 Task: Find connections with filter location Hem with filter topic #hiringwith filter profile language German with filter current company Chemical Jobs Postings with filter school Muffakham Jah College Of Engineering And Technology with filter industry Administration of Justice with filter service category NotaryOnline Research with filter keywords title Teaching Assistant
Action: Mouse moved to (690, 114)
Screenshot: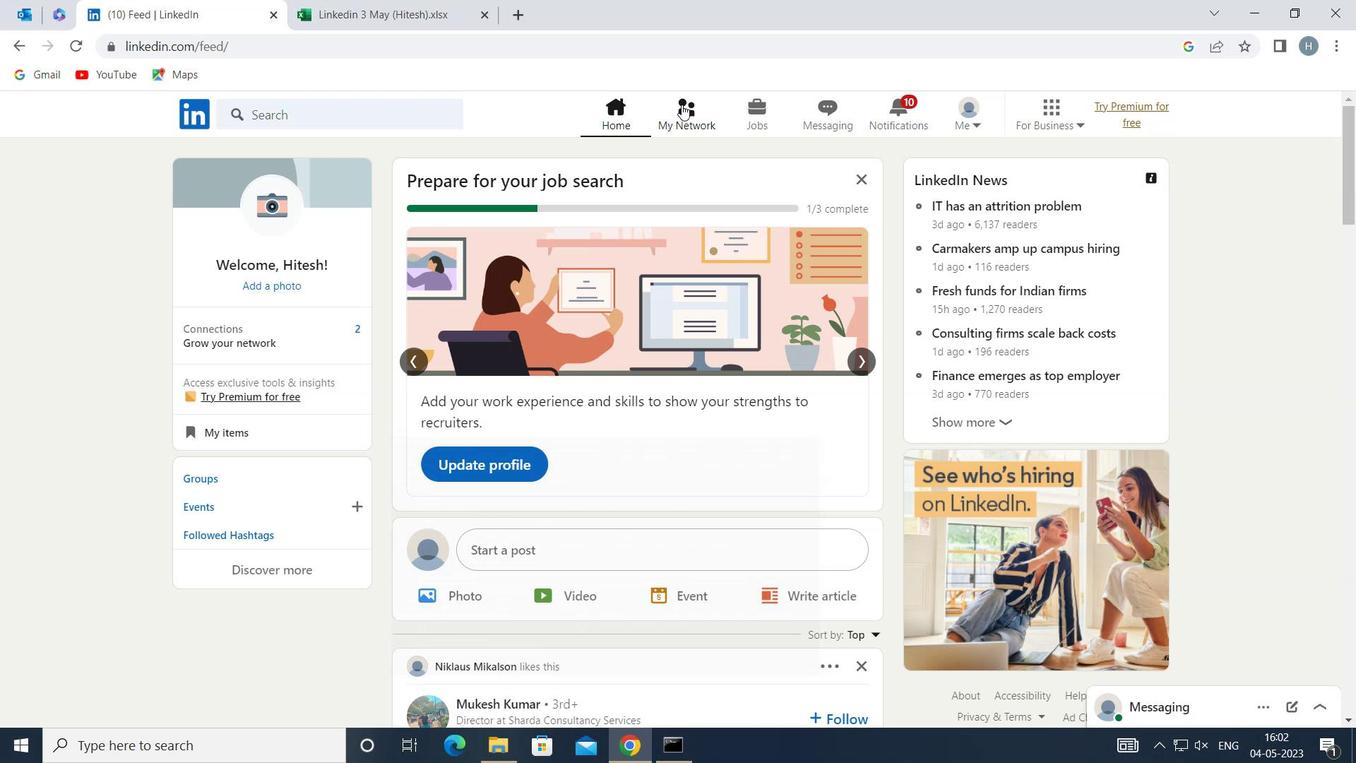 
Action: Mouse pressed left at (690, 114)
Screenshot: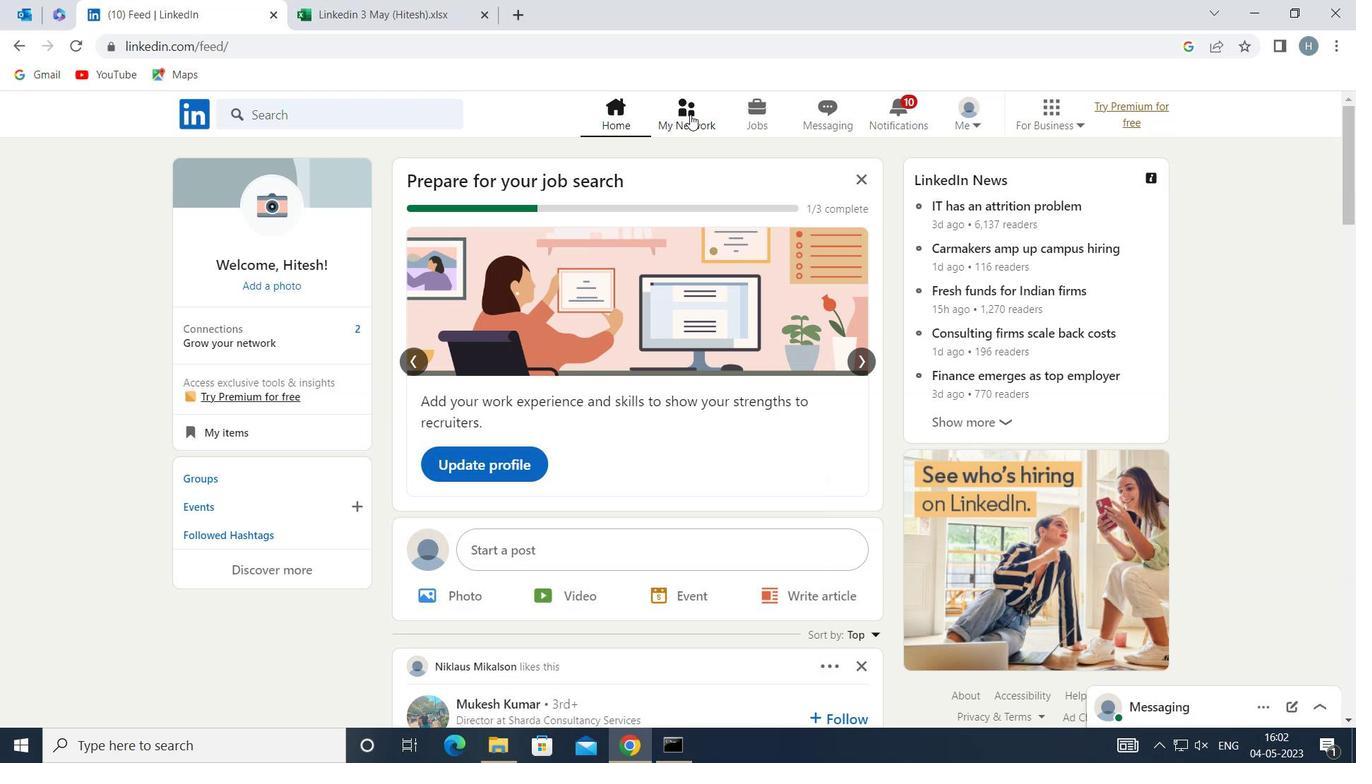 
Action: Mouse moved to (406, 209)
Screenshot: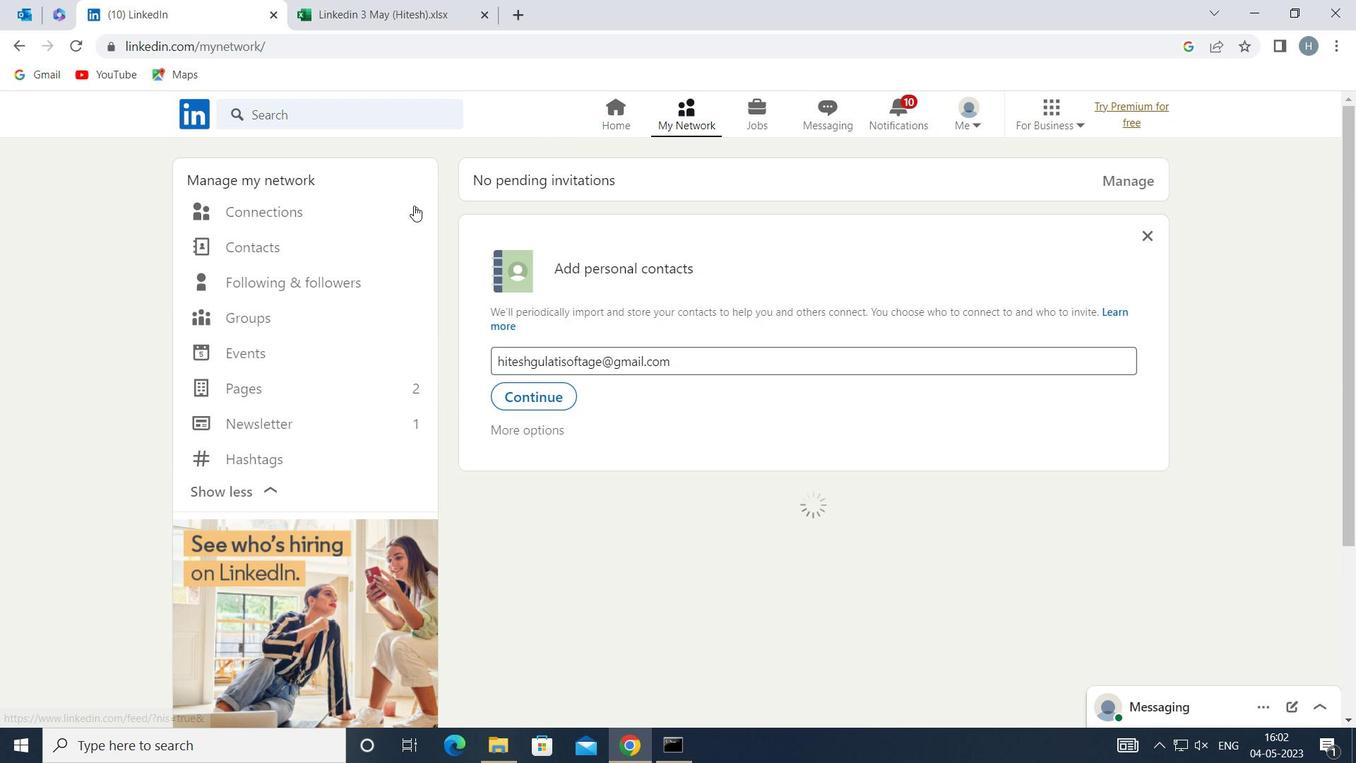 
Action: Mouse pressed left at (406, 209)
Screenshot: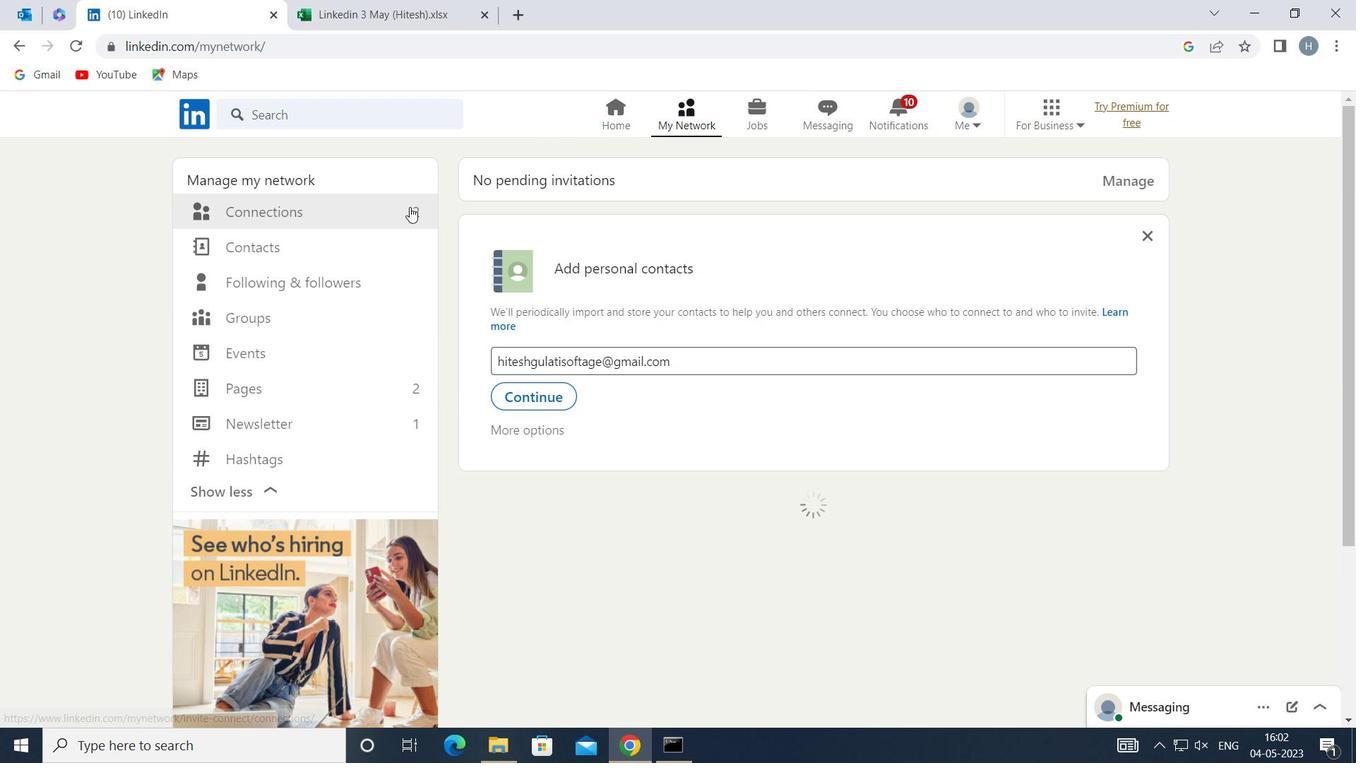 
Action: Mouse moved to (831, 211)
Screenshot: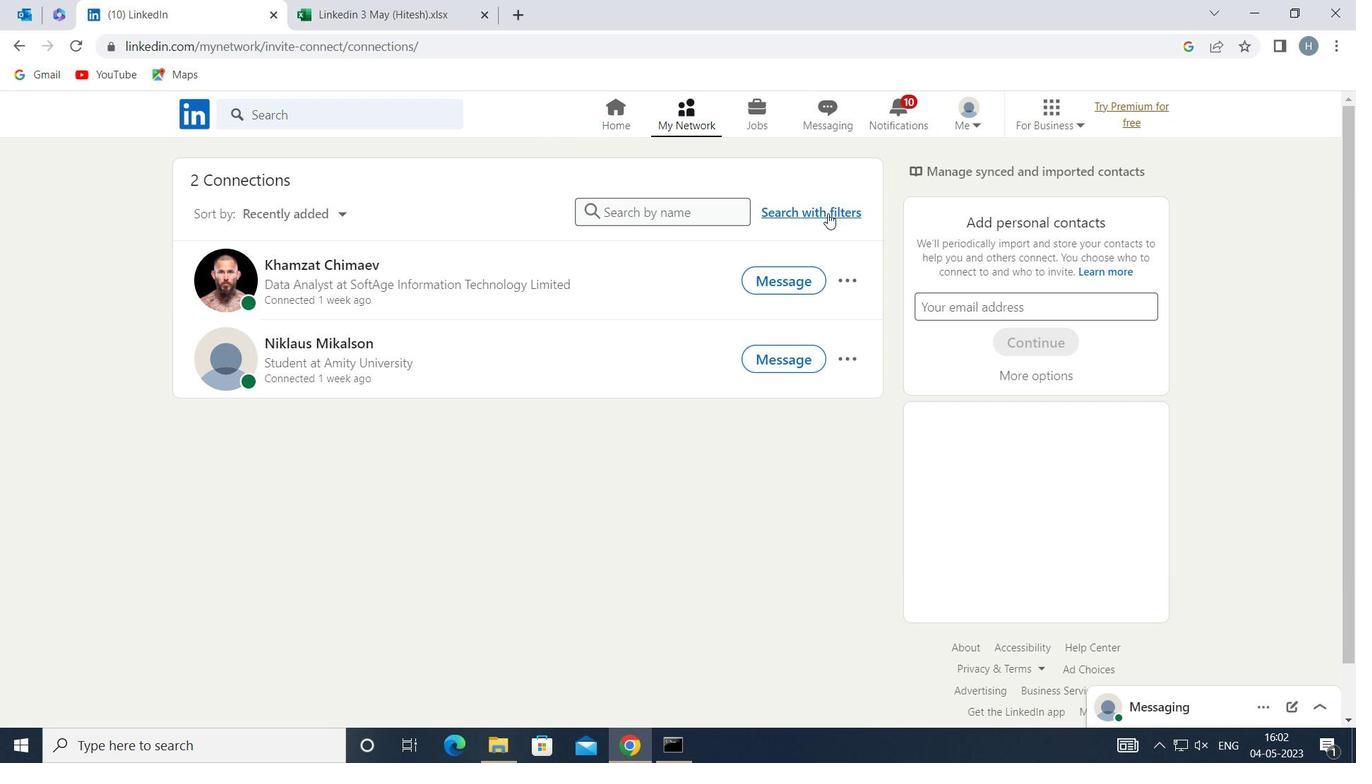 
Action: Mouse pressed left at (831, 211)
Screenshot: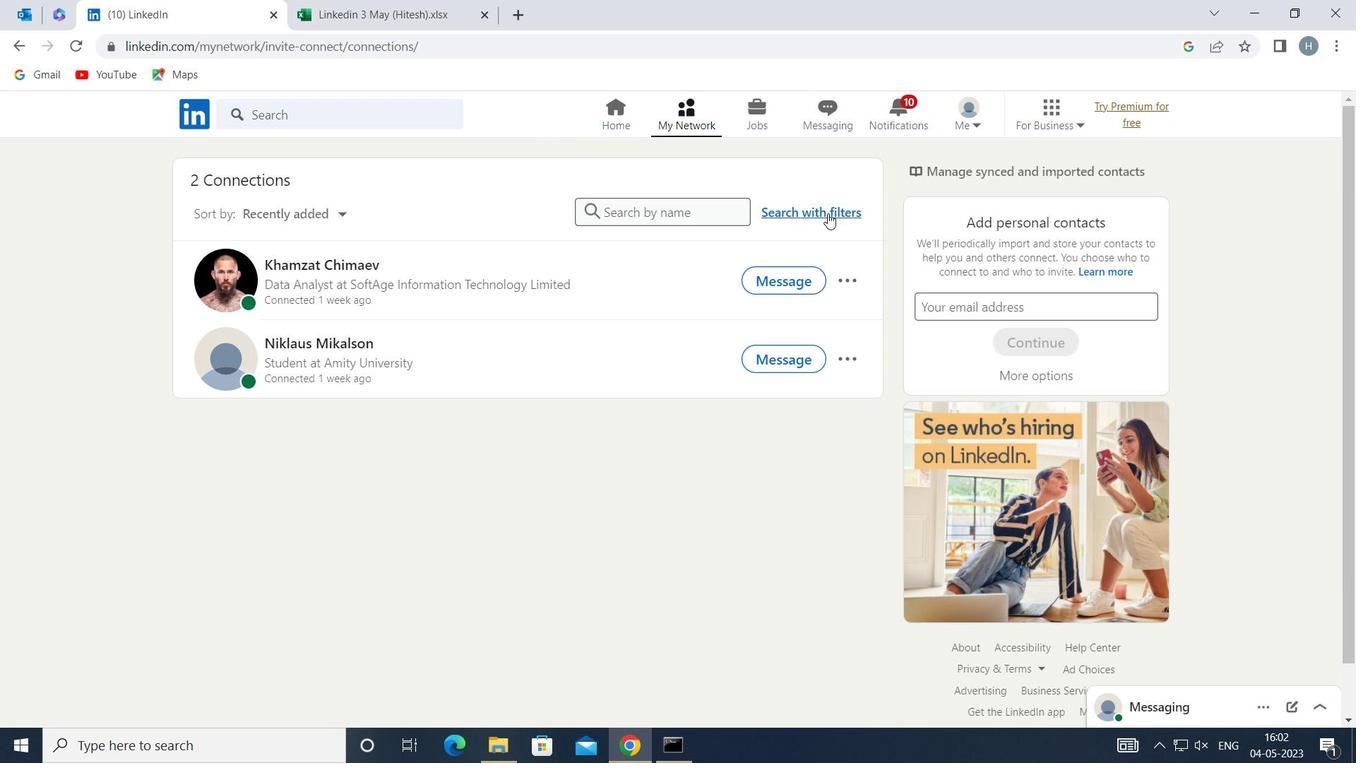 
Action: Mouse moved to (732, 166)
Screenshot: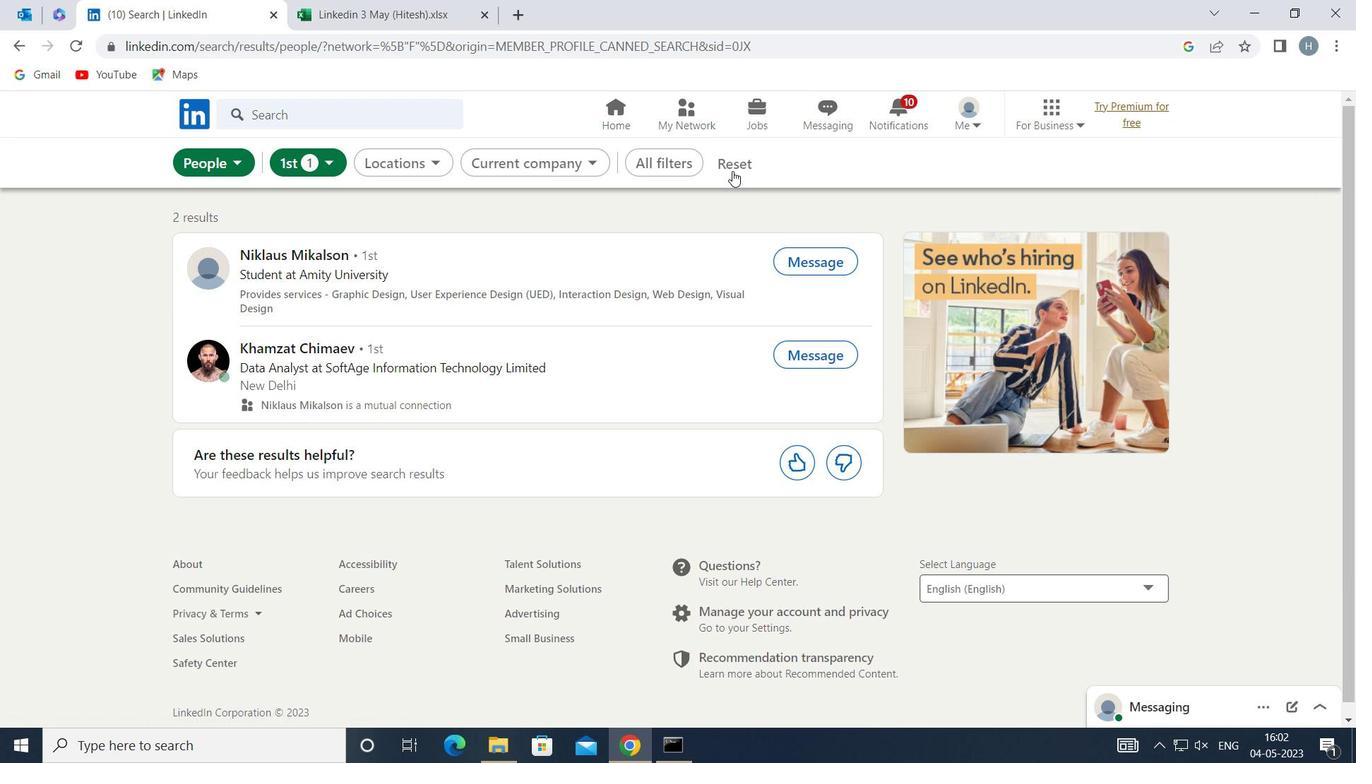 
Action: Mouse pressed left at (732, 166)
Screenshot: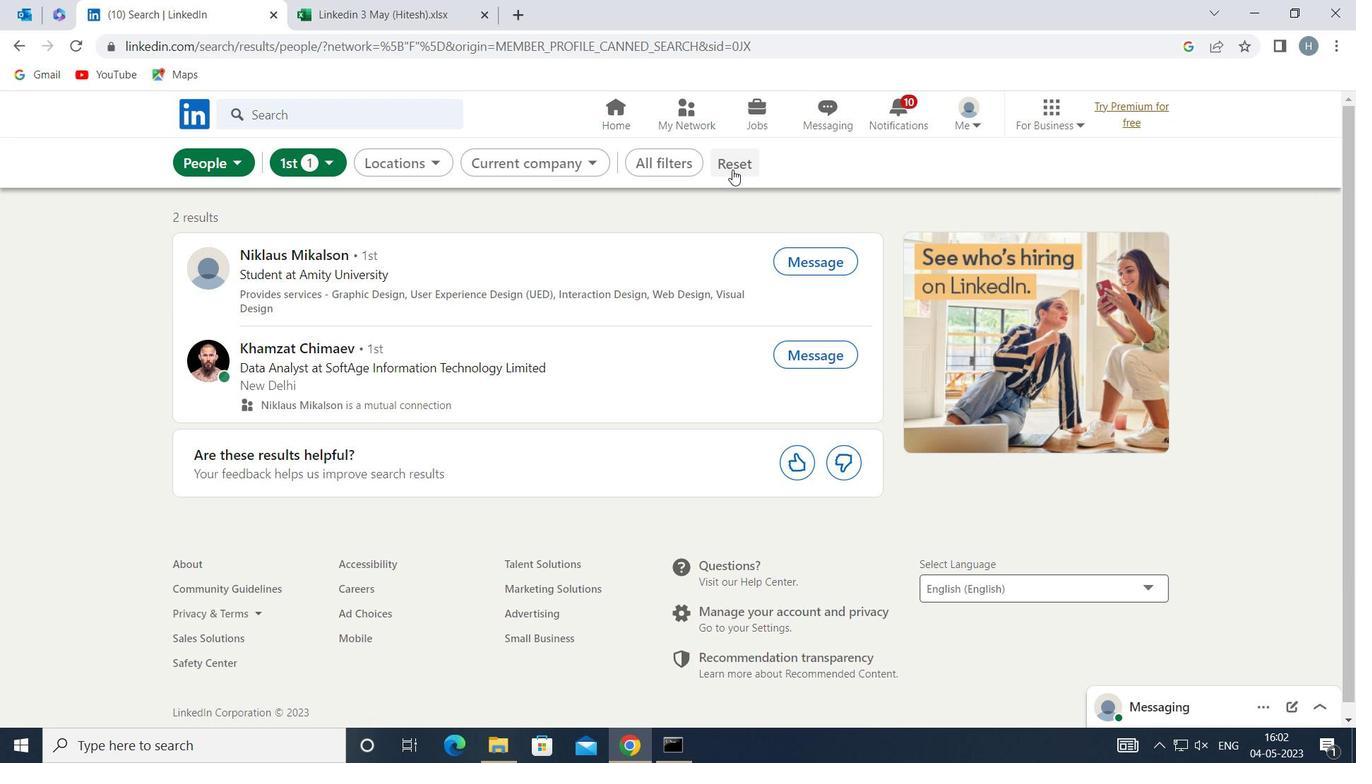 
Action: Mouse moved to (722, 162)
Screenshot: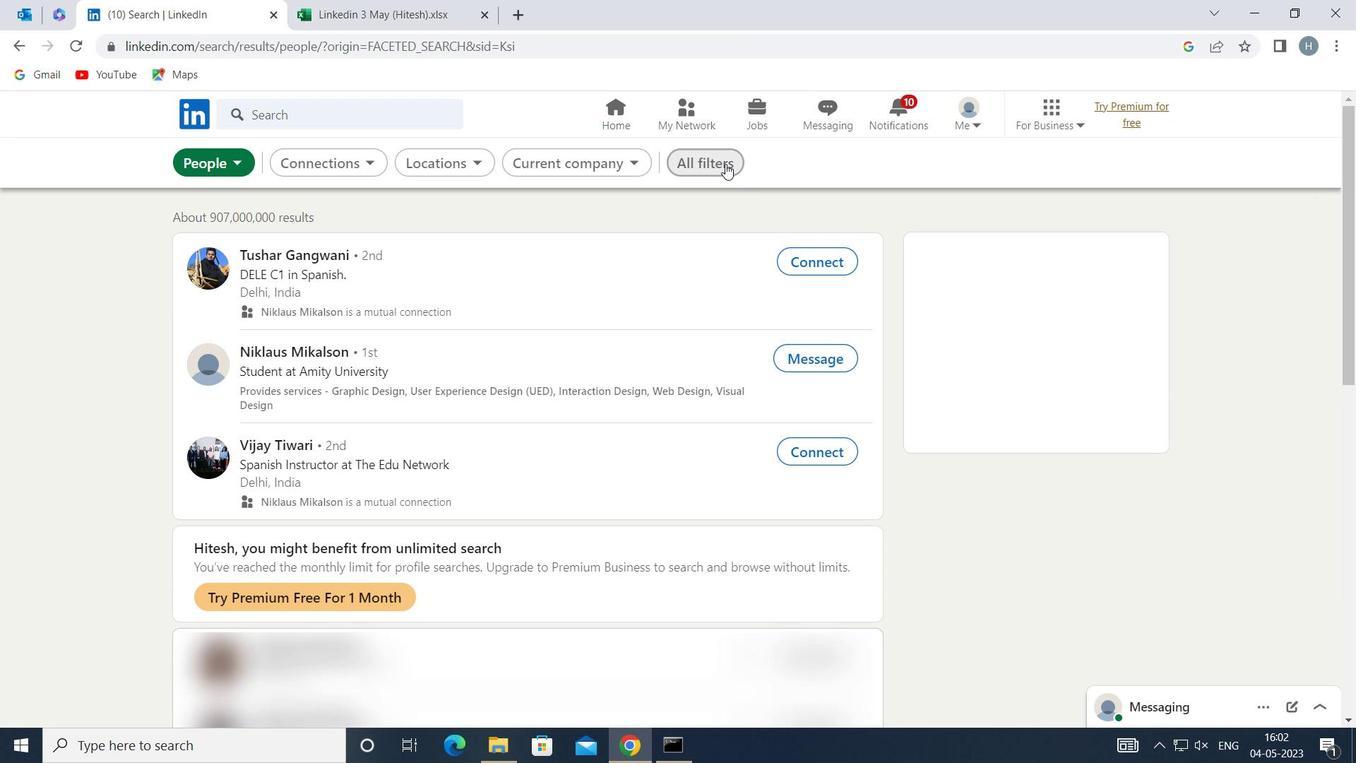 
Action: Mouse pressed left at (722, 162)
Screenshot: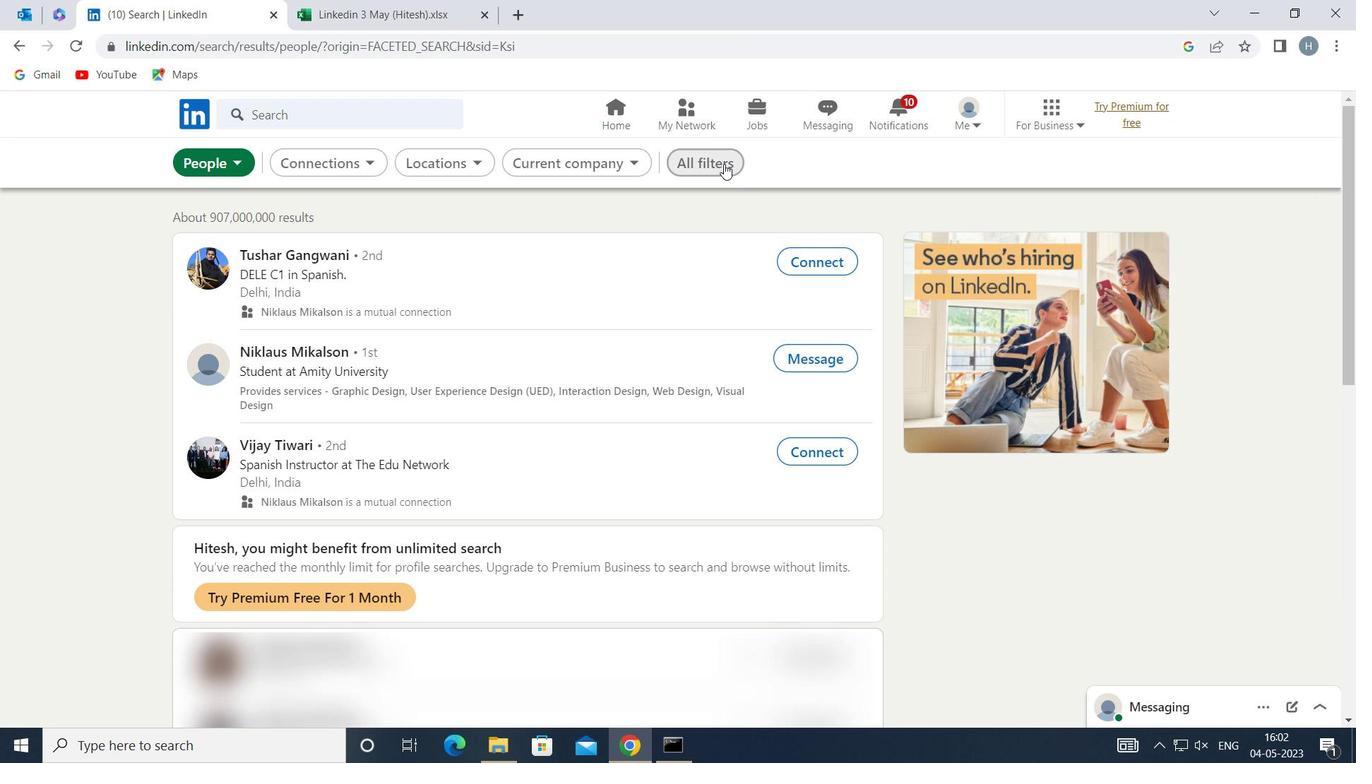 
Action: Mouse moved to (1052, 417)
Screenshot: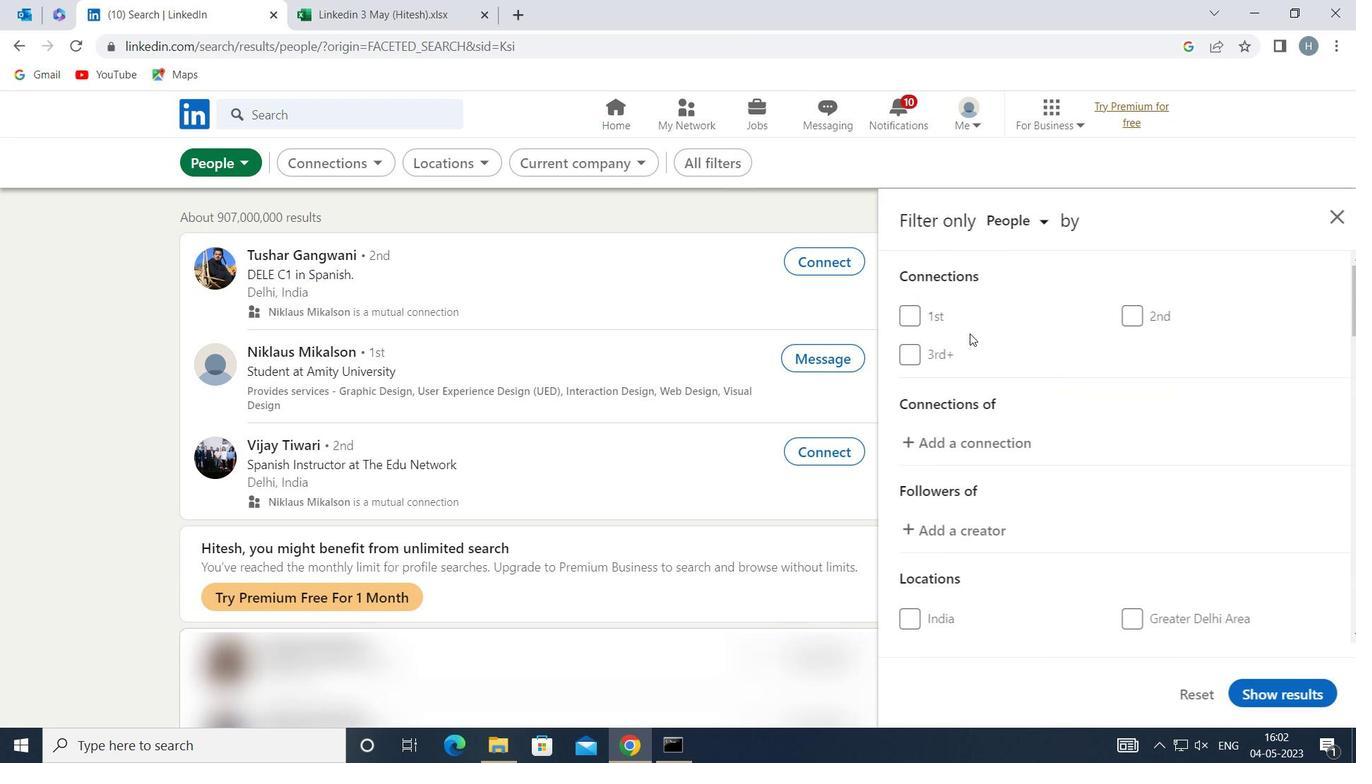 
Action: Mouse scrolled (1052, 416) with delta (0, 0)
Screenshot: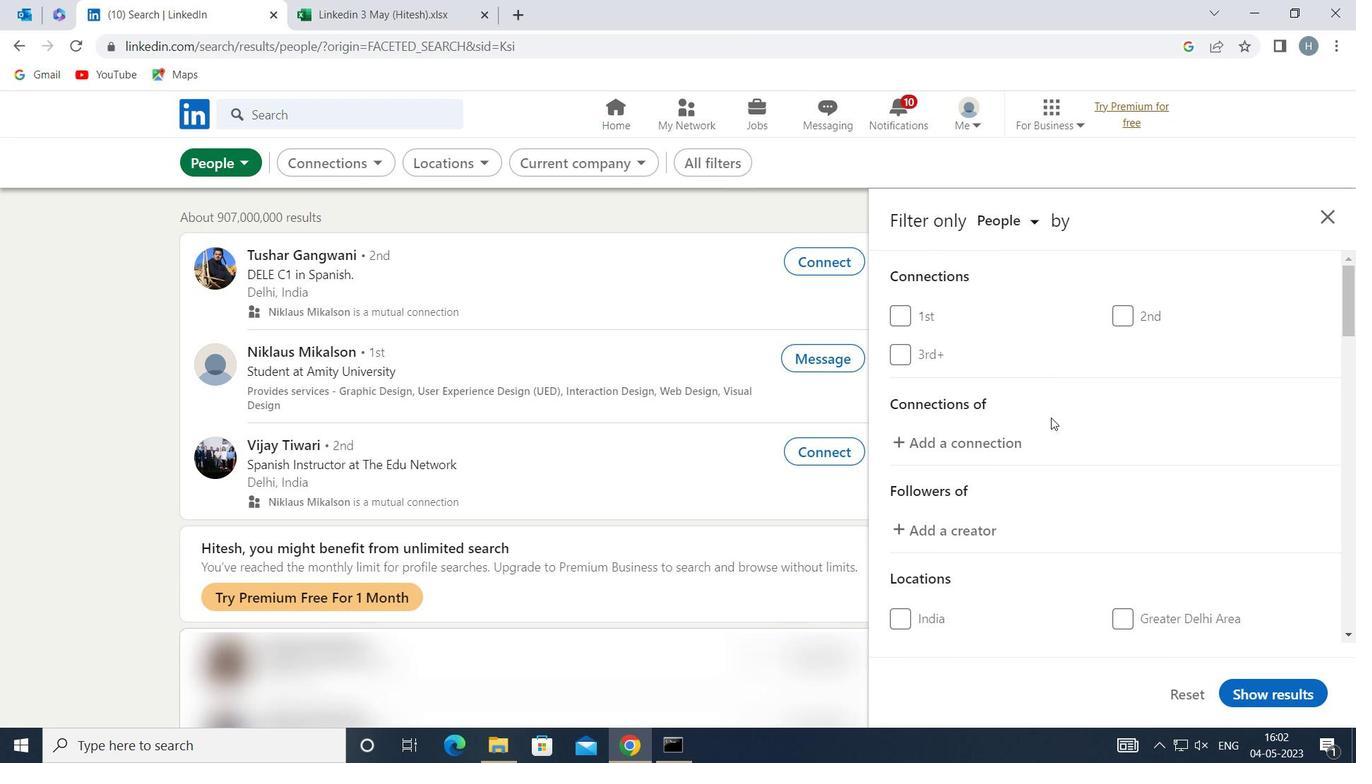 
Action: Mouse scrolled (1052, 416) with delta (0, 0)
Screenshot: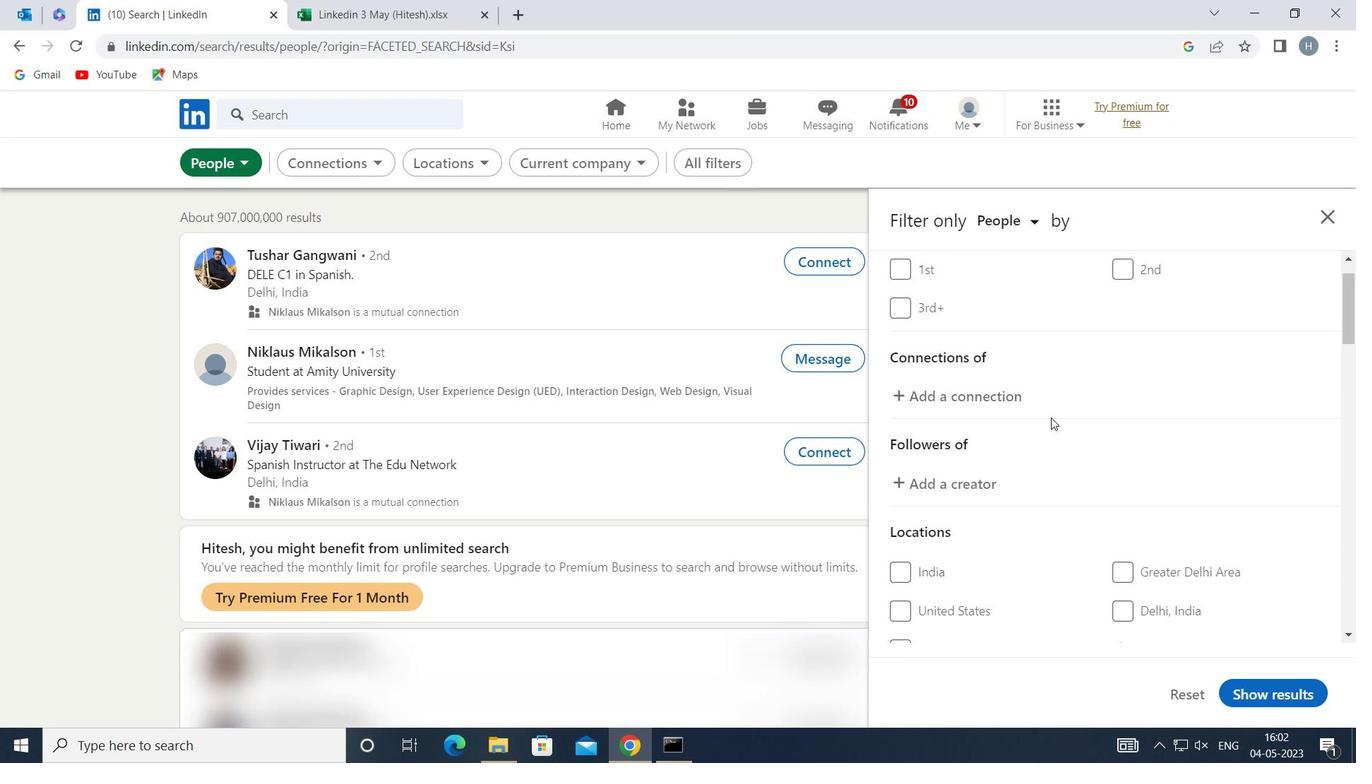 
Action: Mouse scrolled (1052, 416) with delta (0, 0)
Screenshot: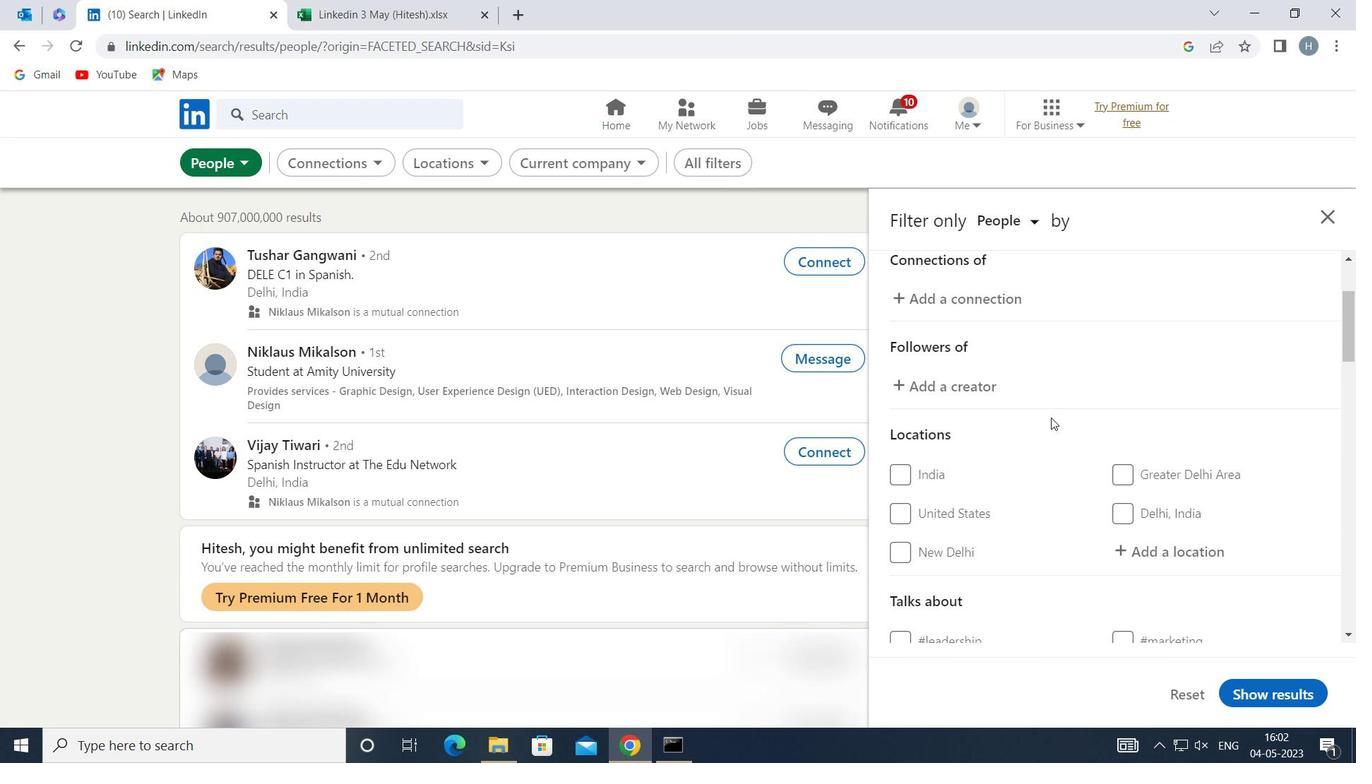 
Action: Mouse moved to (1139, 435)
Screenshot: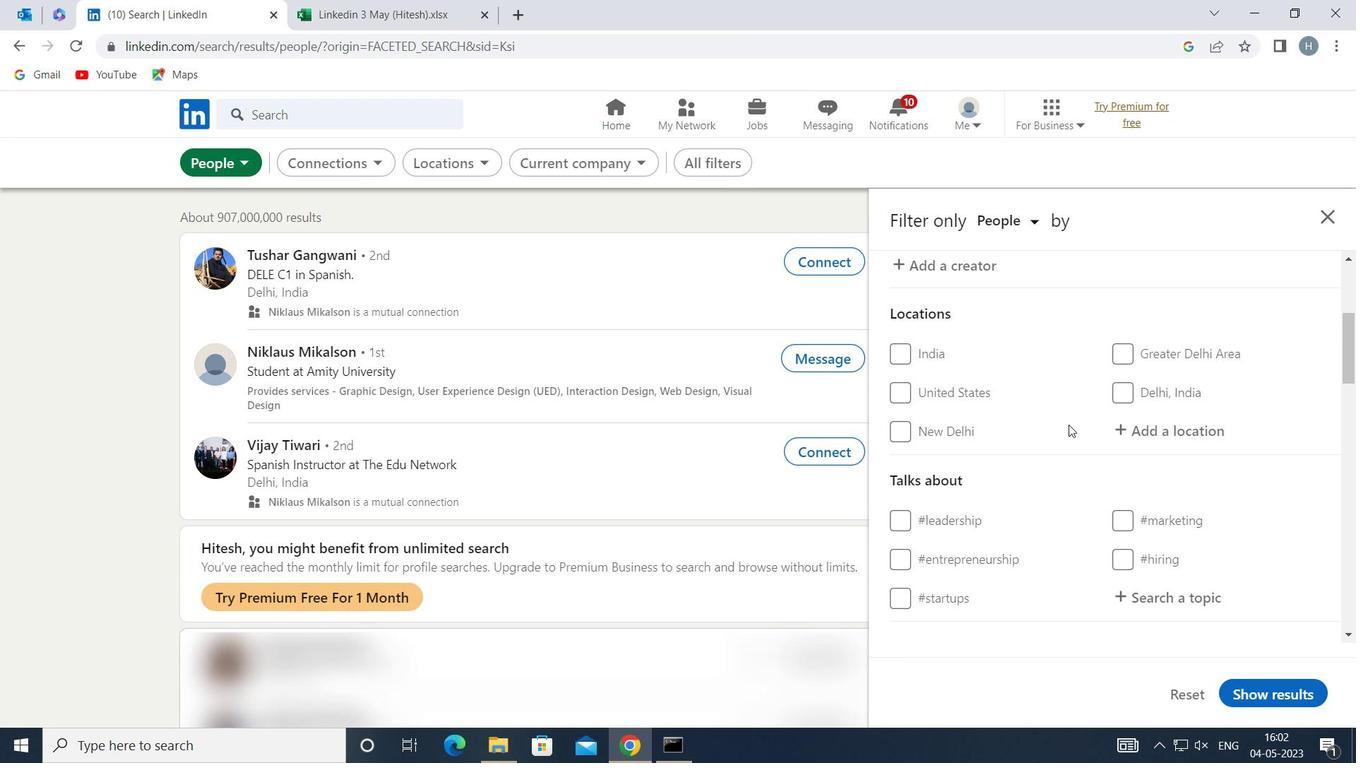 
Action: Mouse pressed left at (1139, 435)
Screenshot: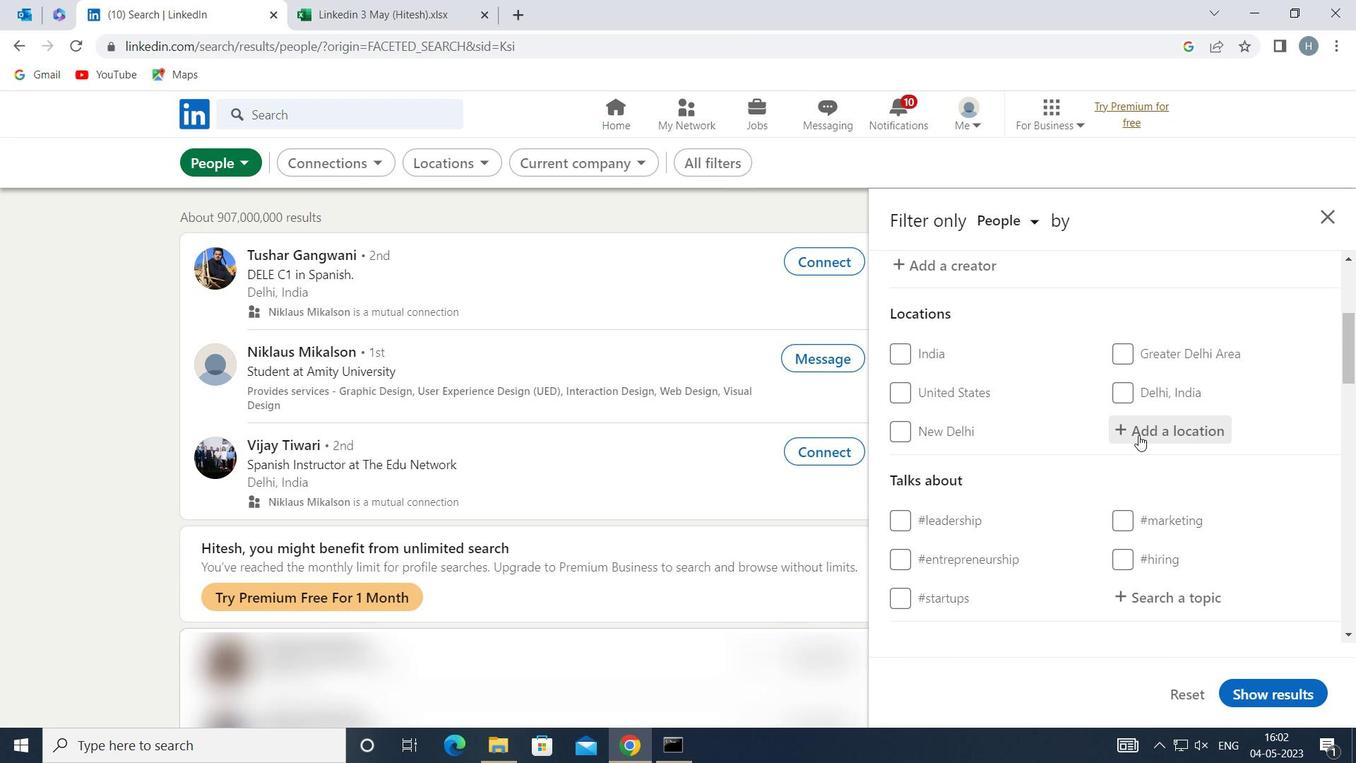 
Action: Key pressed <Key.shift>HEM<Key.enter>
Screenshot: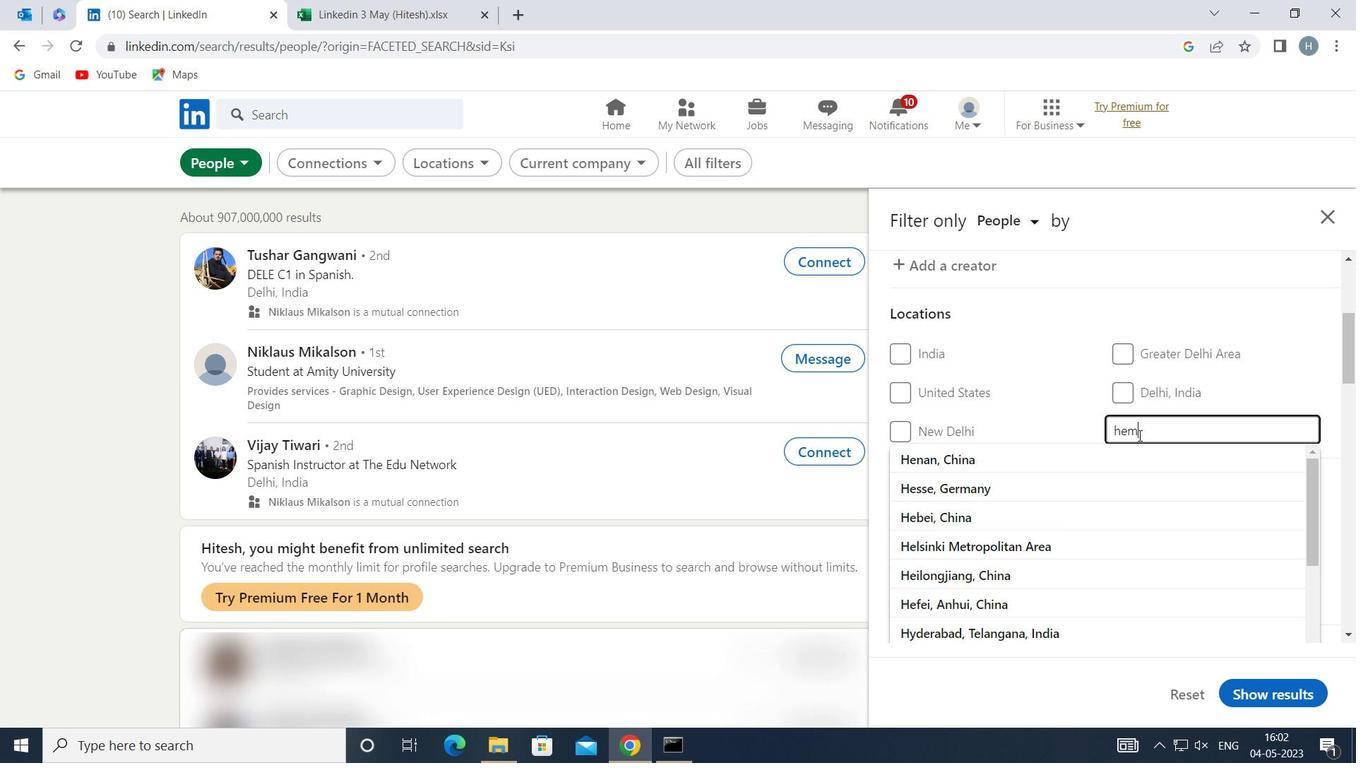 
Action: Mouse moved to (1144, 482)
Screenshot: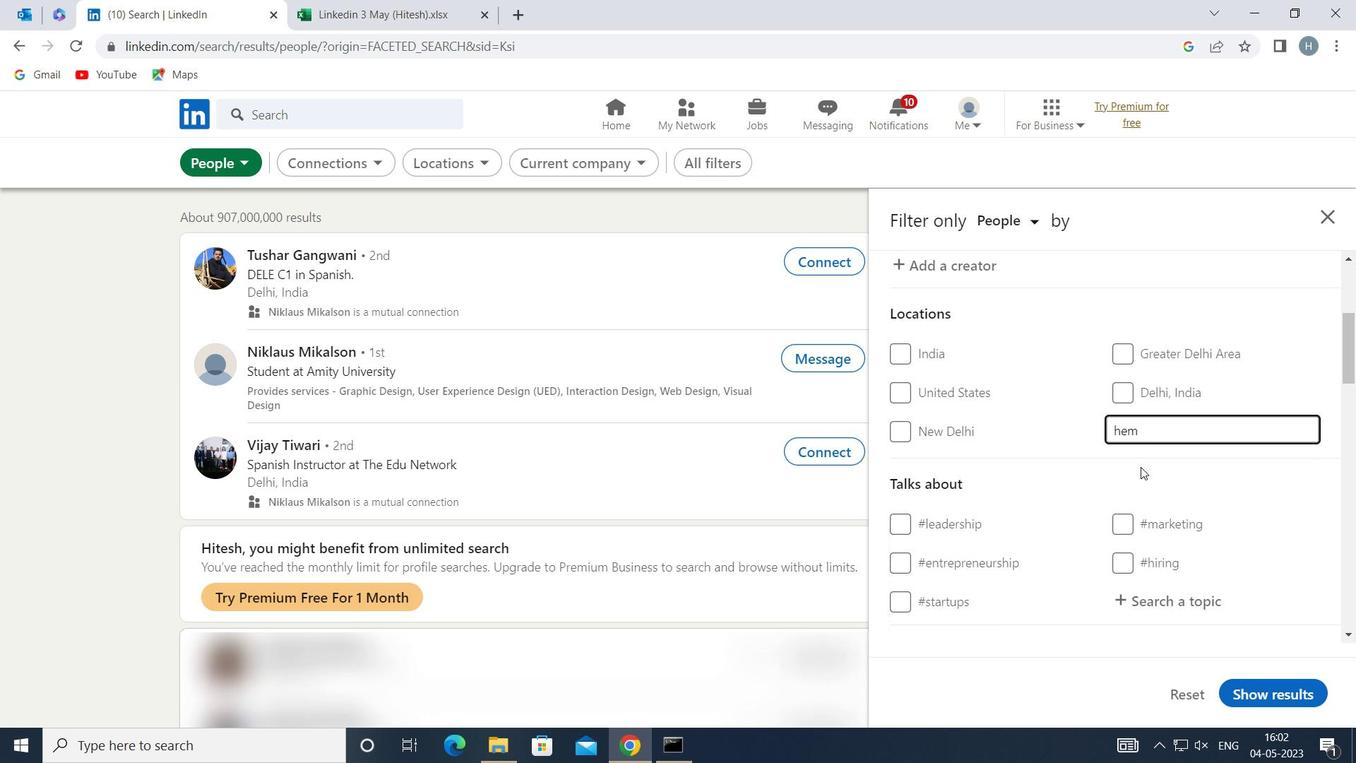 
Action: Mouse scrolled (1144, 481) with delta (0, 0)
Screenshot: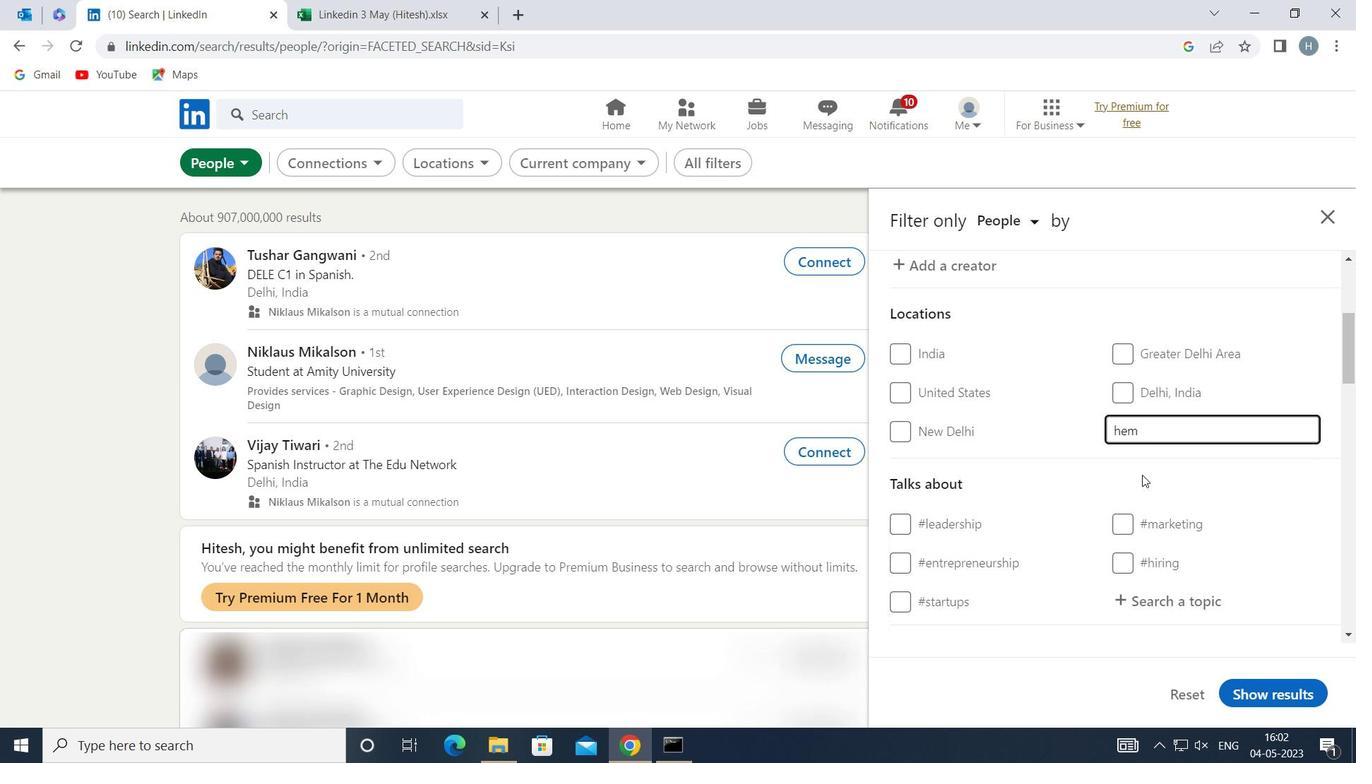 
Action: Mouse moved to (1174, 505)
Screenshot: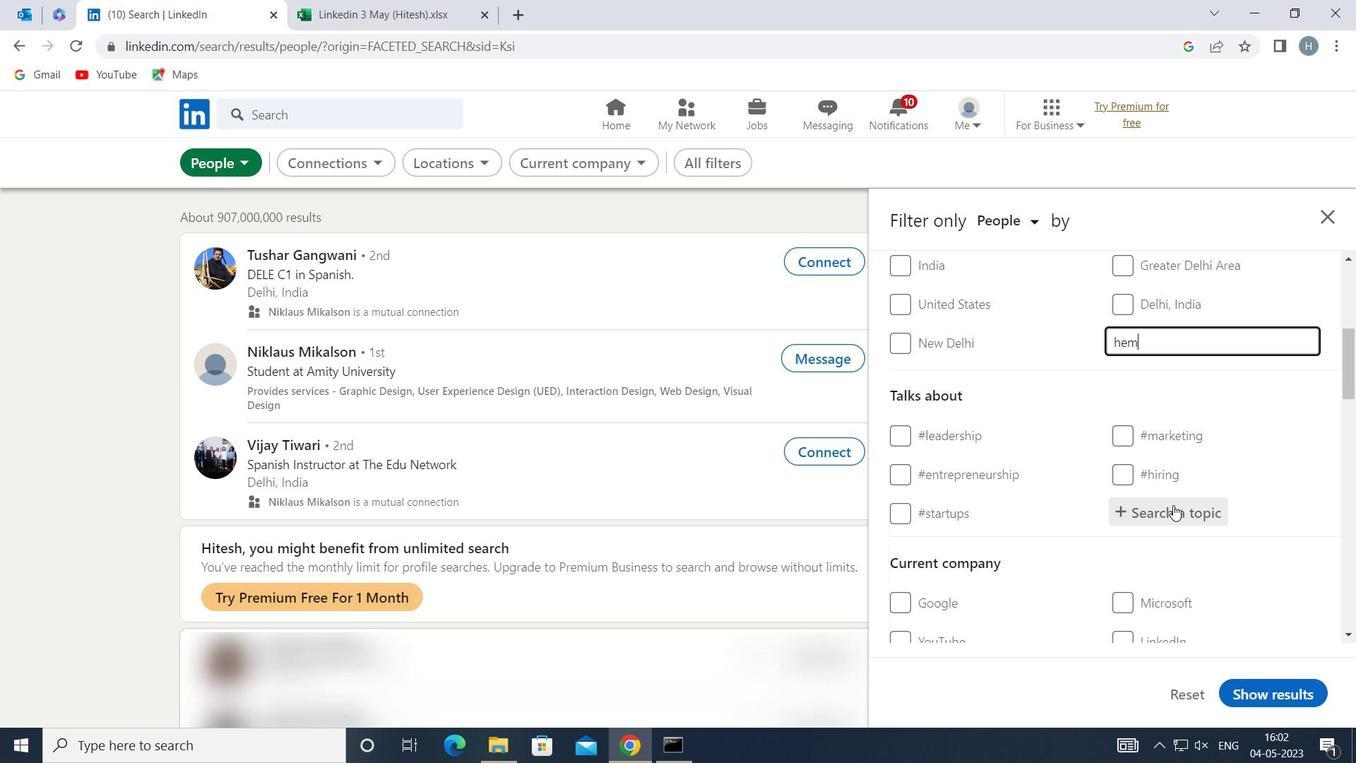 
Action: Mouse pressed left at (1174, 505)
Screenshot: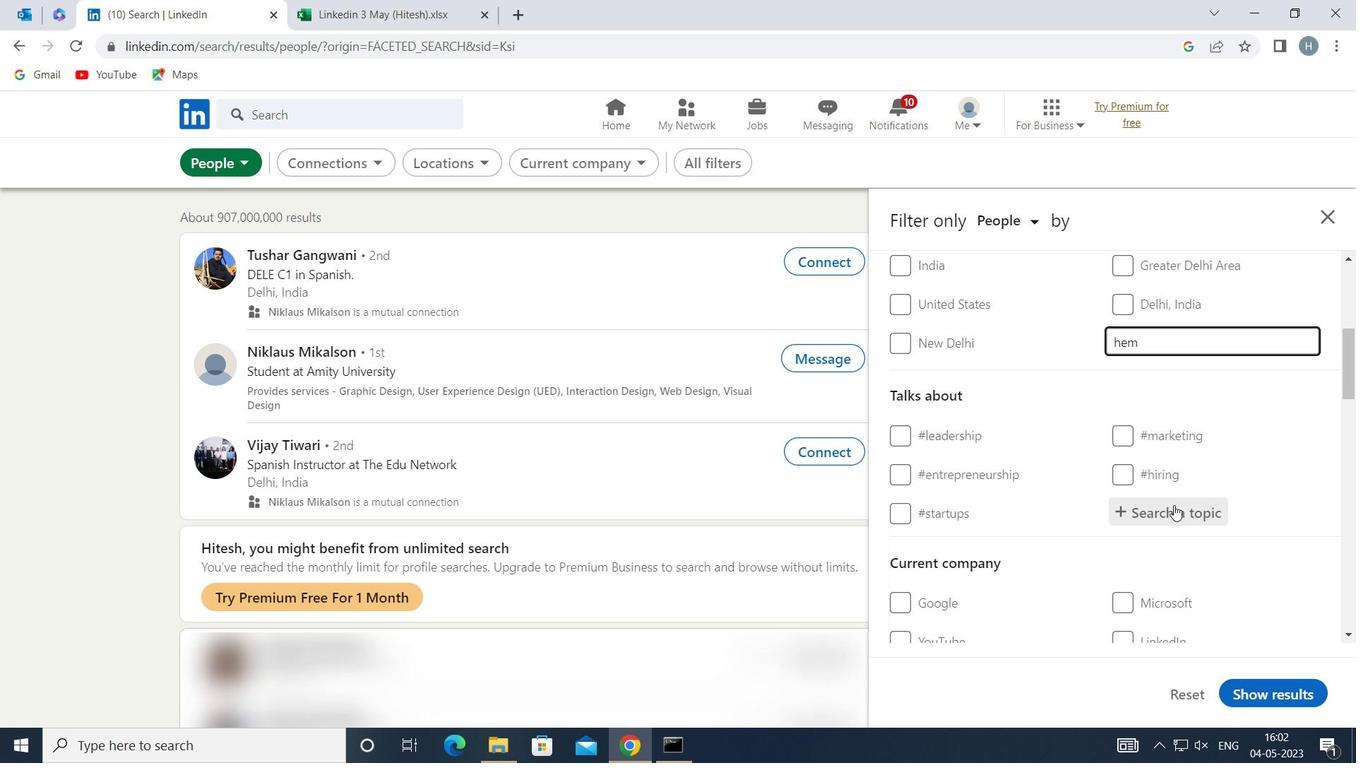 
Action: Key pressed <Key.shift>G<Key.backspace>HIRING
Screenshot: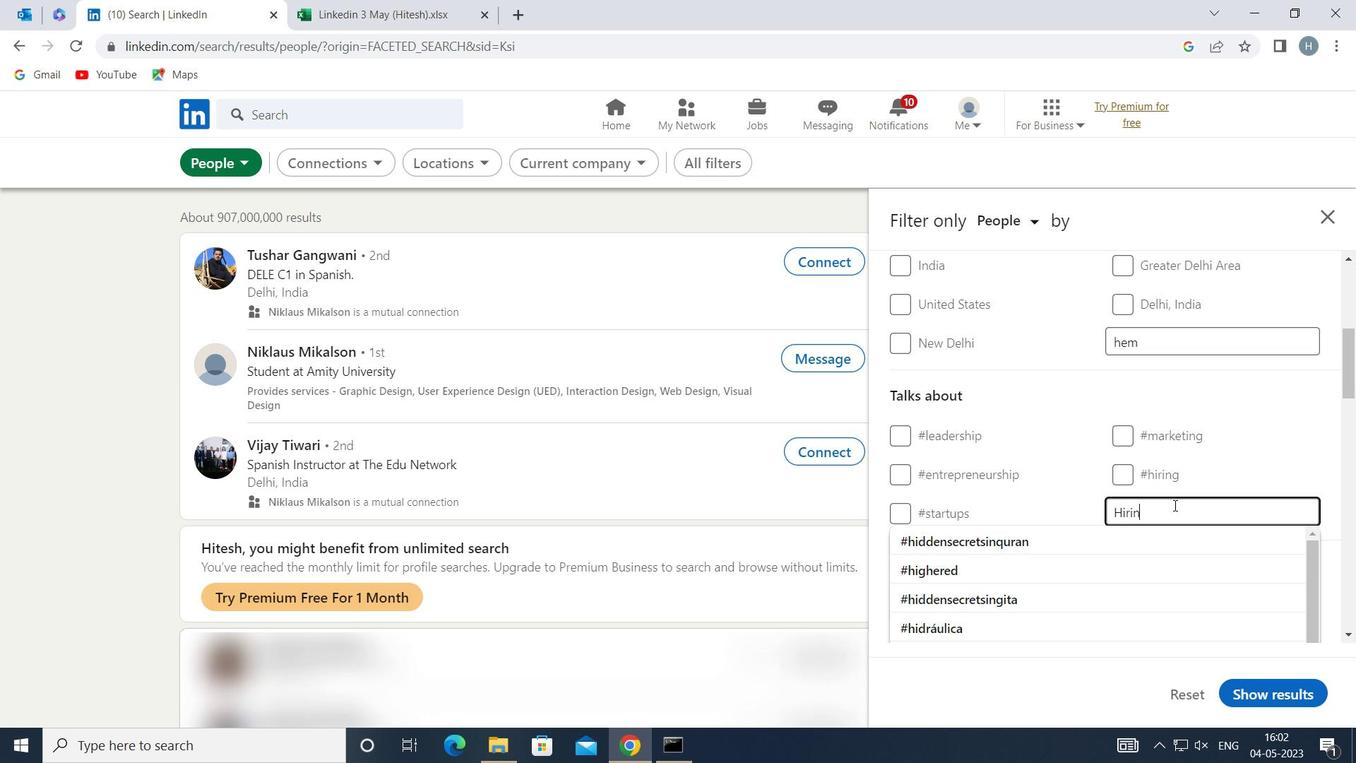 
Action: Mouse moved to (1125, 537)
Screenshot: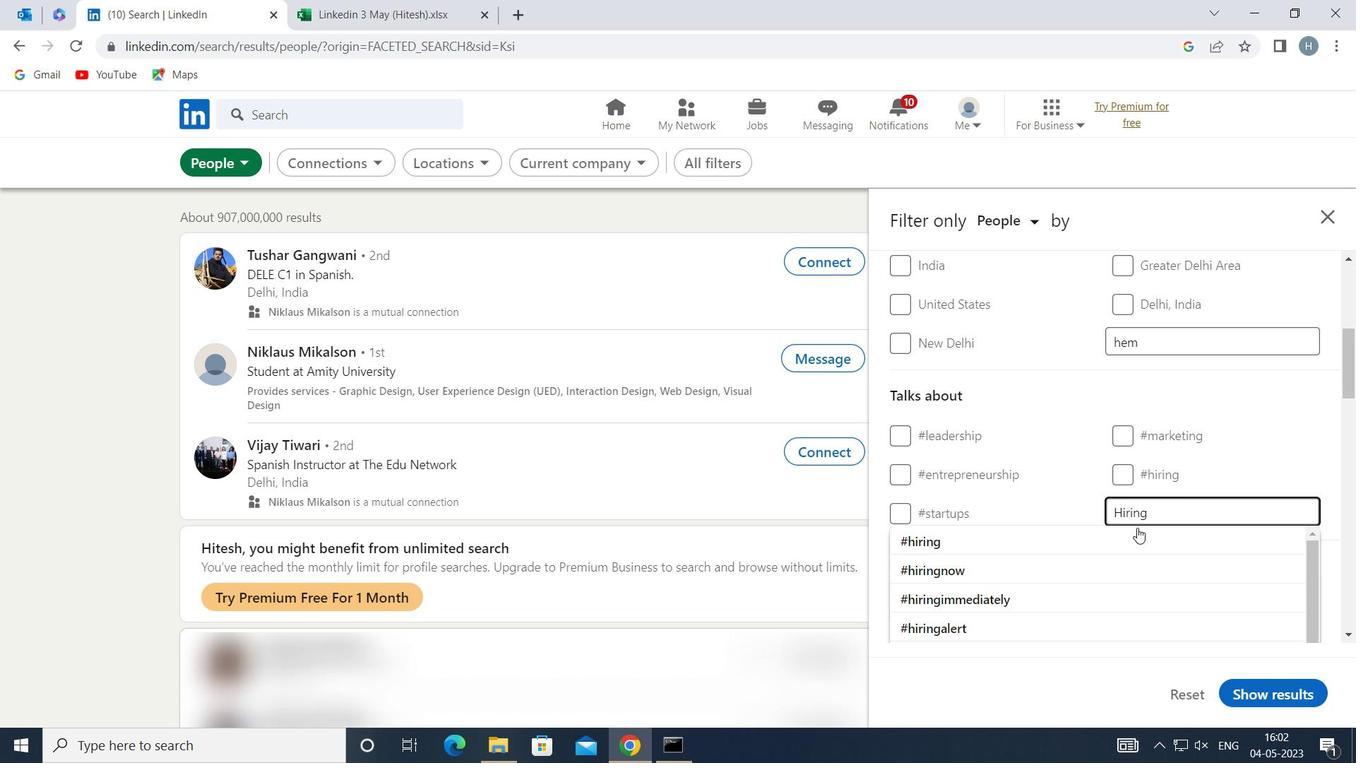 
Action: Mouse pressed left at (1125, 537)
Screenshot: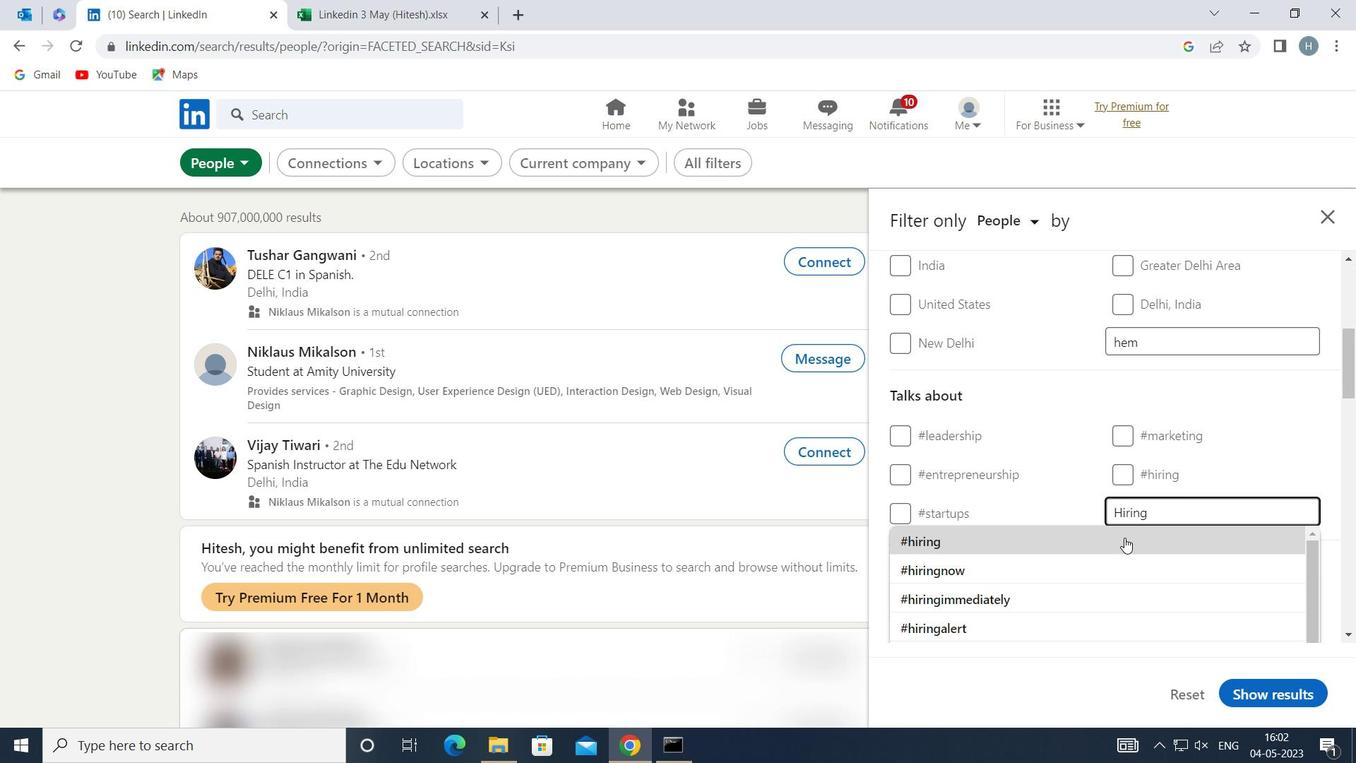 
Action: Mouse moved to (1108, 503)
Screenshot: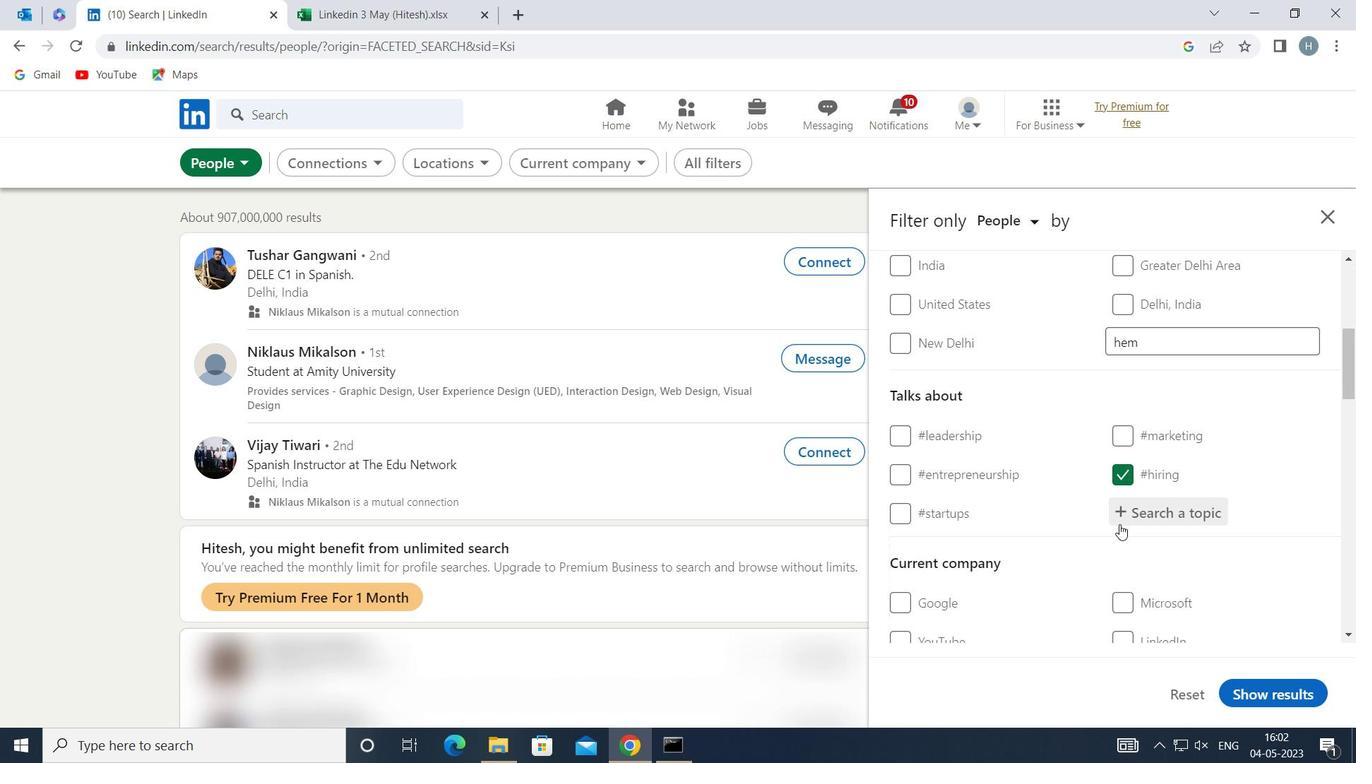 
Action: Mouse scrolled (1108, 503) with delta (0, 0)
Screenshot: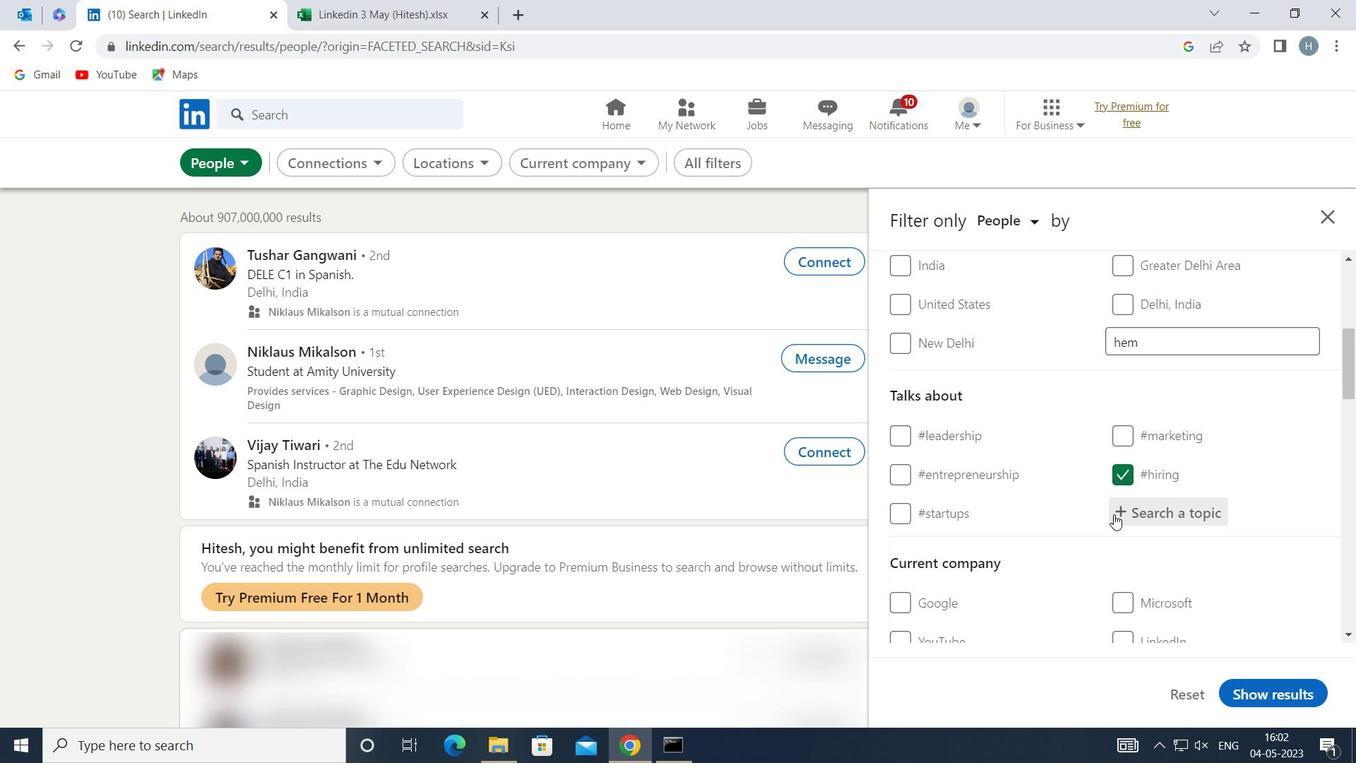
Action: Mouse scrolled (1108, 503) with delta (0, 0)
Screenshot: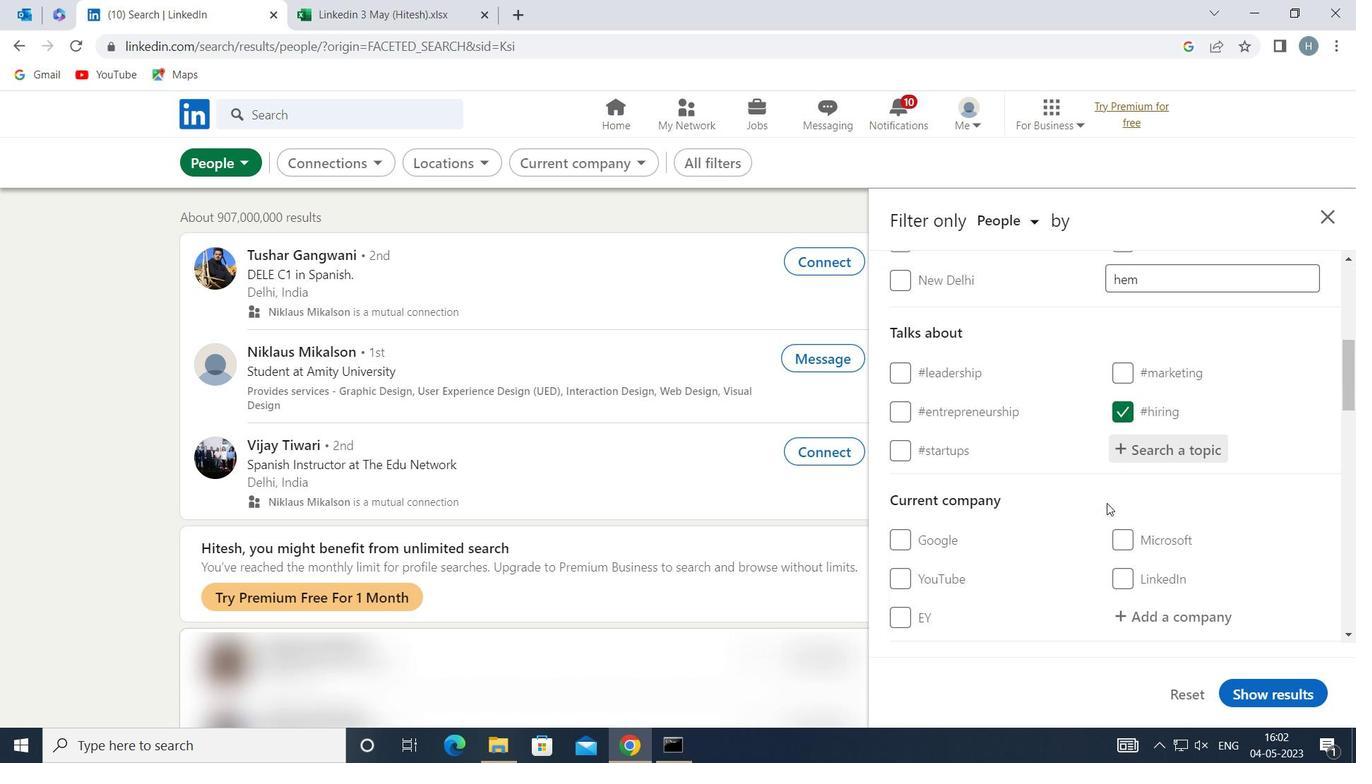 
Action: Mouse moved to (1107, 503)
Screenshot: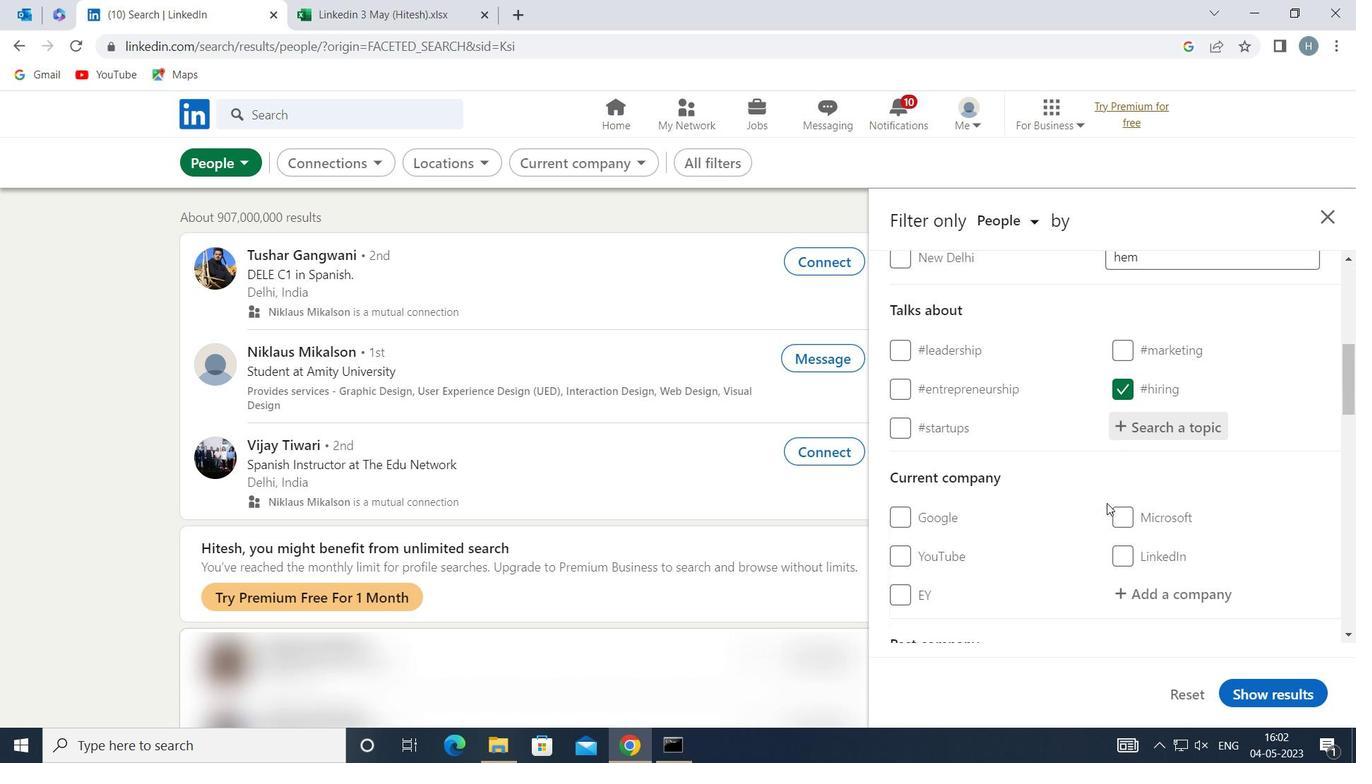 
Action: Mouse scrolled (1107, 502) with delta (0, 0)
Screenshot: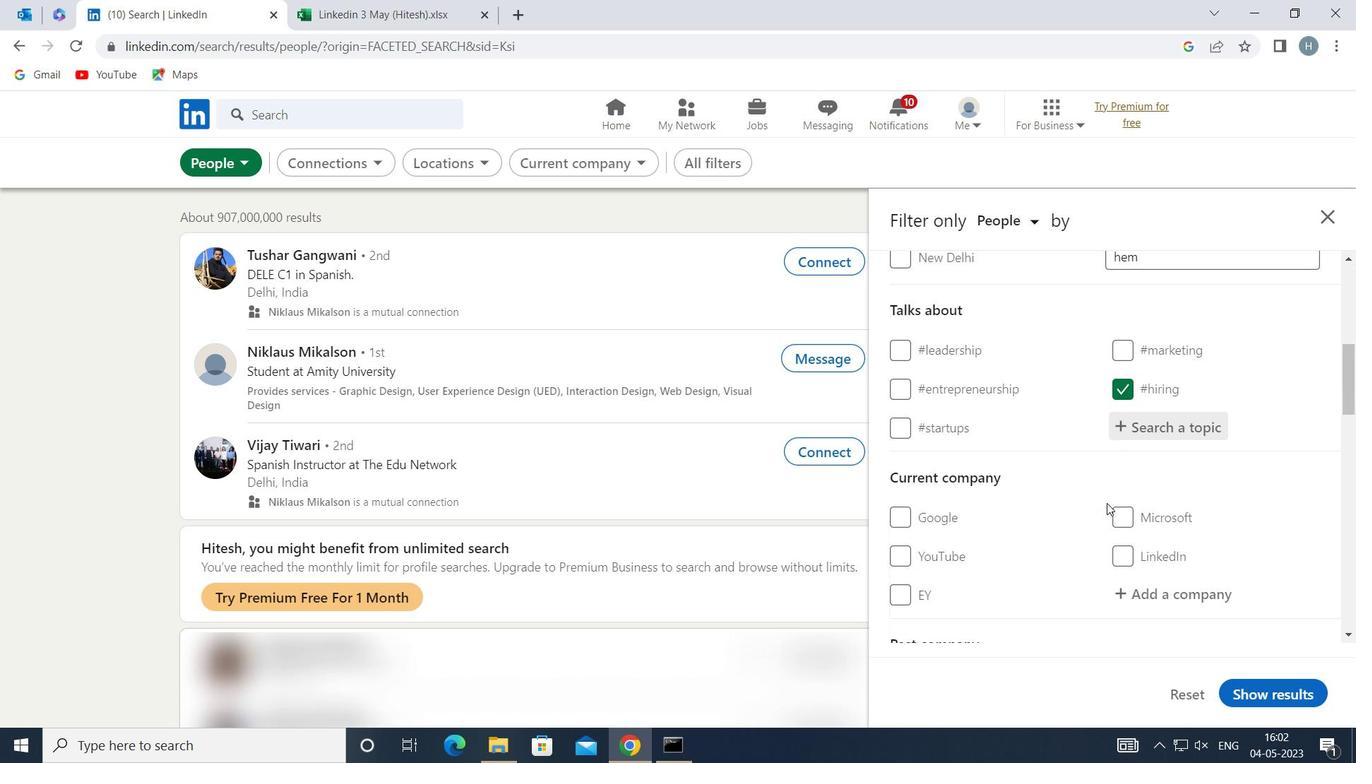 
Action: Mouse scrolled (1107, 502) with delta (0, 0)
Screenshot: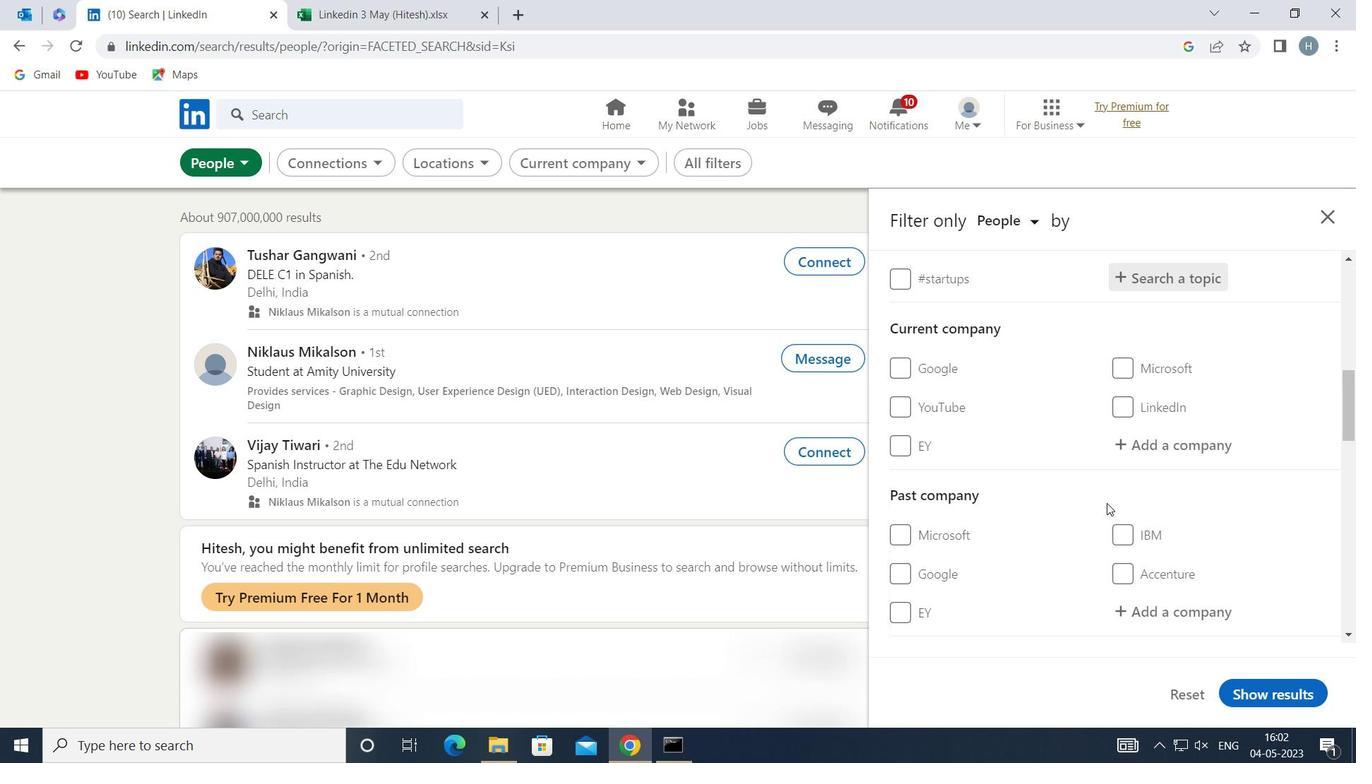 
Action: Mouse scrolled (1107, 502) with delta (0, 0)
Screenshot: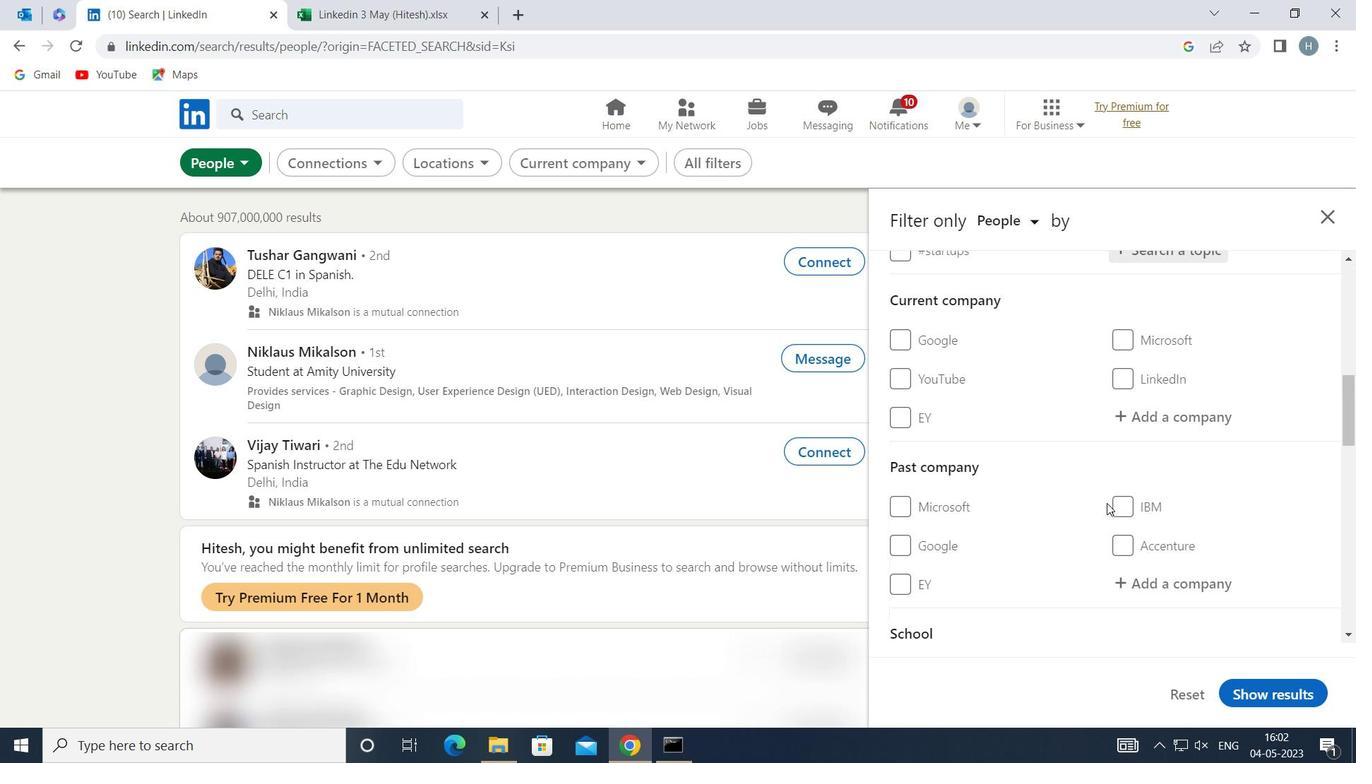 
Action: Mouse scrolled (1107, 502) with delta (0, 0)
Screenshot: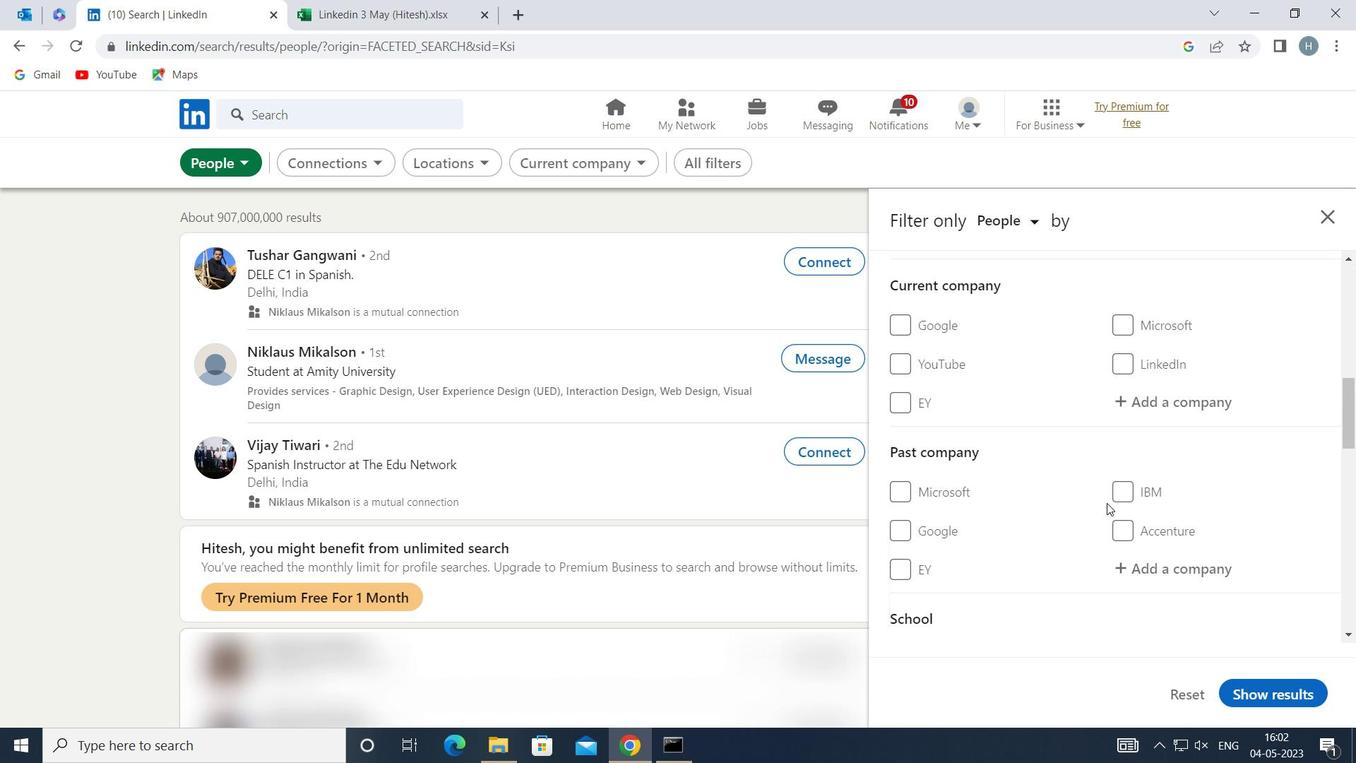 
Action: Mouse scrolled (1107, 502) with delta (0, 0)
Screenshot: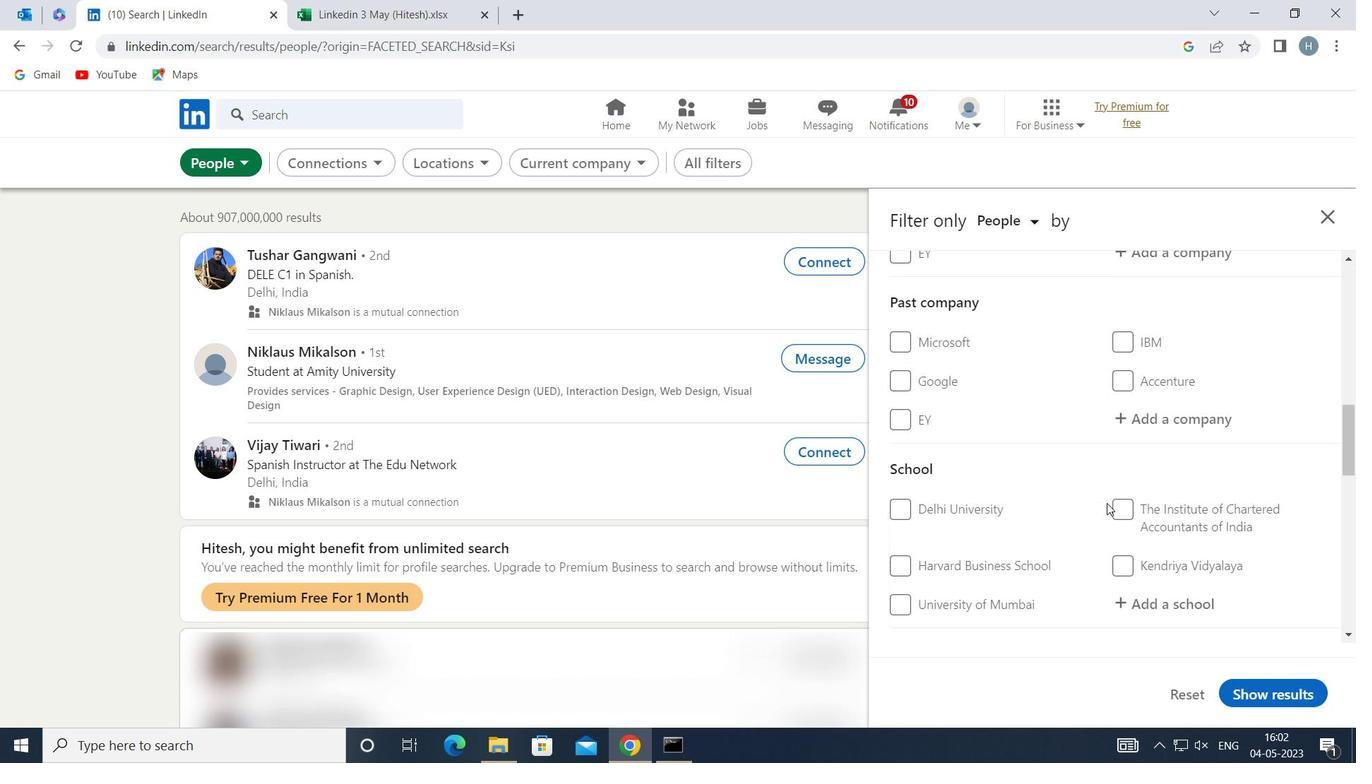 
Action: Mouse scrolled (1107, 502) with delta (0, 0)
Screenshot: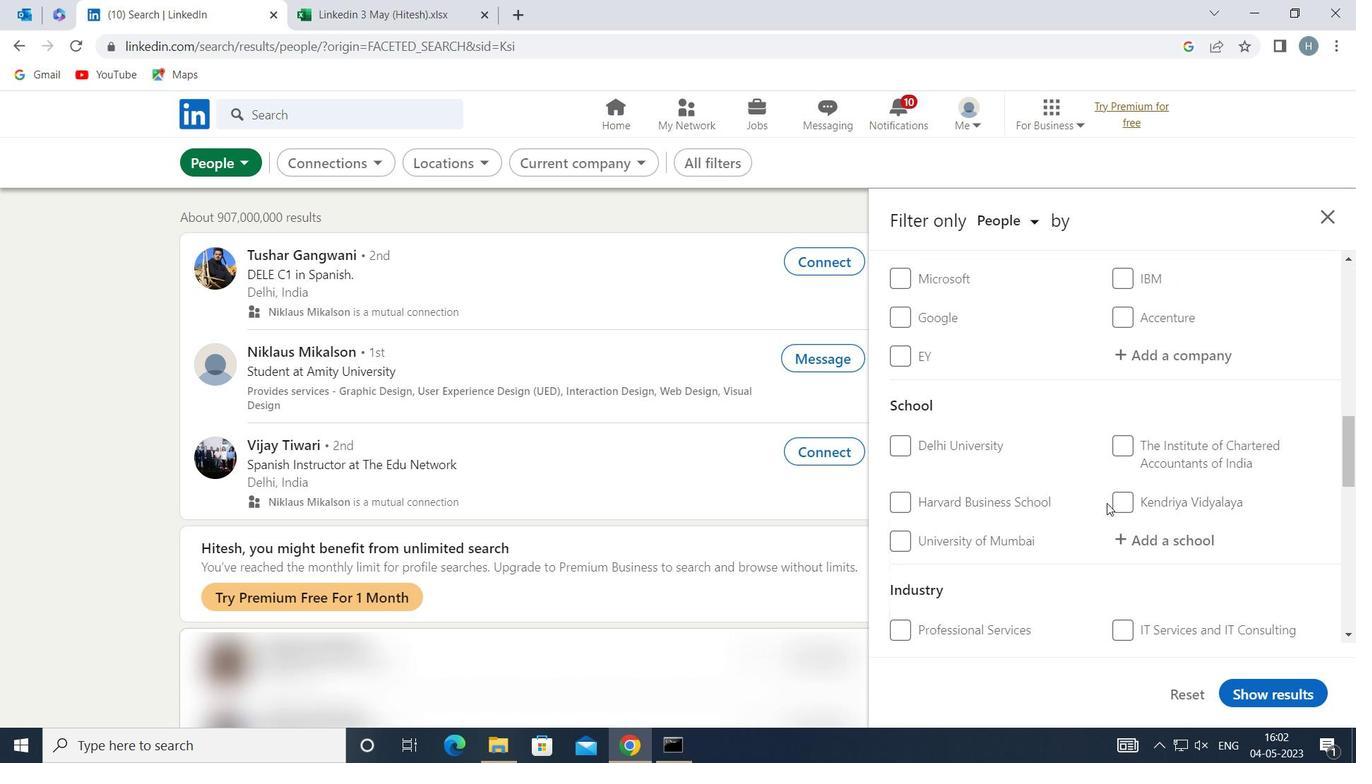 
Action: Mouse scrolled (1107, 502) with delta (0, 0)
Screenshot: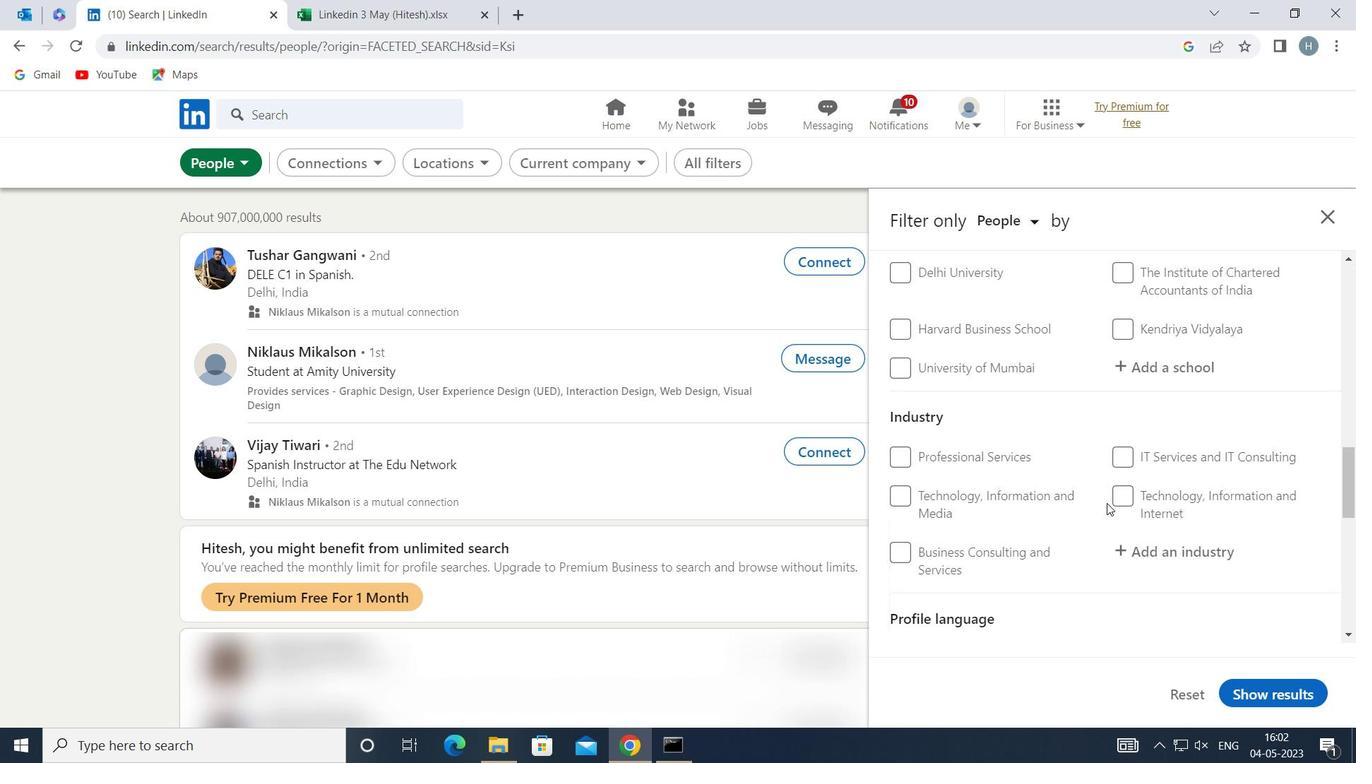 
Action: Mouse scrolled (1107, 502) with delta (0, 0)
Screenshot: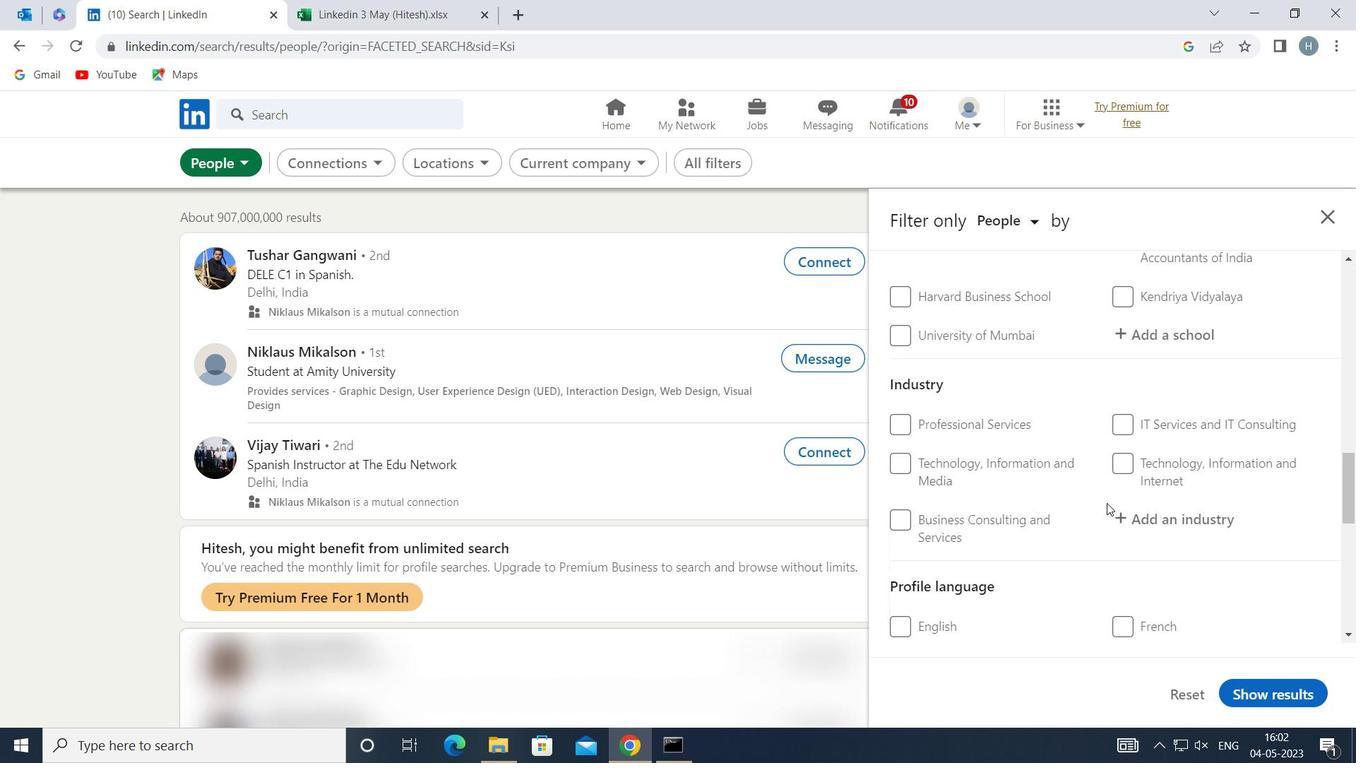
Action: Mouse moved to (938, 523)
Screenshot: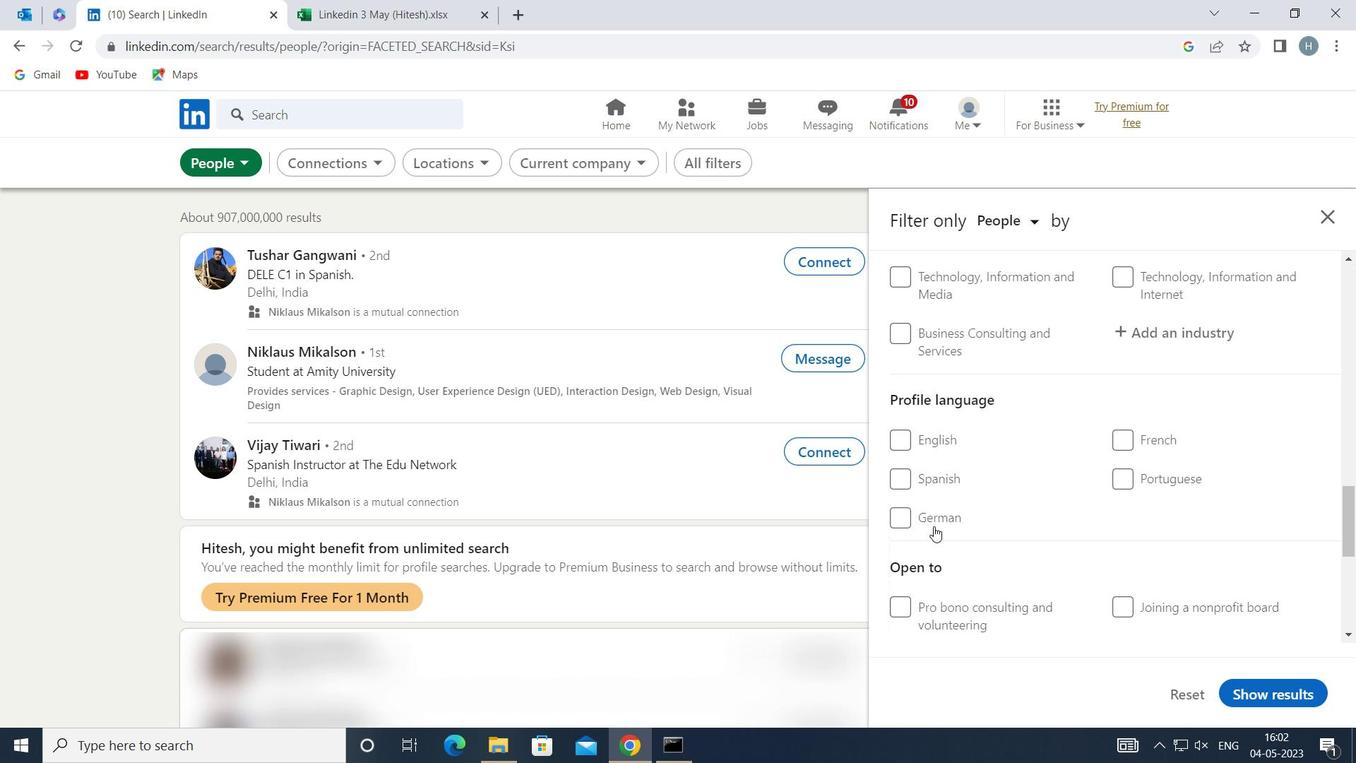 
Action: Mouse pressed left at (938, 523)
Screenshot: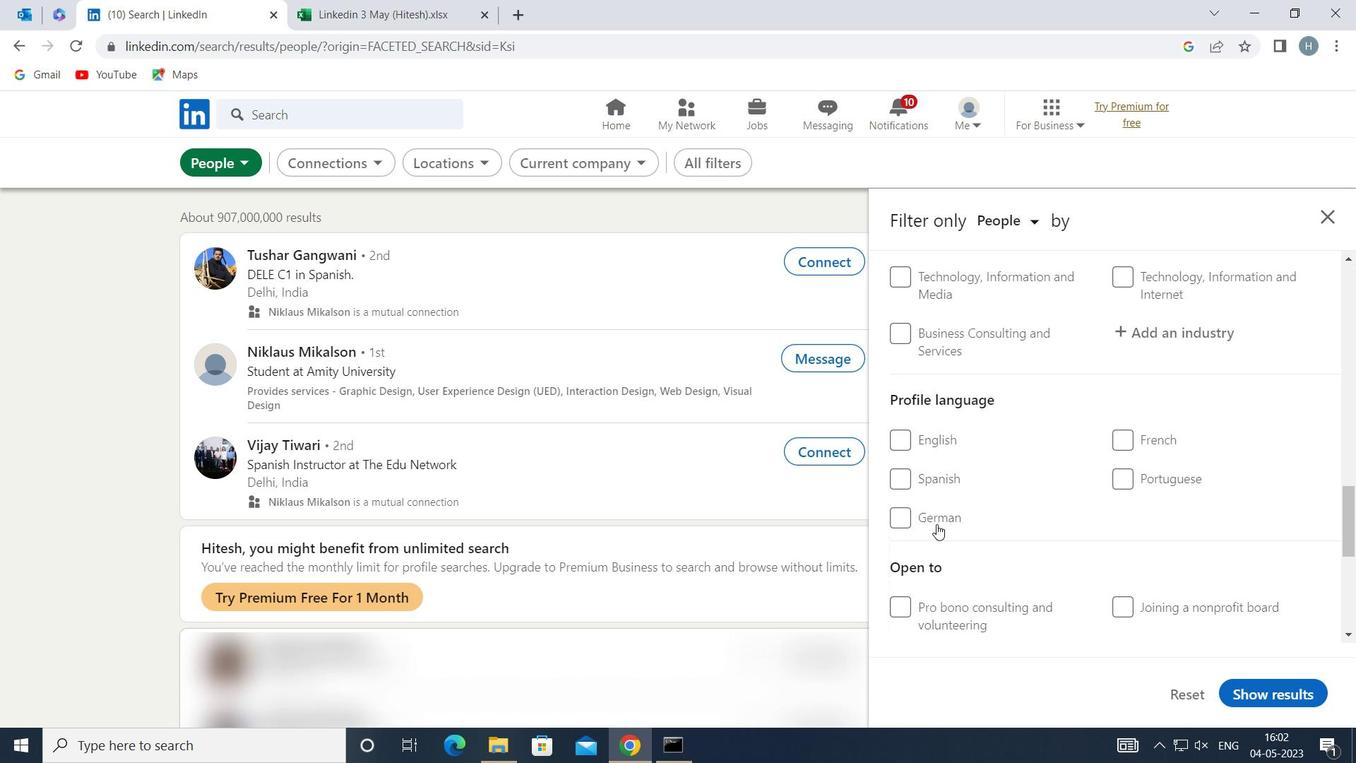 
Action: Mouse moved to (1045, 517)
Screenshot: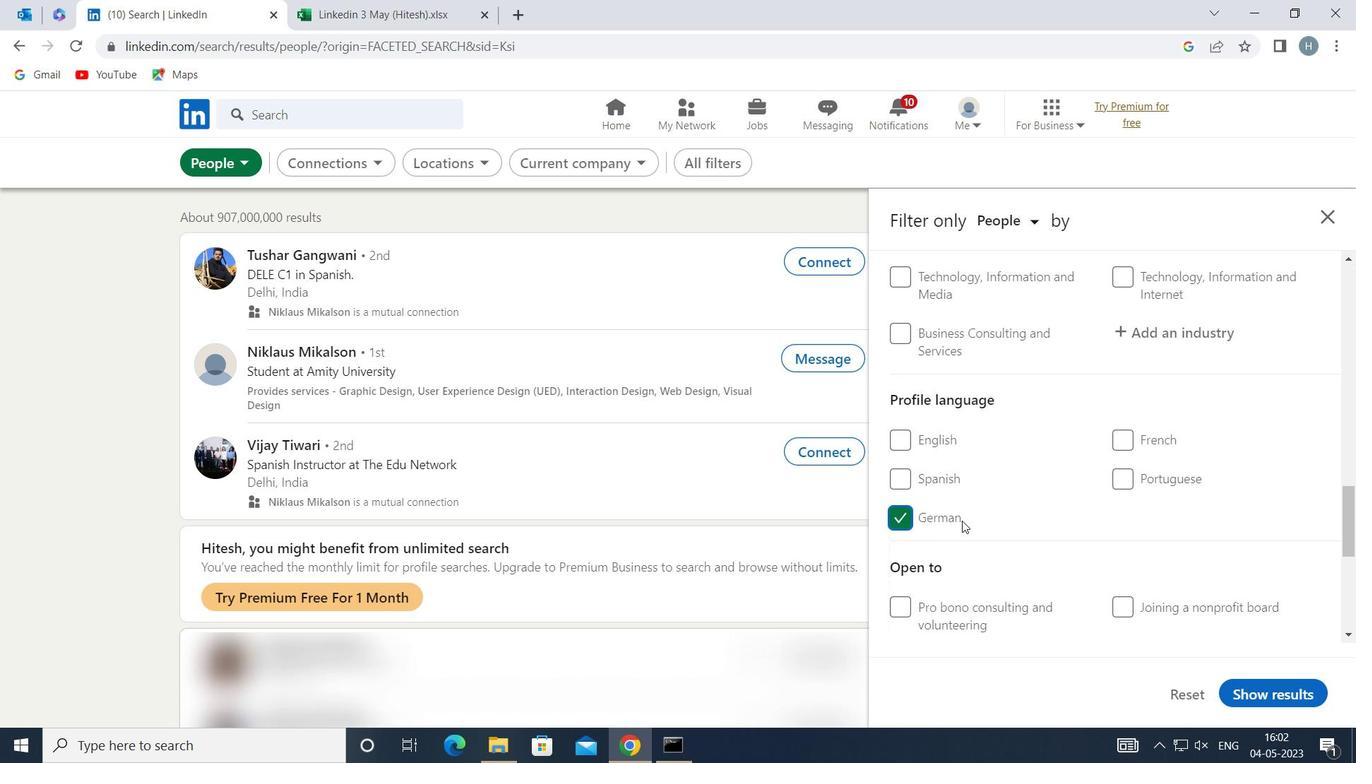 
Action: Mouse scrolled (1045, 518) with delta (0, 0)
Screenshot: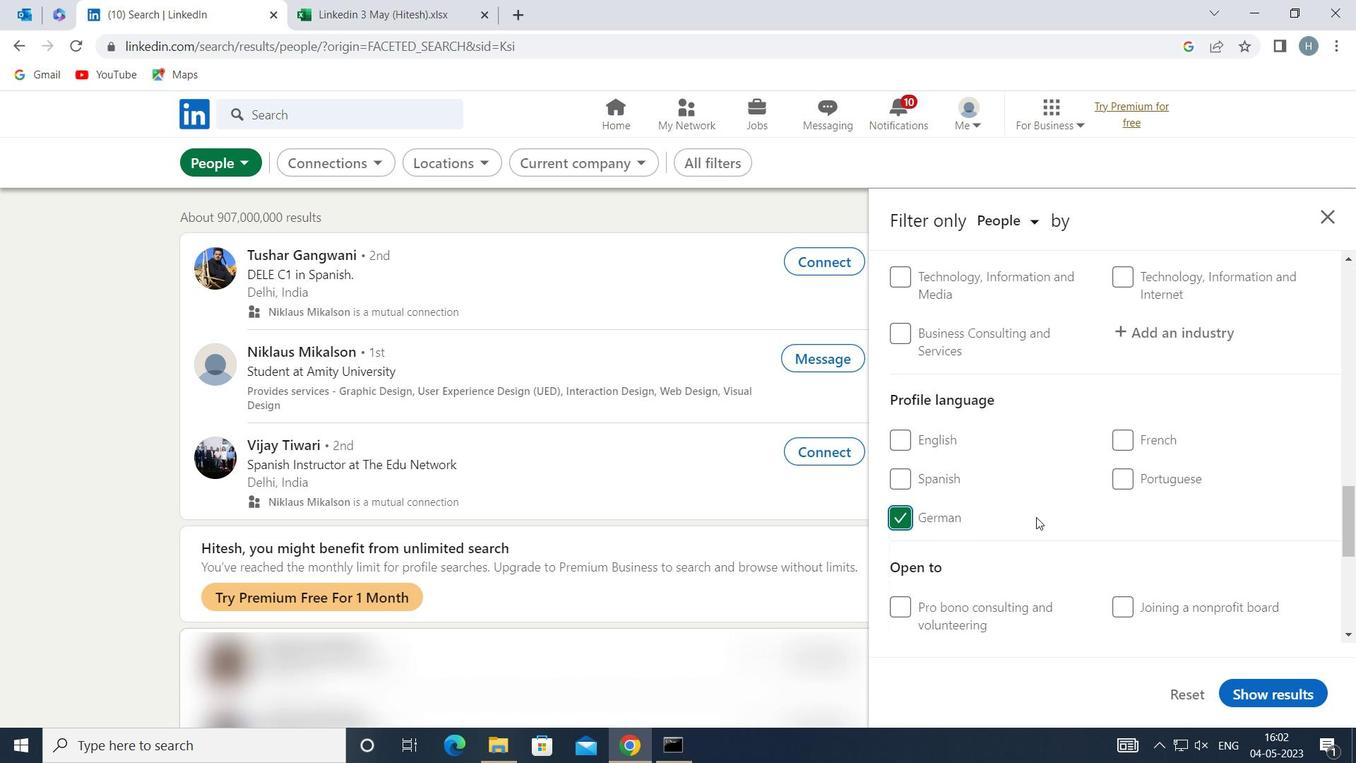 
Action: Mouse moved to (1046, 517)
Screenshot: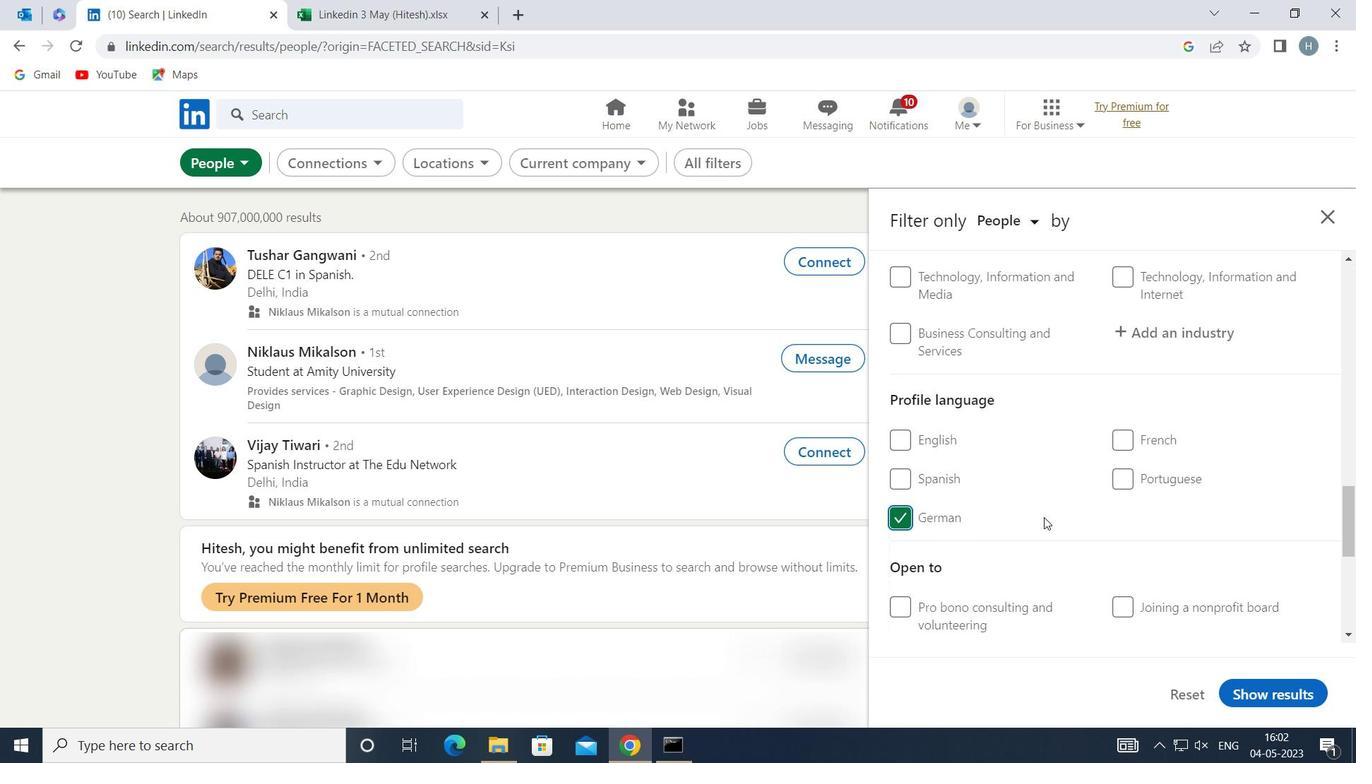 
Action: Mouse scrolled (1046, 517) with delta (0, 0)
Screenshot: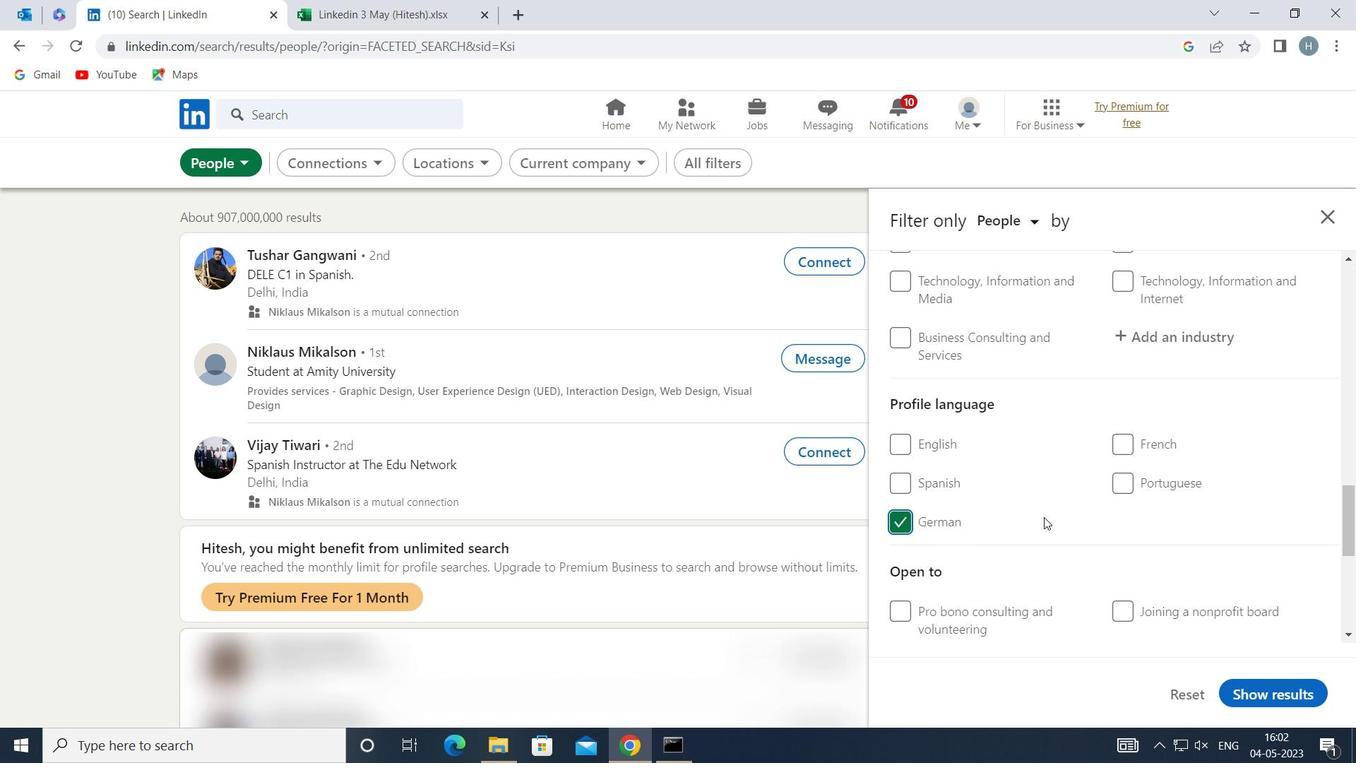 
Action: Mouse scrolled (1046, 517) with delta (0, 0)
Screenshot: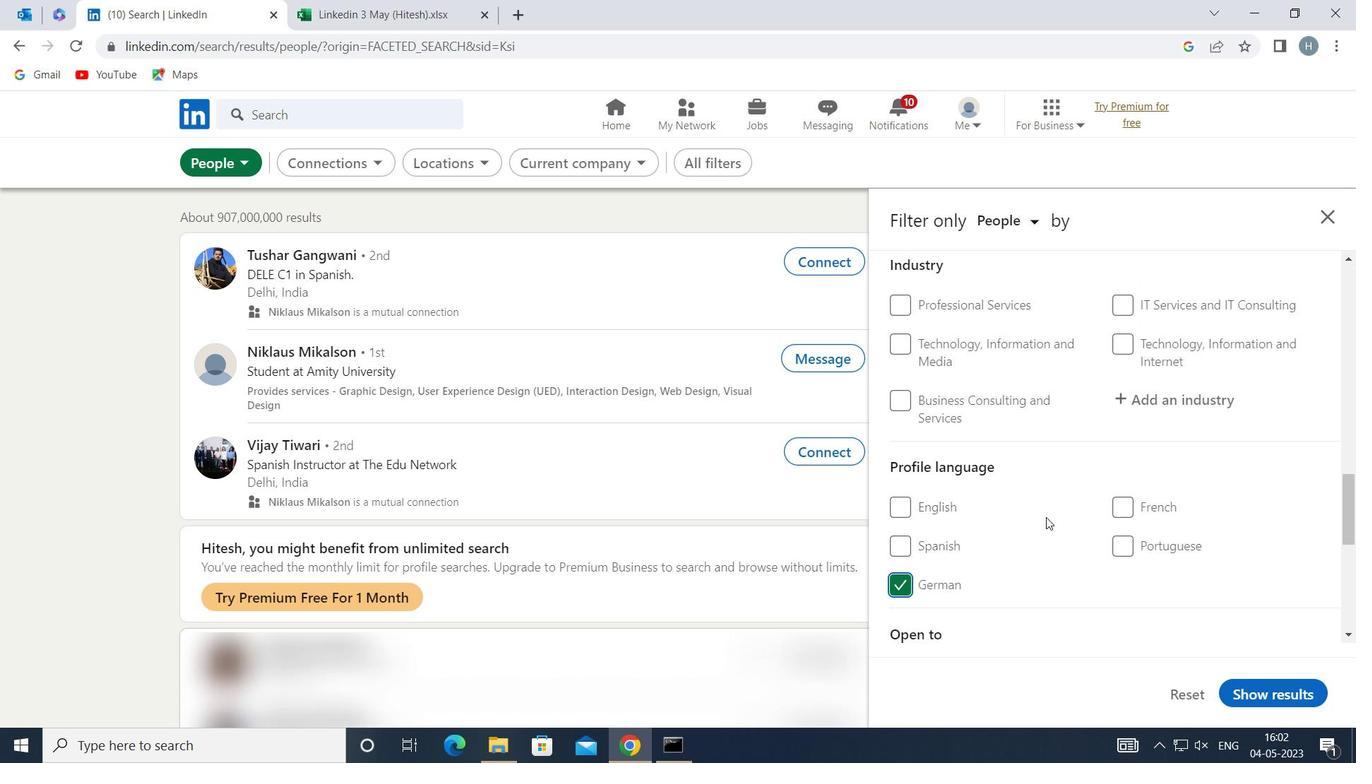 
Action: Mouse scrolled (1046, 517) with delta (0, 0)
Screenshot: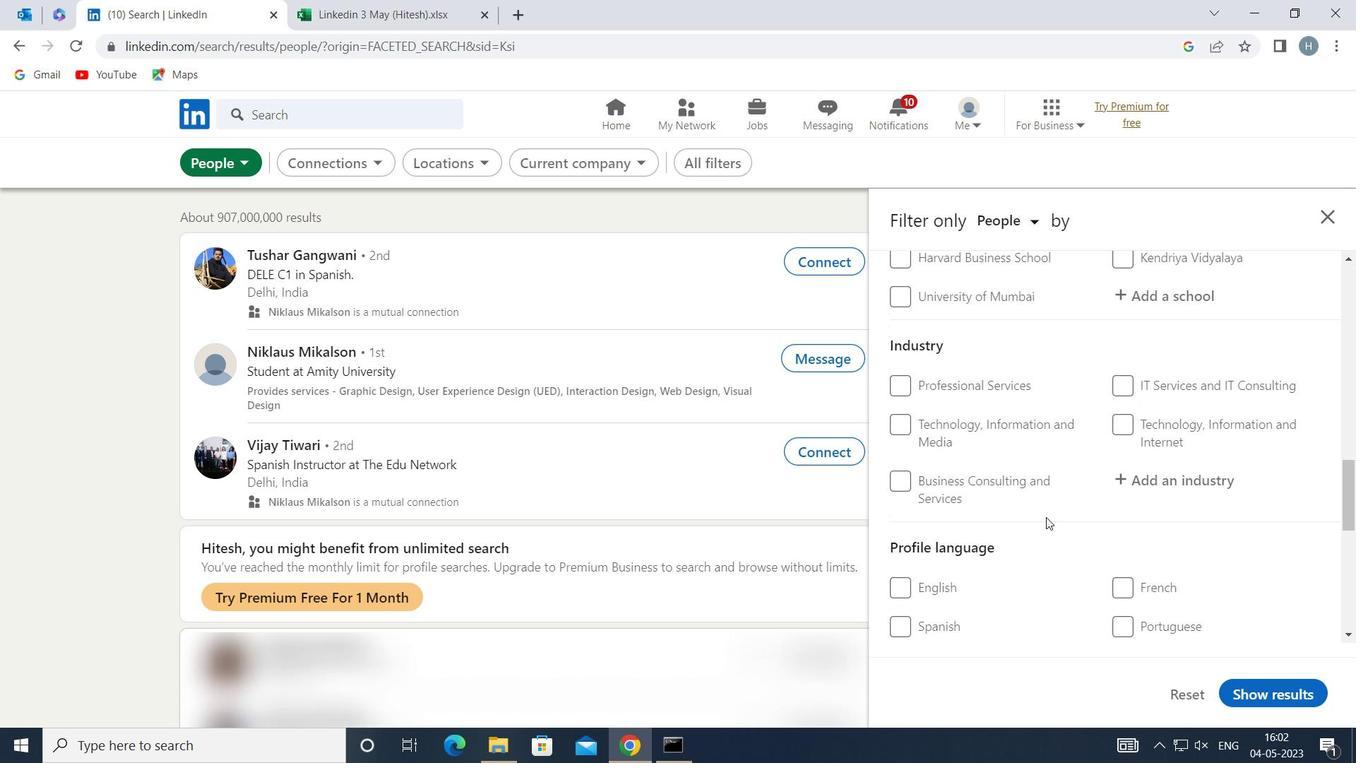 
Action: Mouse scrolled (1046, 517) with delta (0, 0)
Screenshot: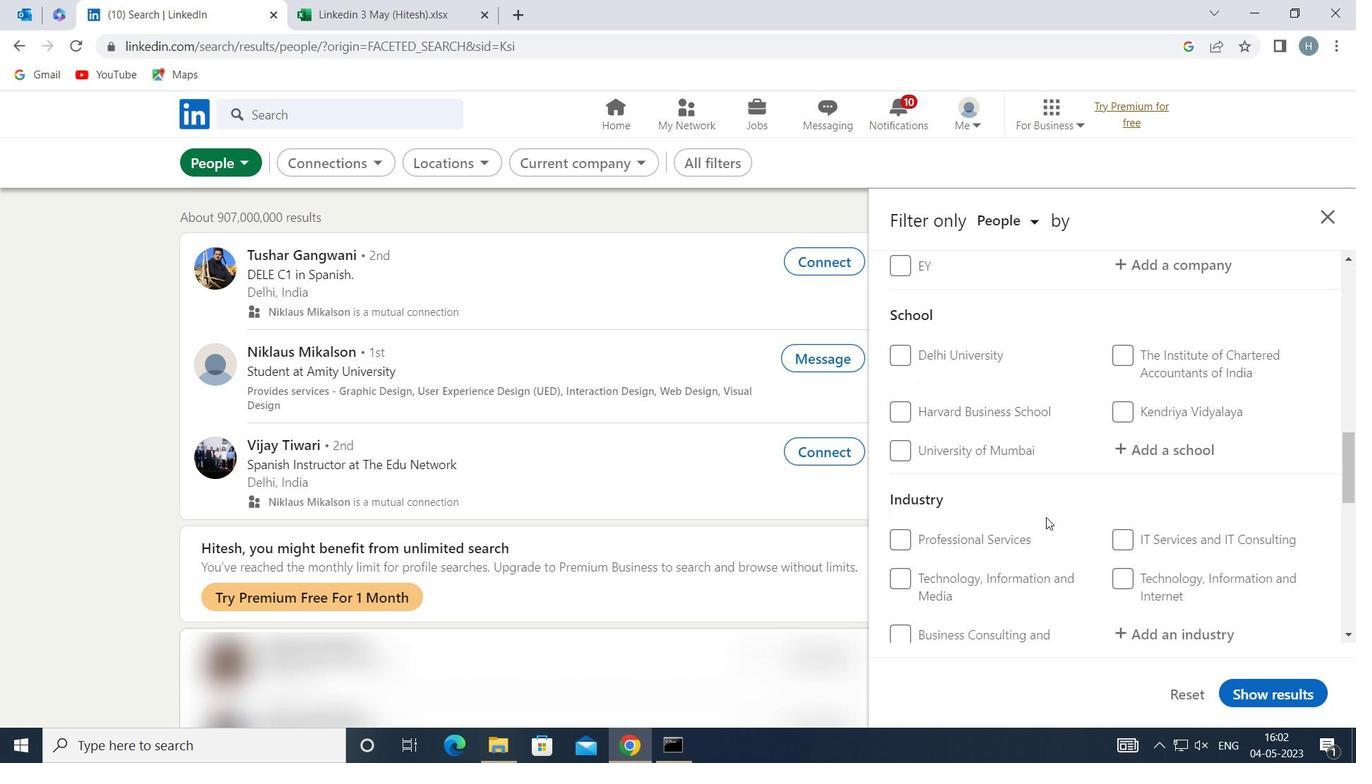 
Action: Mouse scrolled (1046, 517) with delta (0, 0)
Screenshot: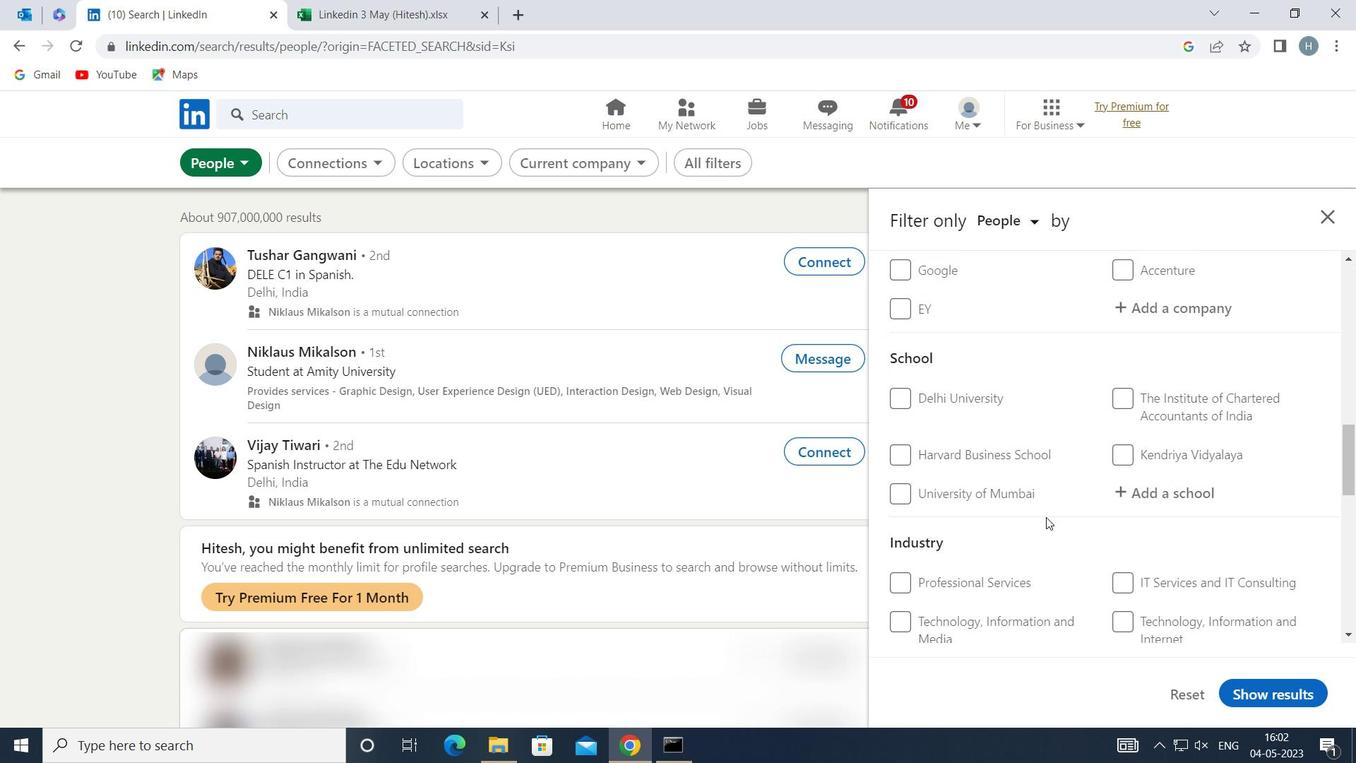 
Action: Mouse scrolled (1046, 517) with delta (0, 0)
Screenshot: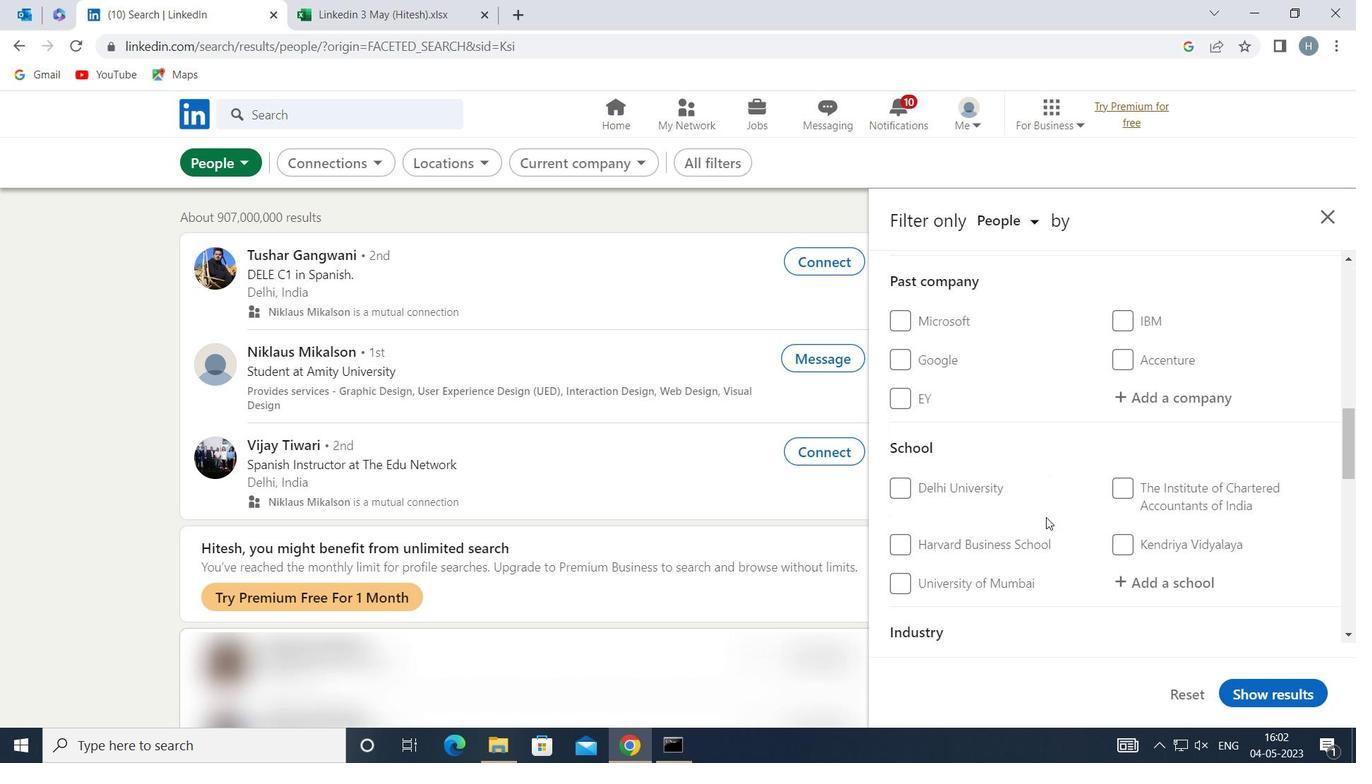 
Action: Mouse scrolled (1046, 517) with delta (0, 0)
Screenshot: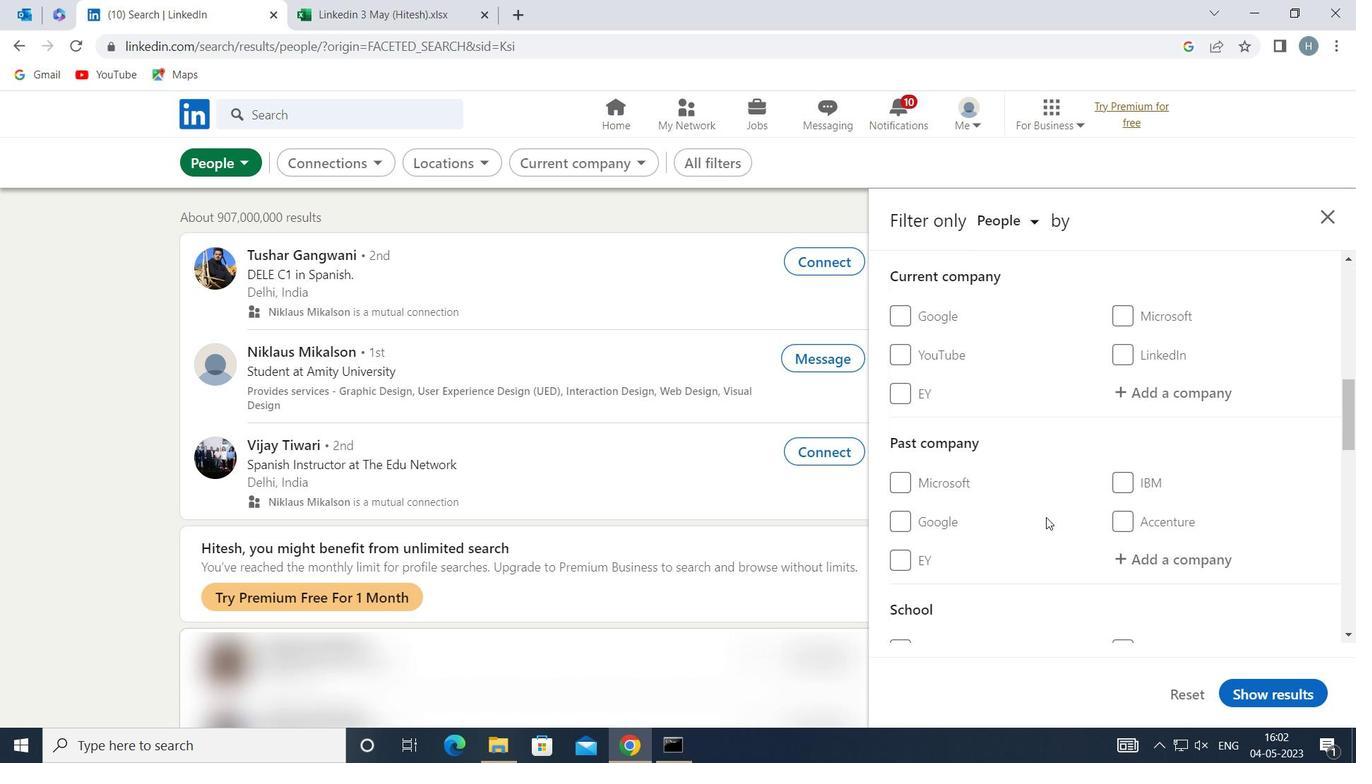 
Action: Mouse moved to (1158, 496)
Screenshot: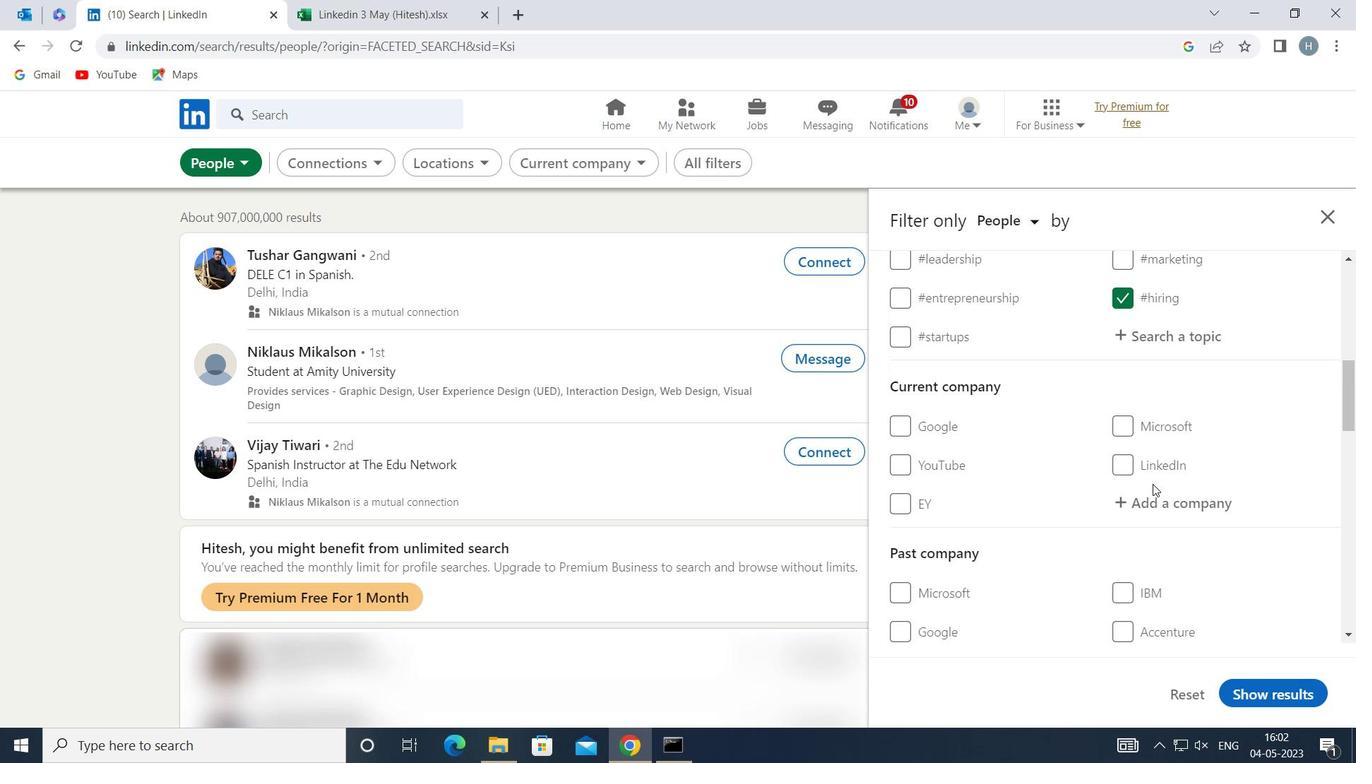 
Action: Mouse pressed left at (1158, 496)
Screenshot: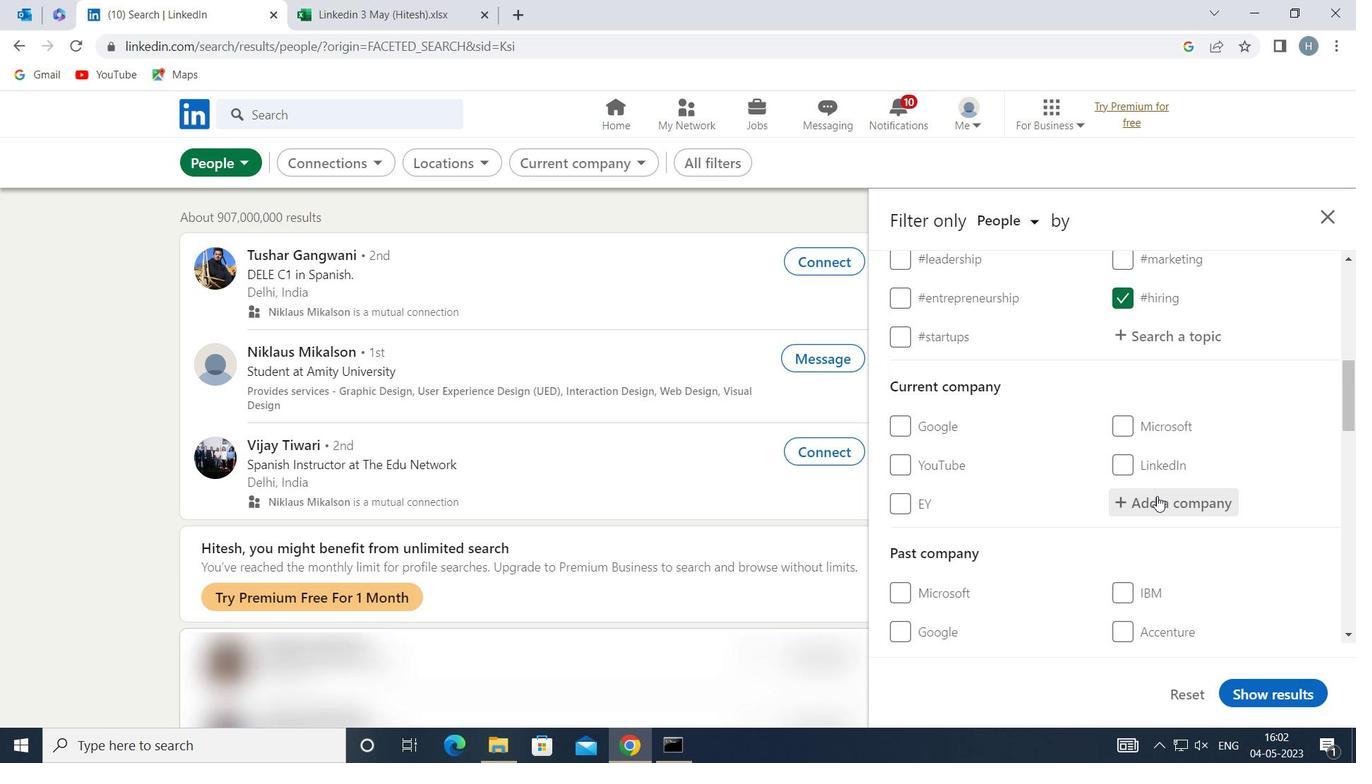 
Action: Key pressed <Key.shift>CHEMICAL<Key.space><Key.shift>JOBS<Key.space><Key.shift>PO
Screenshot: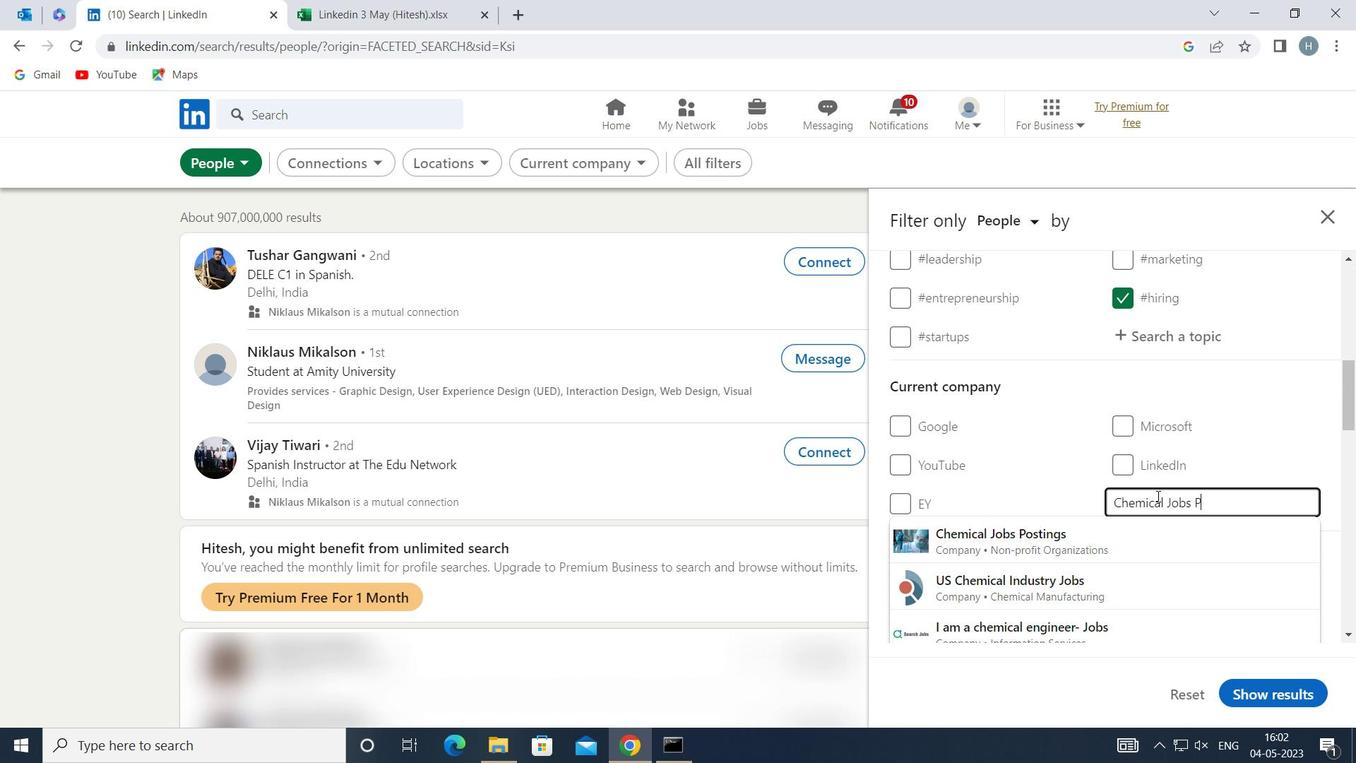 
Action: Mouse moved to (1090, 532)
Screenshot: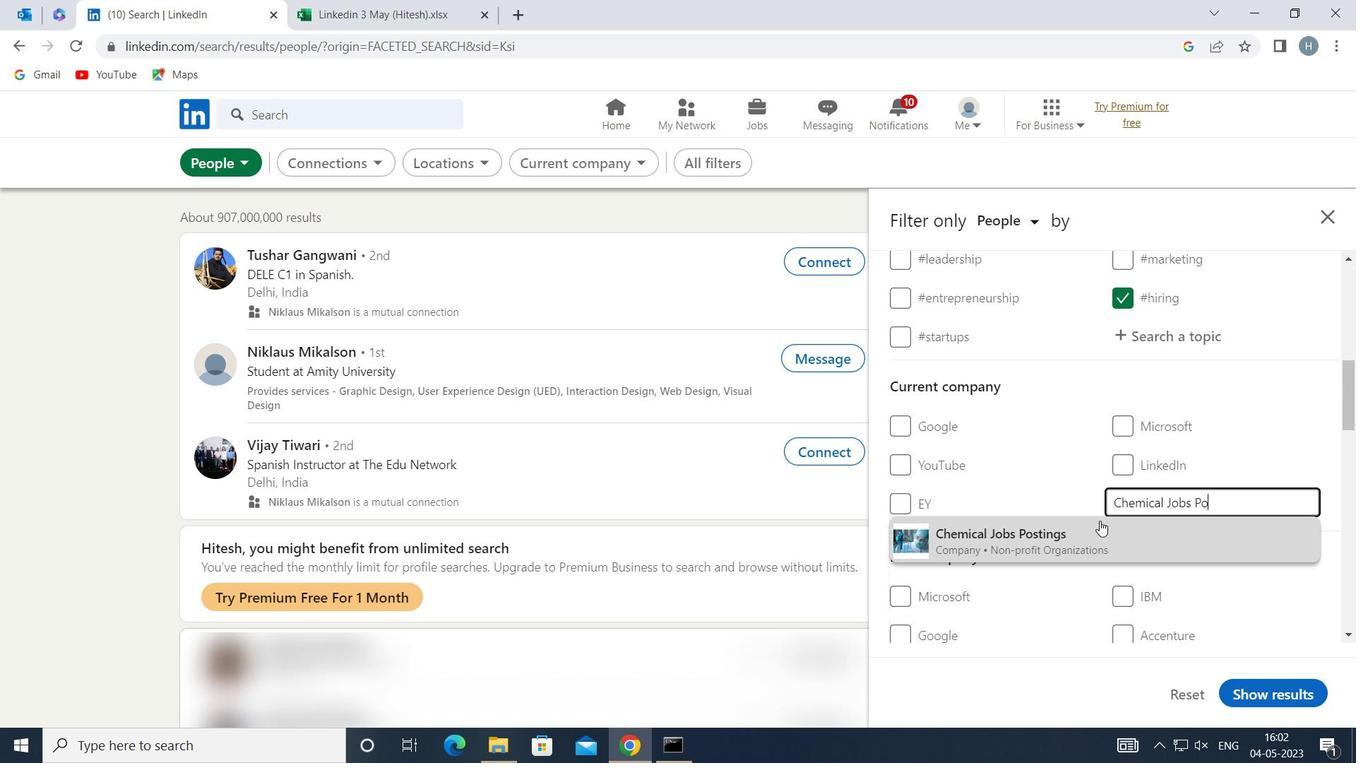
Action: Mouse pressed left at (1090, 532)
Screenshot: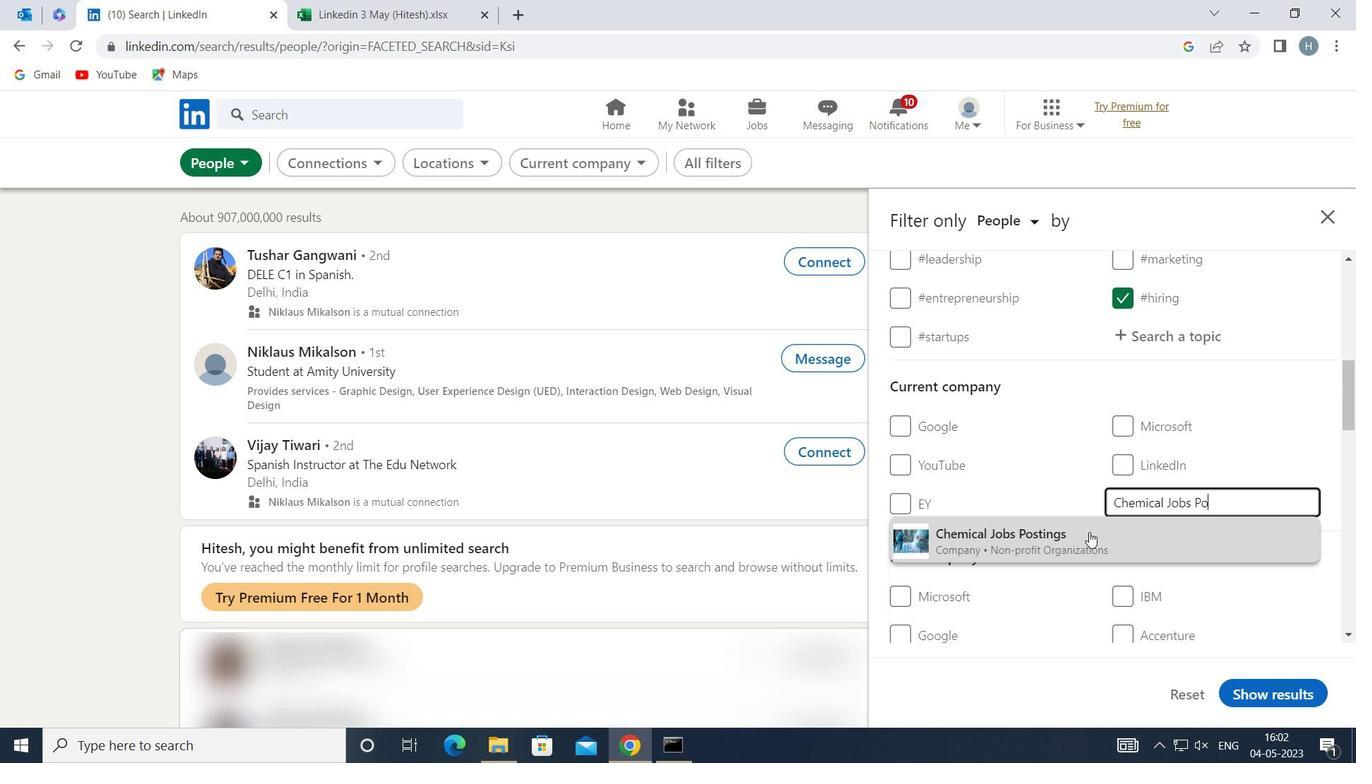 
Action: Mouse moved to (1033, 490)
Screenshot: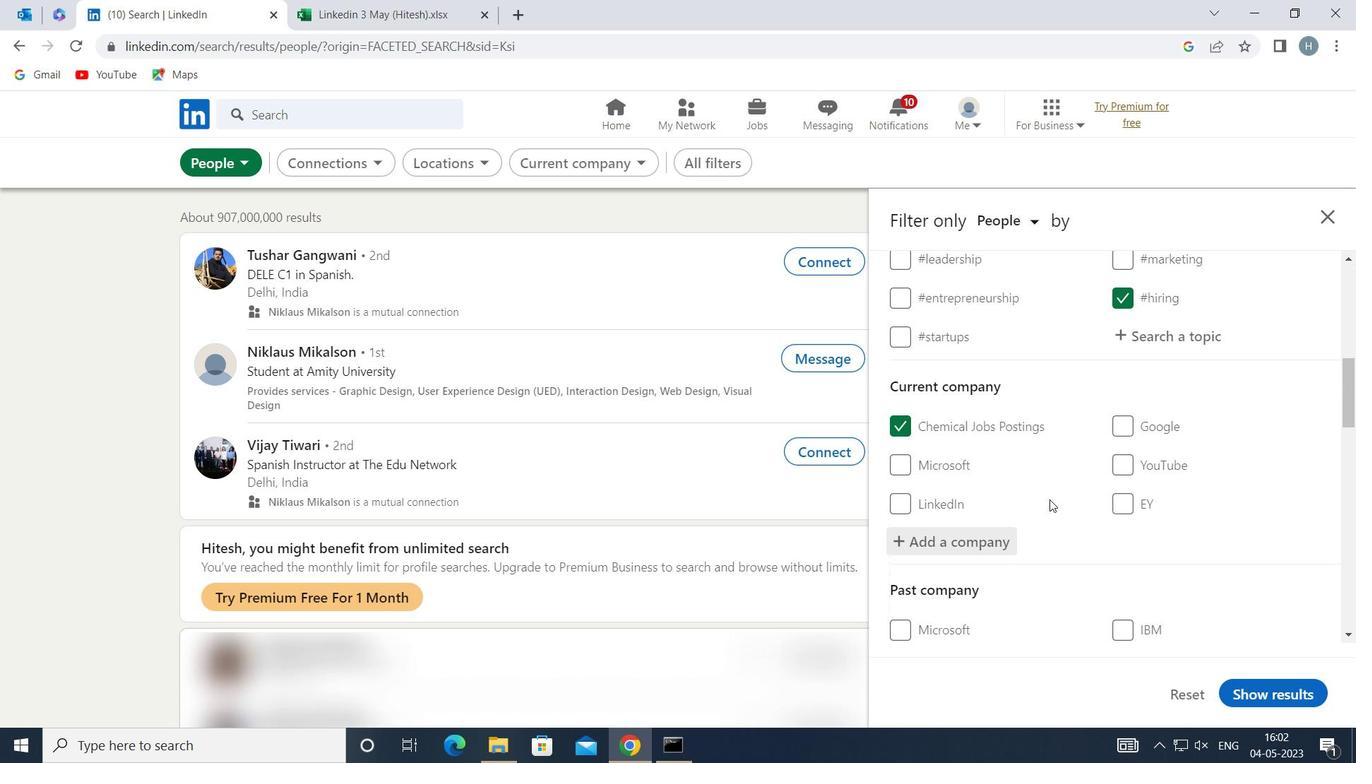 
Action: Mouse scrolled (1033, 489) with delta (0, 0)
Screenshot: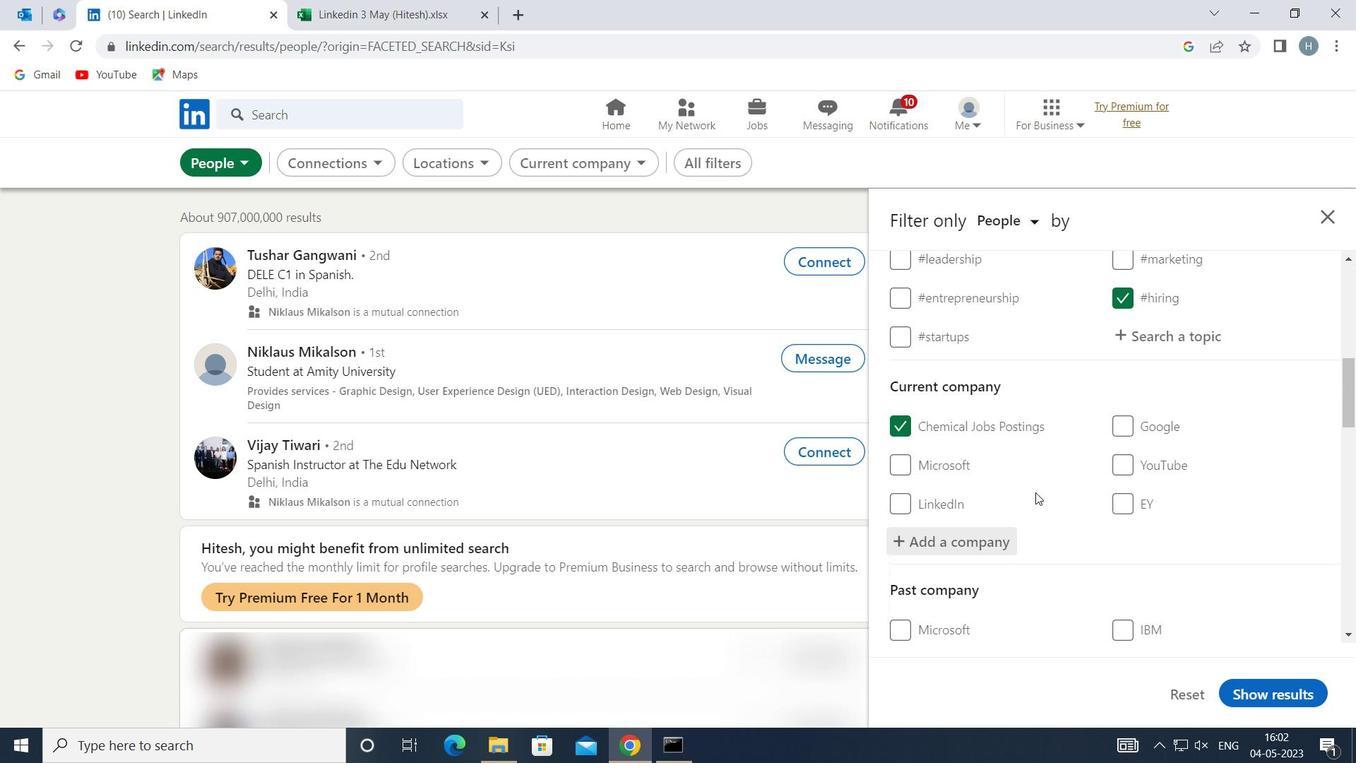 
Action: Mouse scrolled (1033, 489) with delta (0, 0)
Screenshot: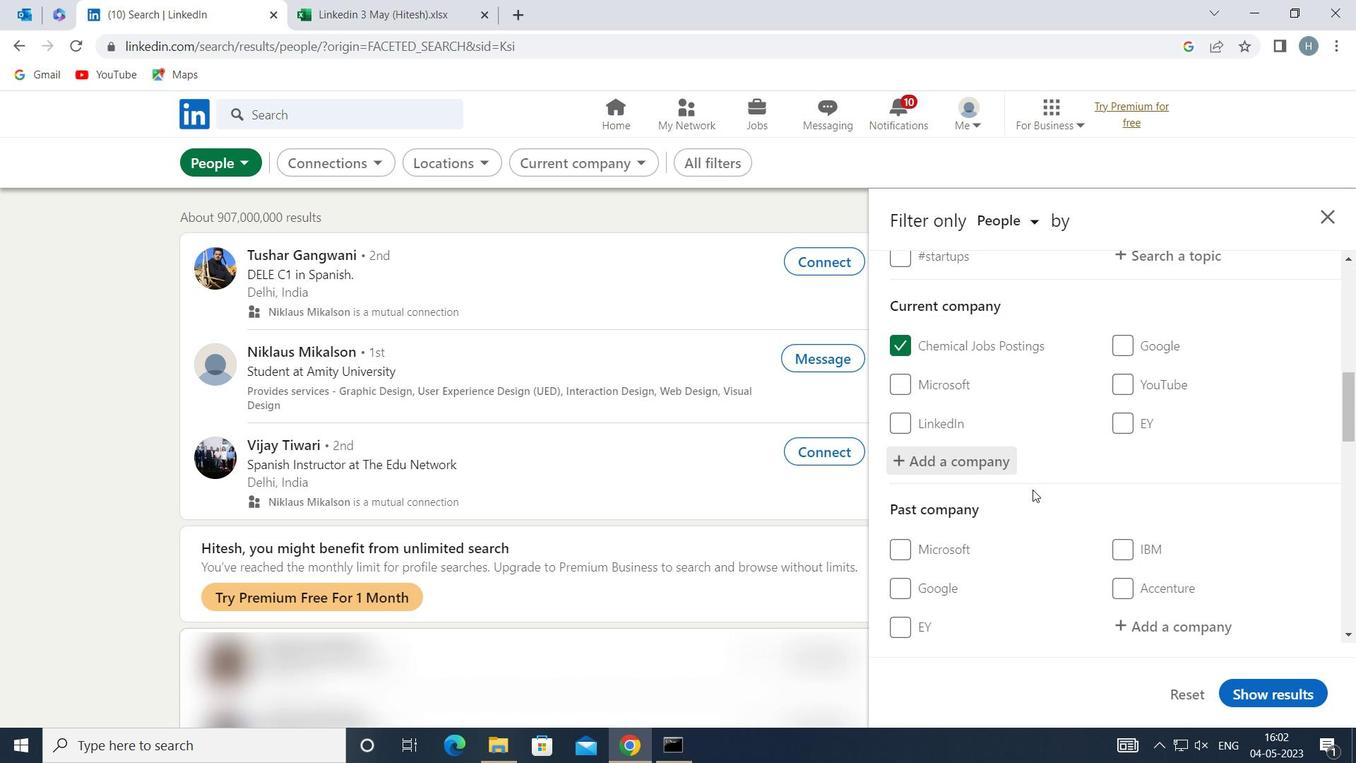 
Action: Mouse scrolled (1033, 489) with delta (0, 0)
Screenshot: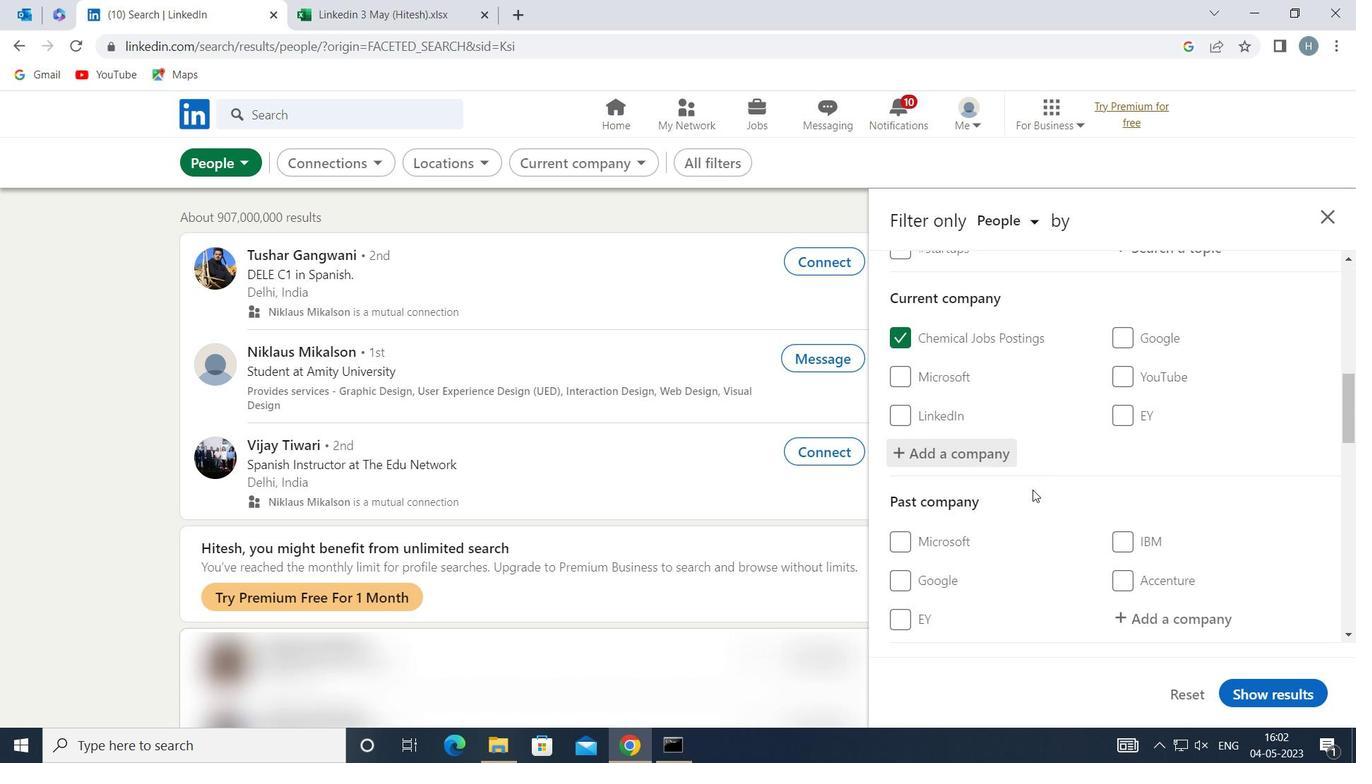 
Action: Mouse scrolled (1033, 489) with delta (0, 0)
Screenshot: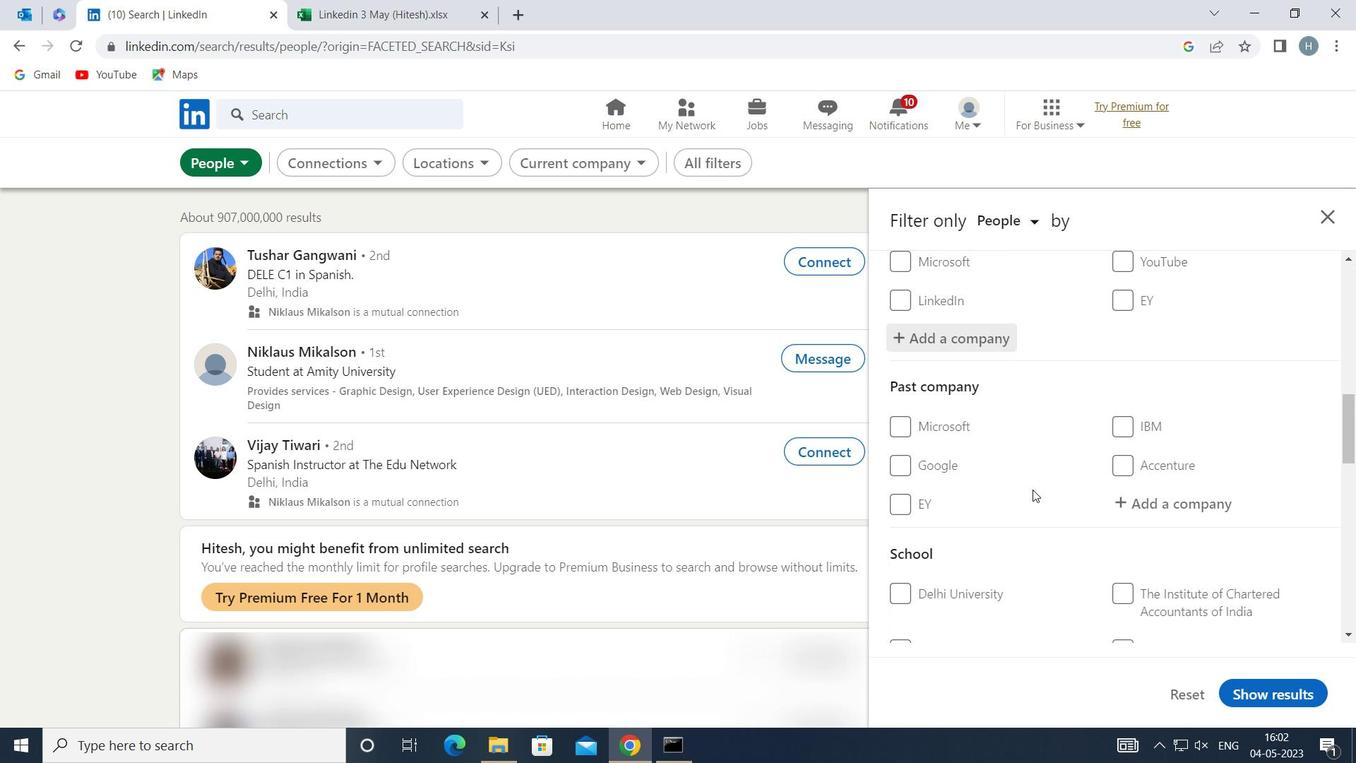 
Action: Mouse moved to (1147, 530)
Screenshot: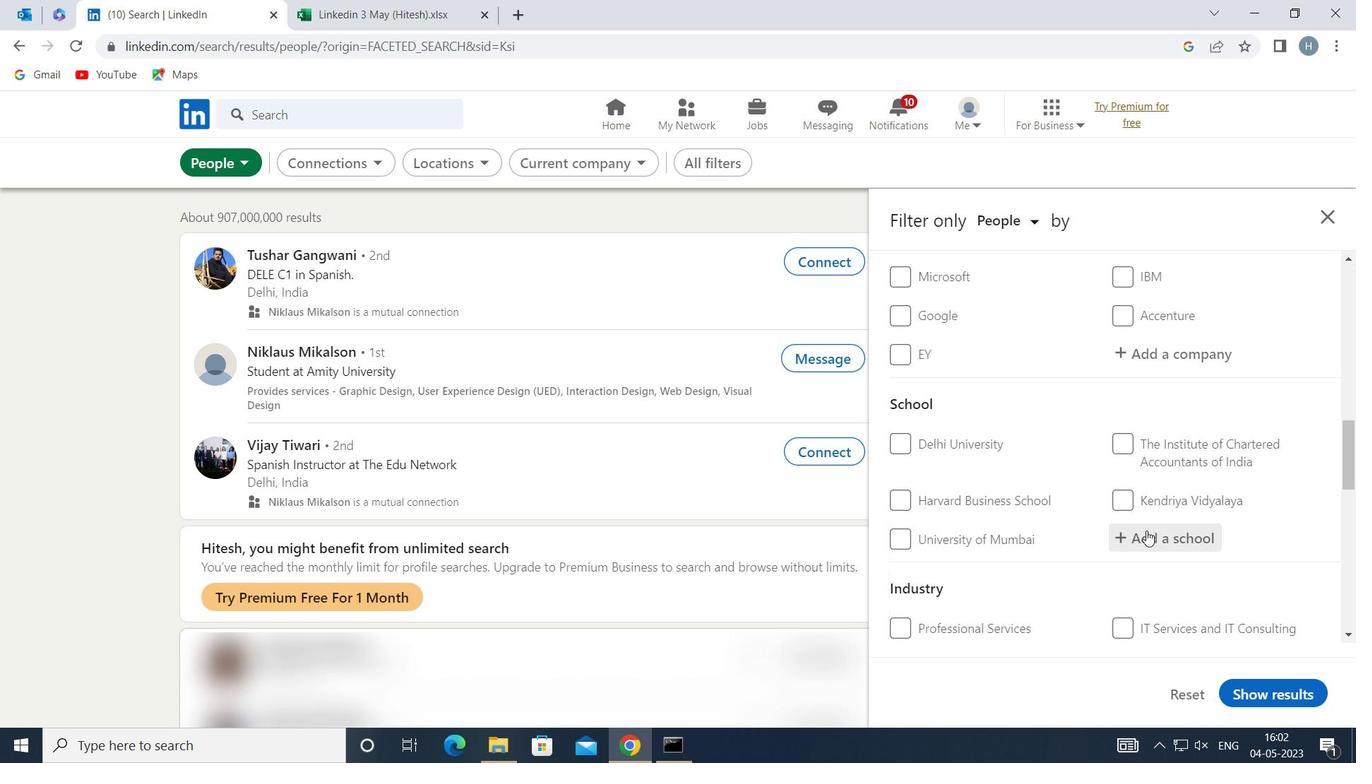 
Action: Mouse pressed left at (1147, 530)
Screenshot: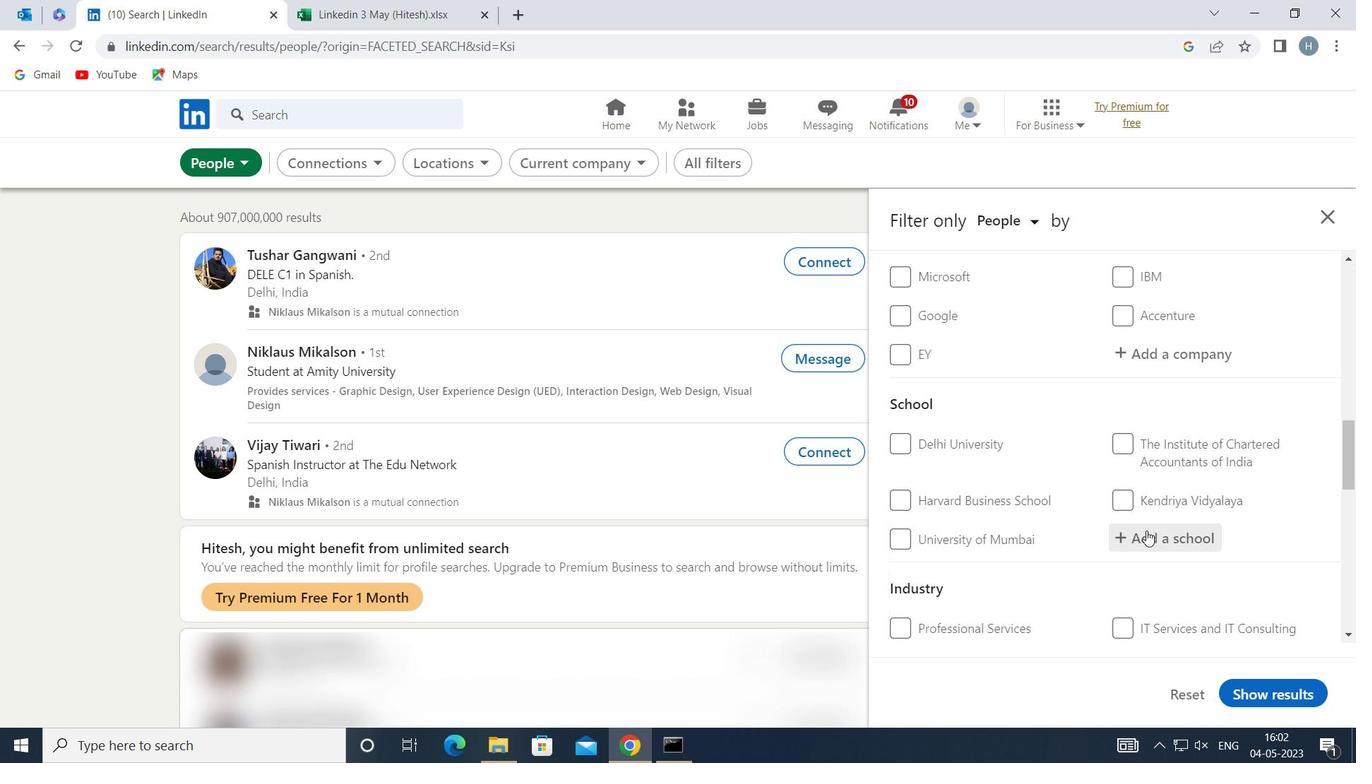 
Action: Mouse moved to (1146, 525)
Screenshot: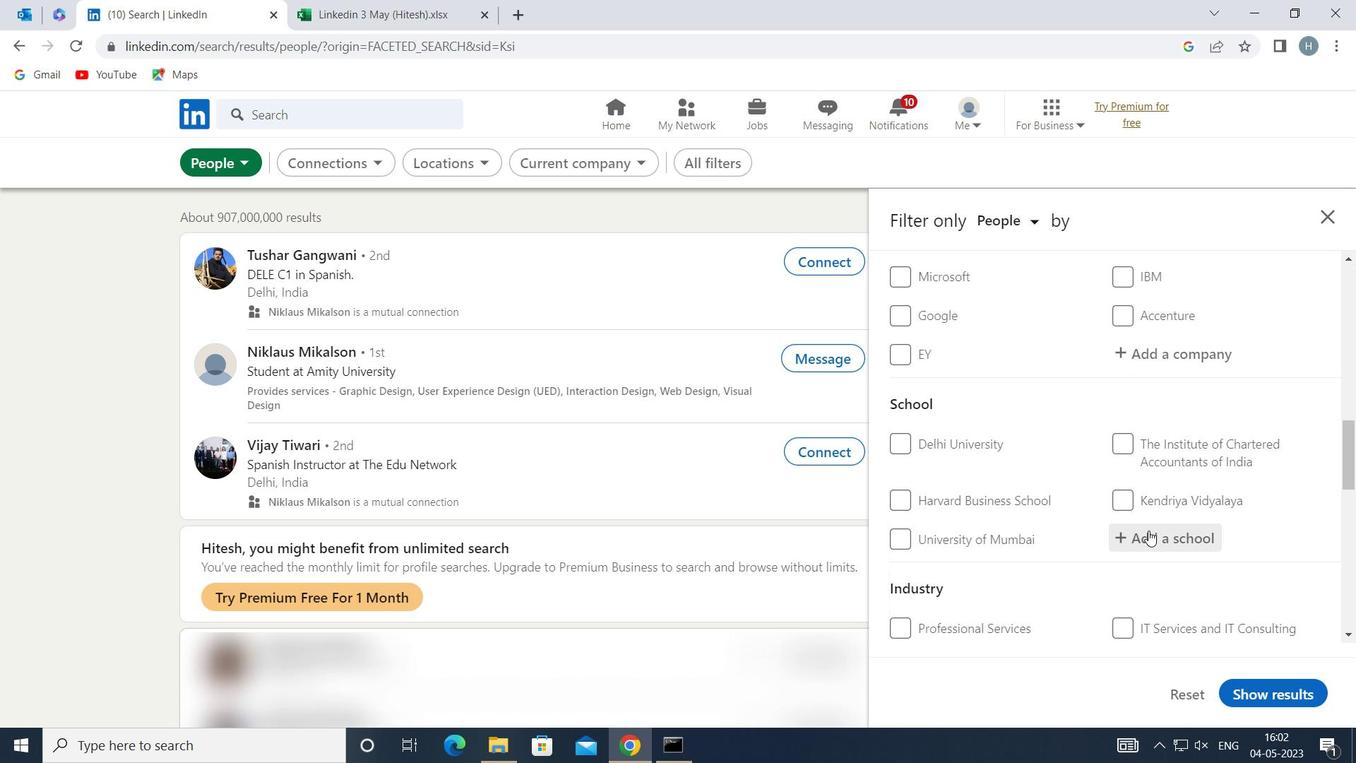 
Action: Key pressed <Key.shift>MUFFAKHU<Key.backspace>AM<Key.space><Key.shift>JAH<Key.space>
Screenshot: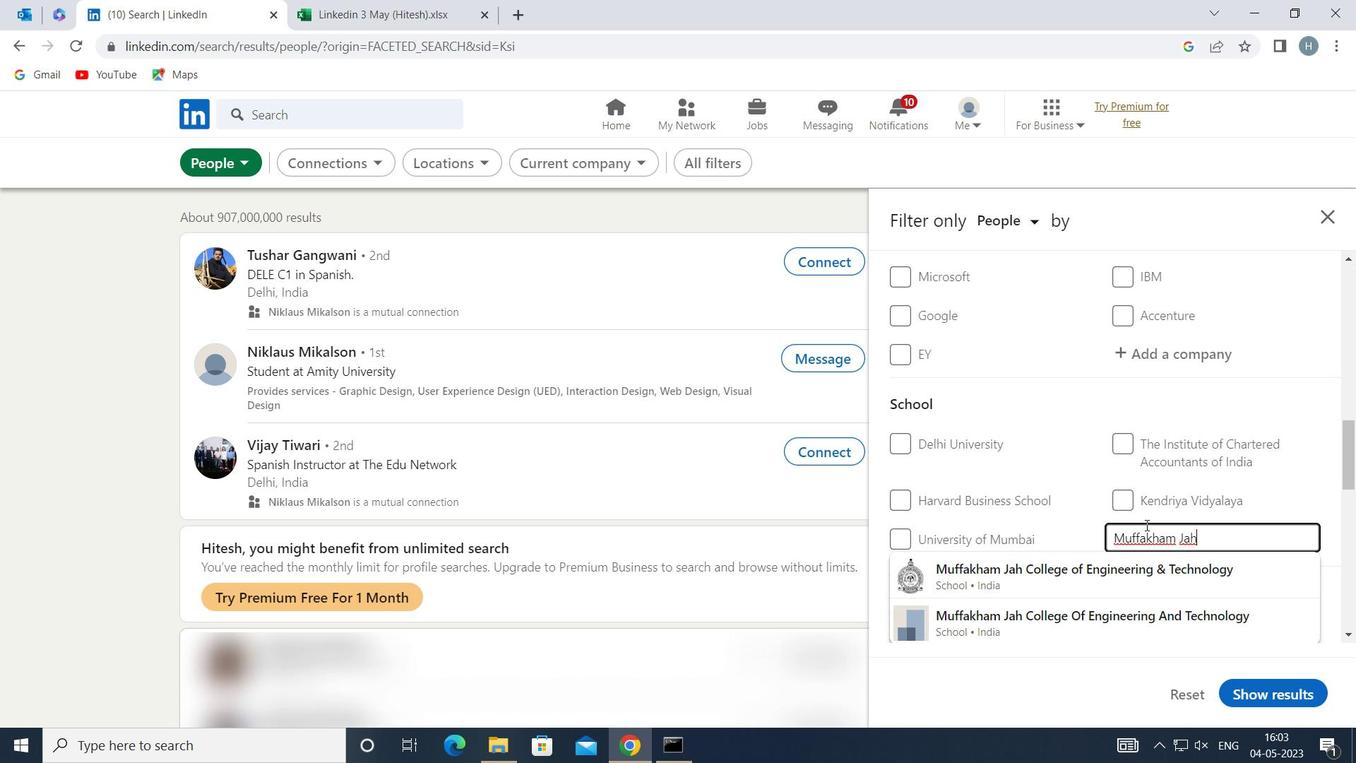 
Action: Mouse moved to (1100, 574)
Screenshot: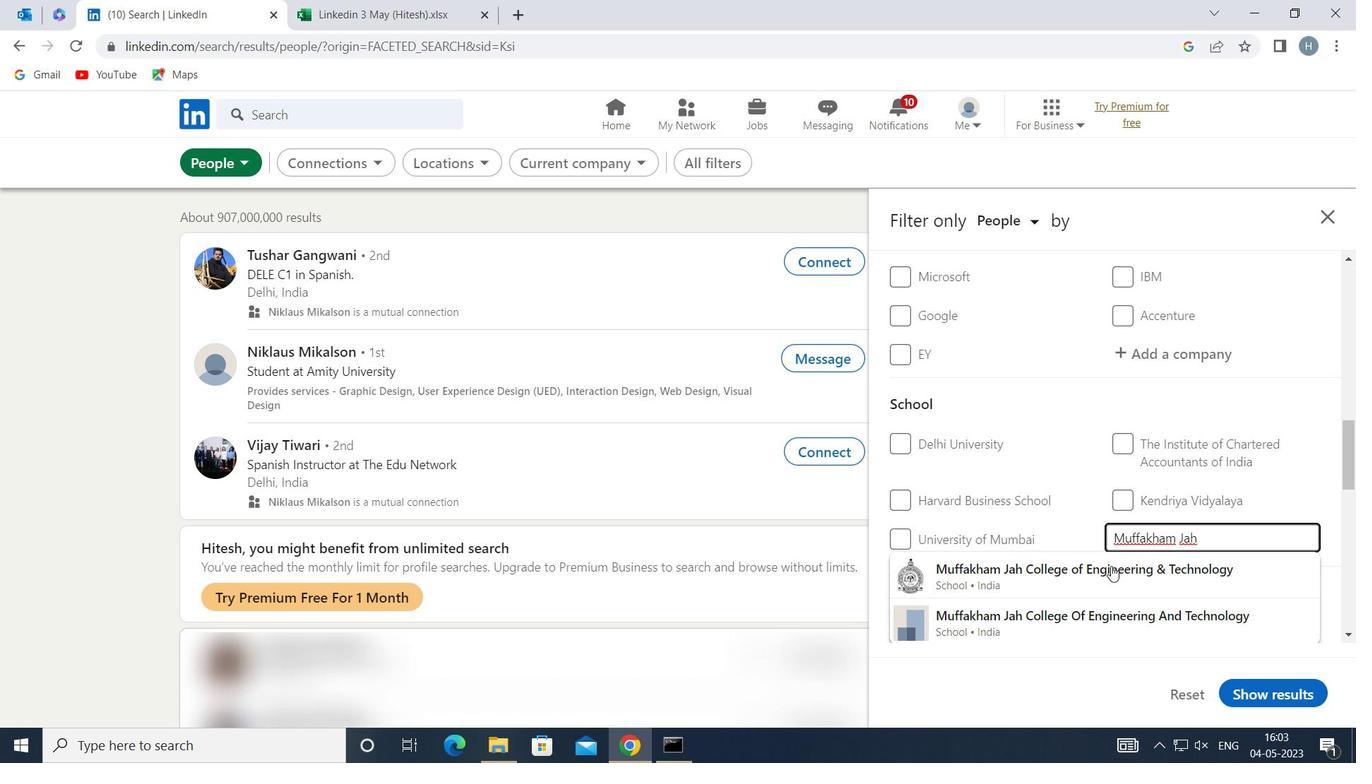 
Action: Mouse pressed left at (1100, 574)
Screenshot: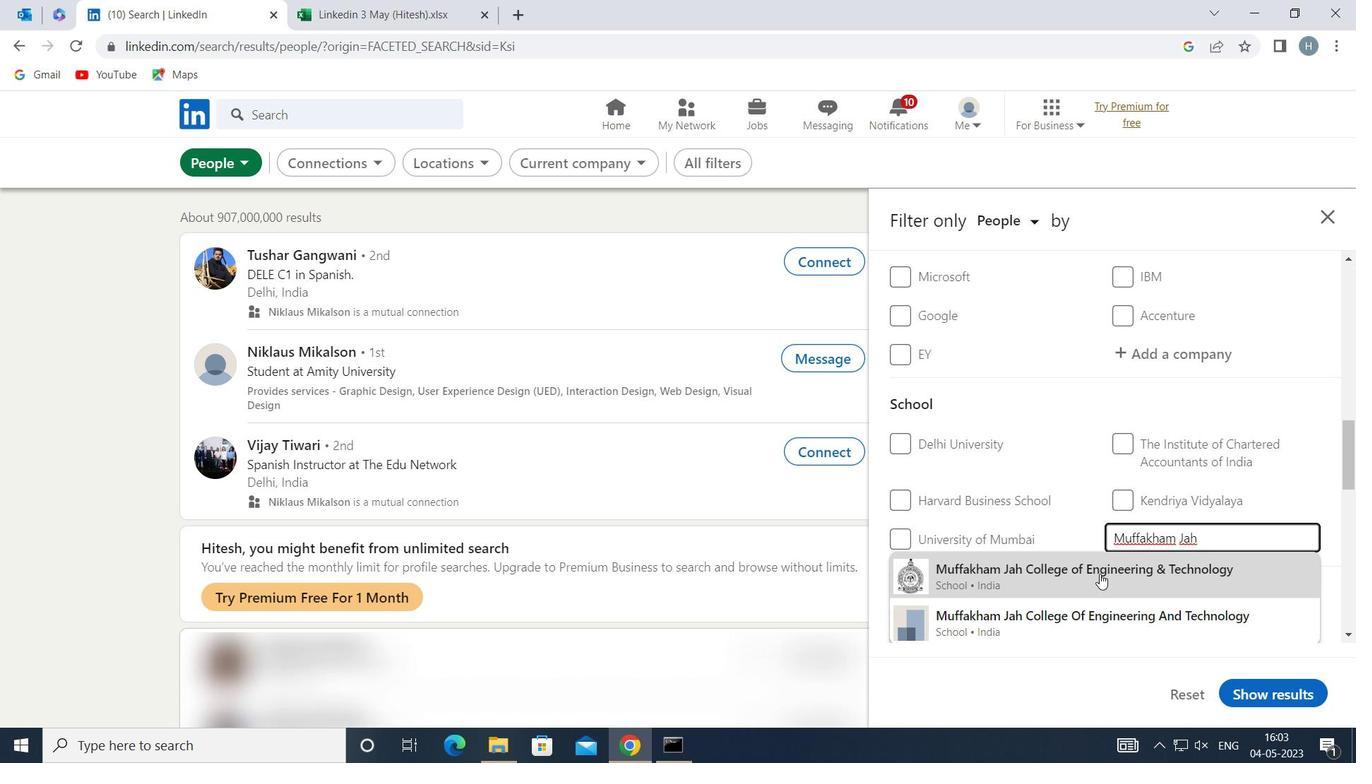 
Action: Mouse moved to (1055, 526)
Screenshot: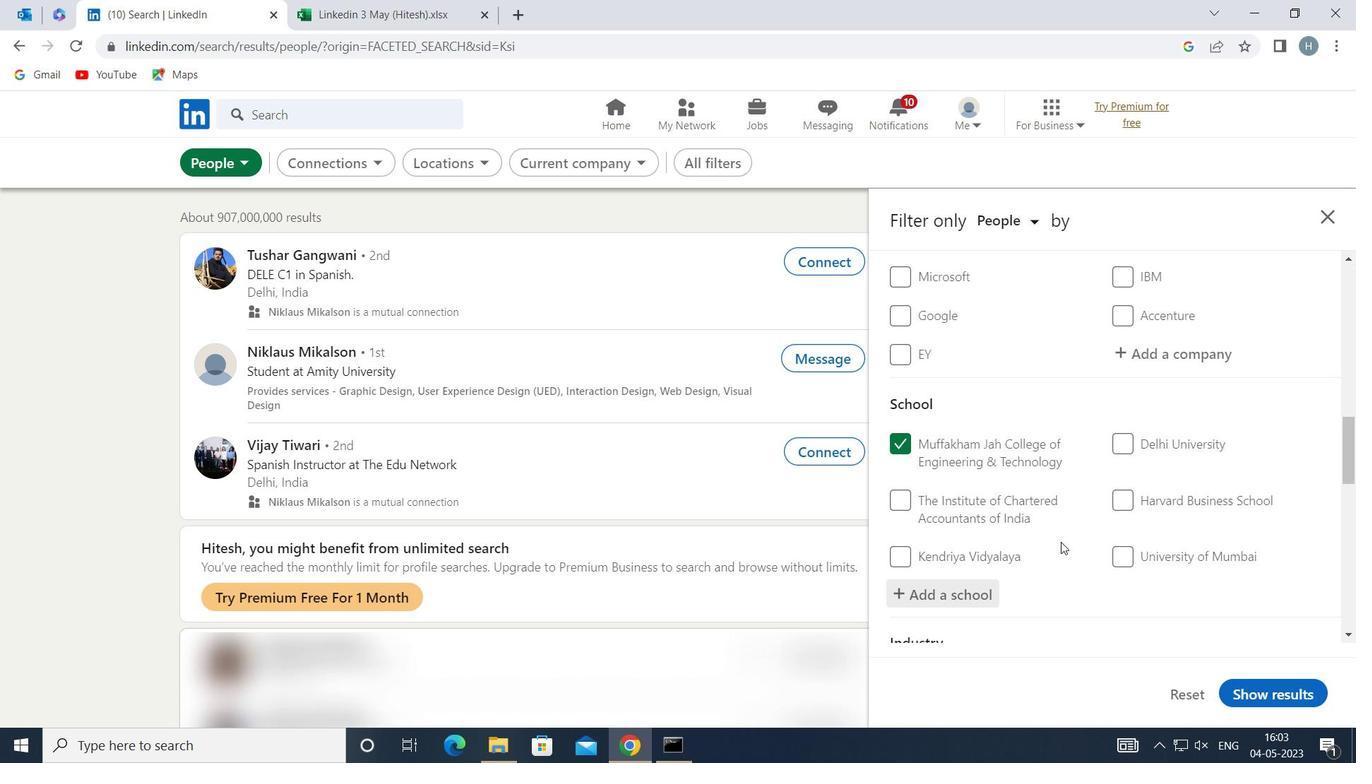 
Action: Mouse scrolled (1055, 525) with delta (0, 0)
Screenshot: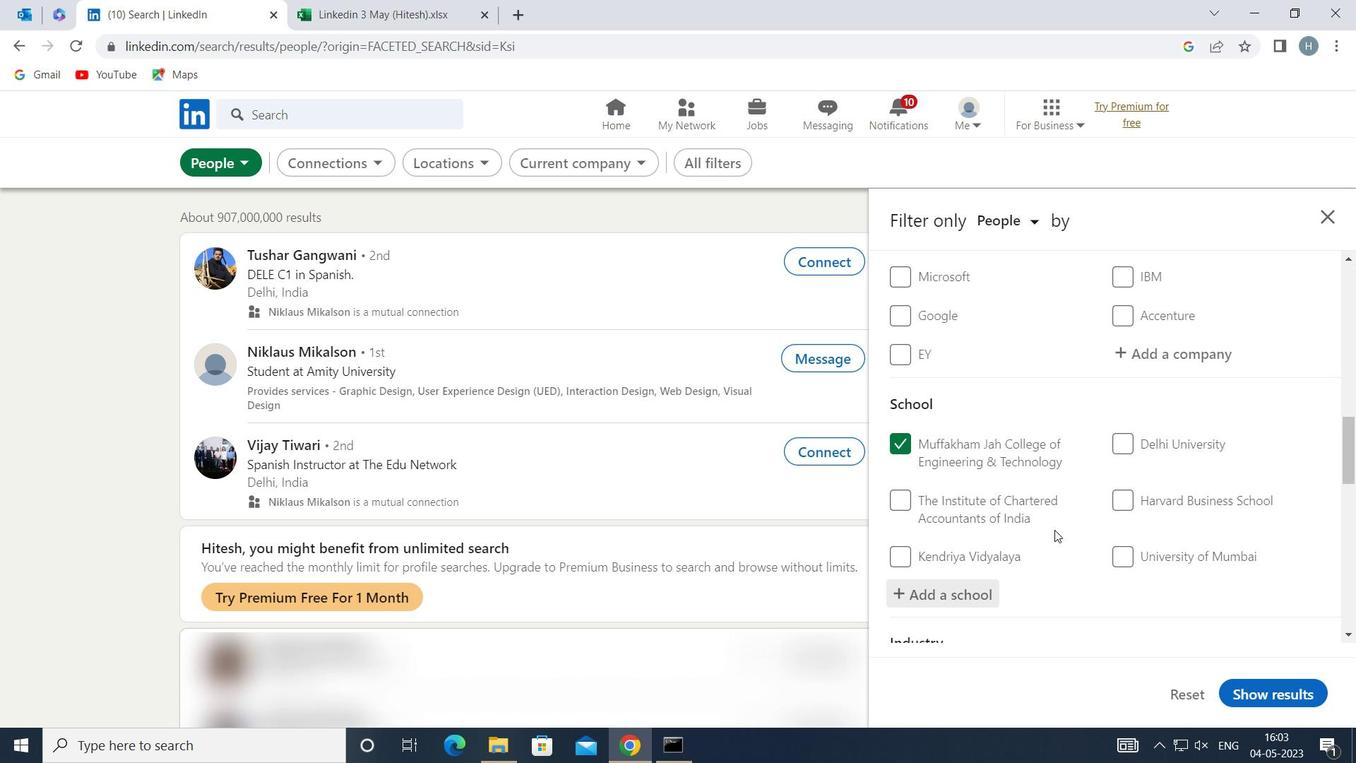
Action: Mouse scrolled (1055, 525) with delta (0, 0)
Screenshot: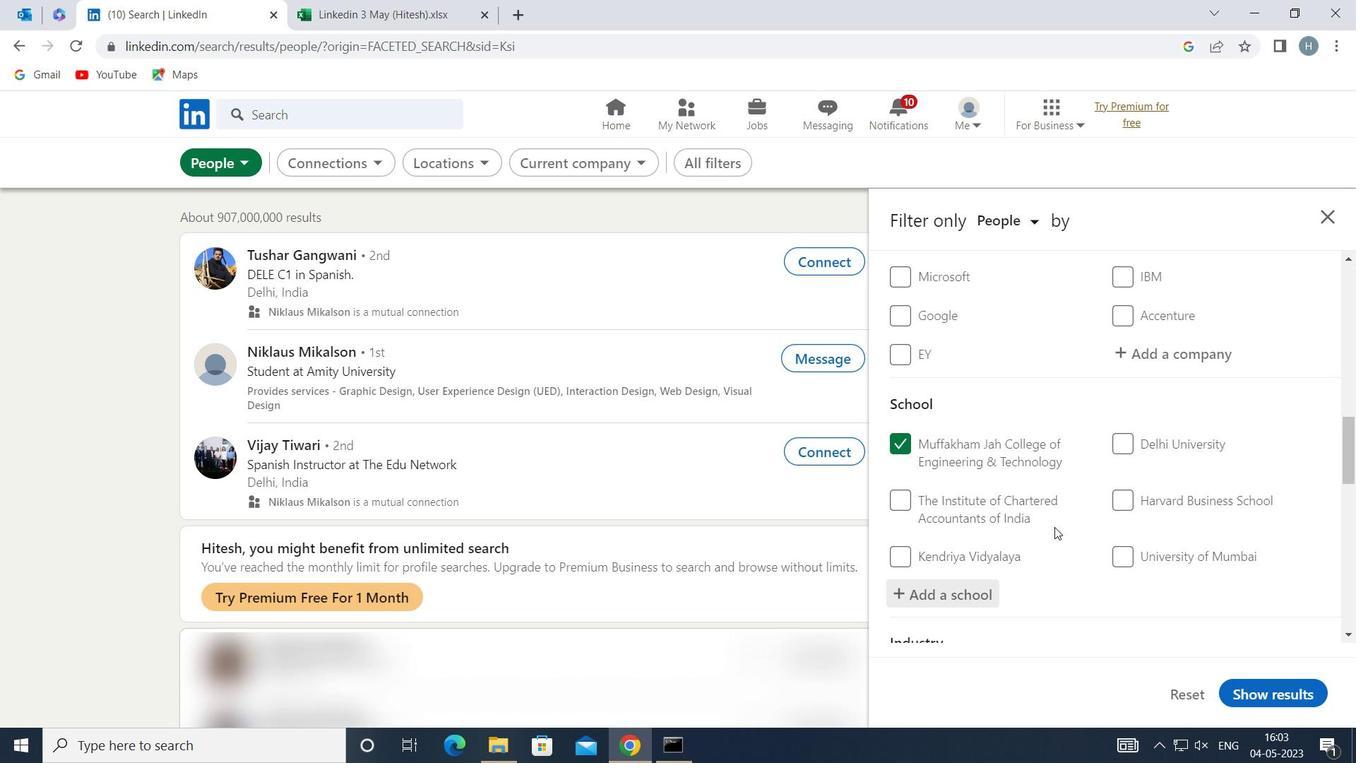 
Action: Mouse scrolled (1055, 525) with delta (0, 0)
Screenshot: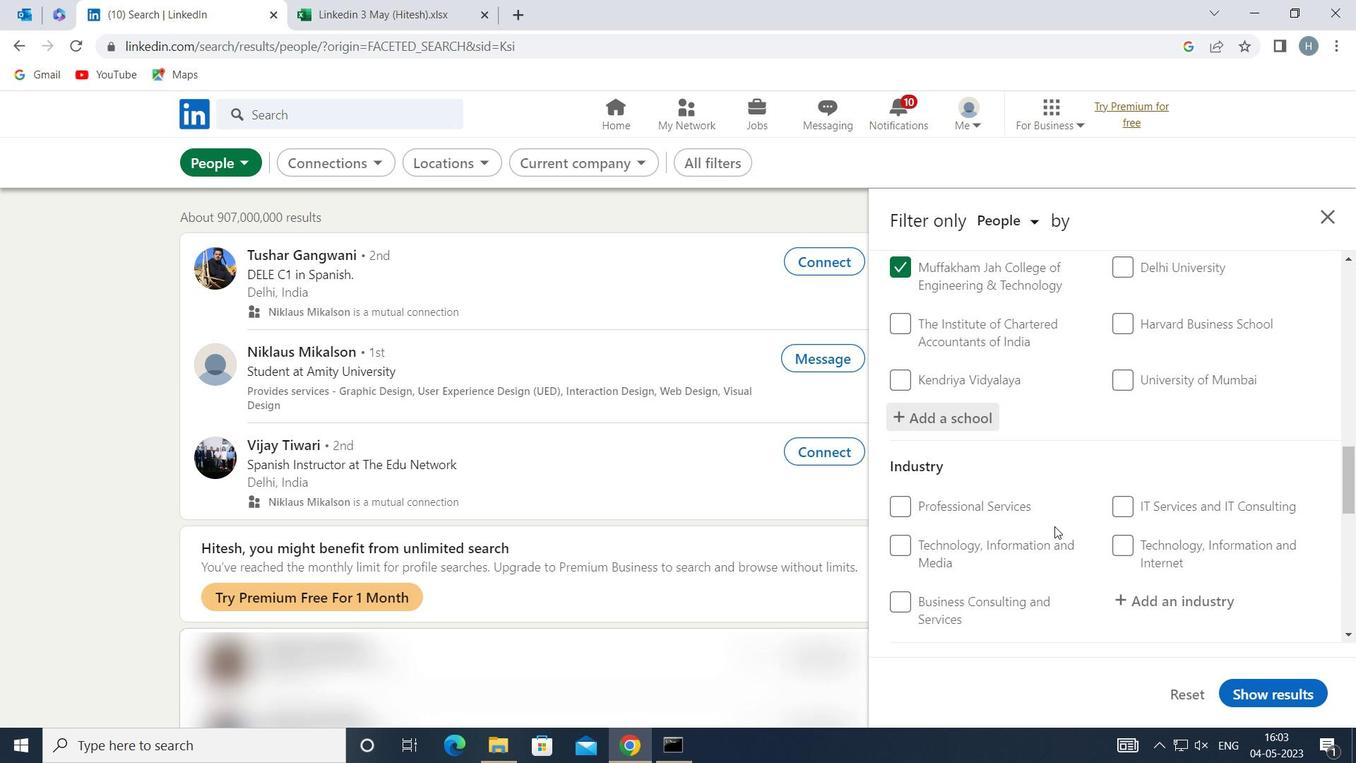
Action: Mouse moved to (1166, 501)
Screenshot: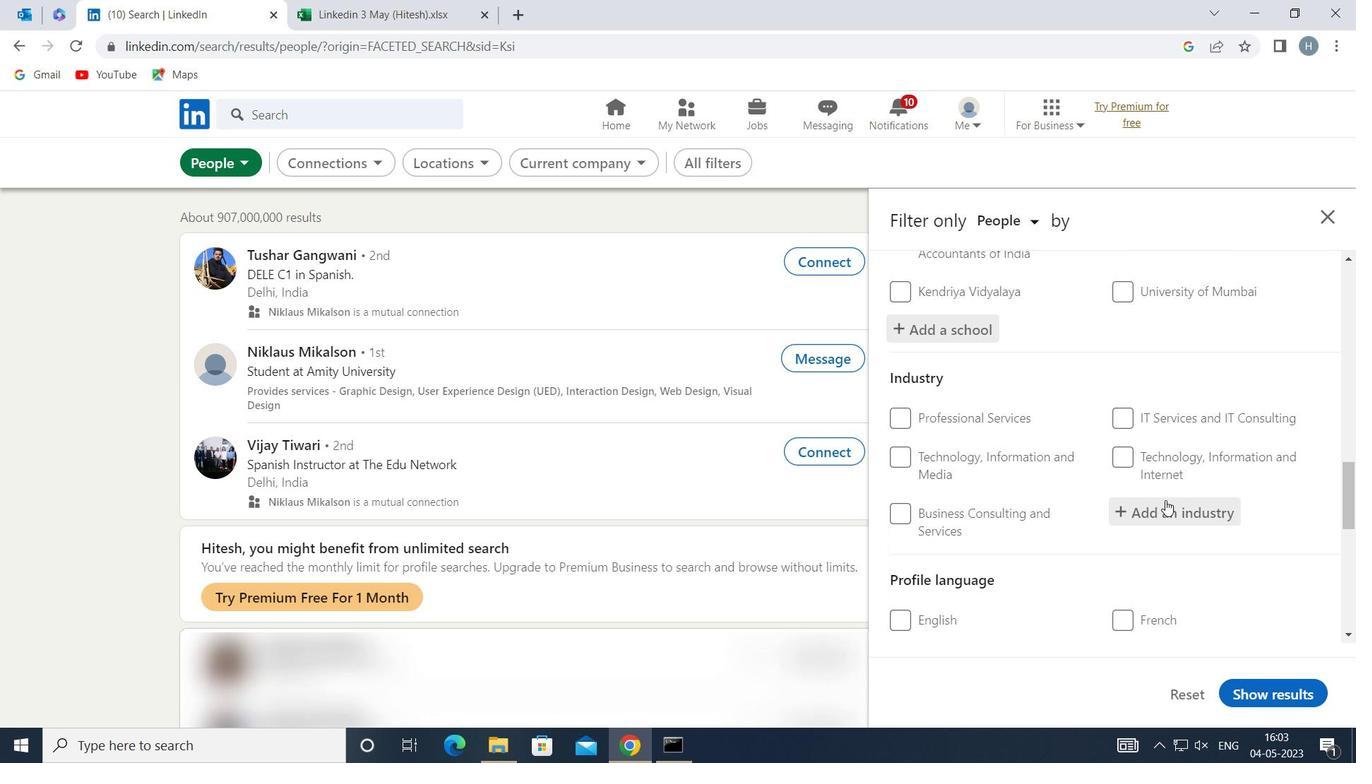 
Action: Mouse pressed left at (1166, 501)
Screenshot: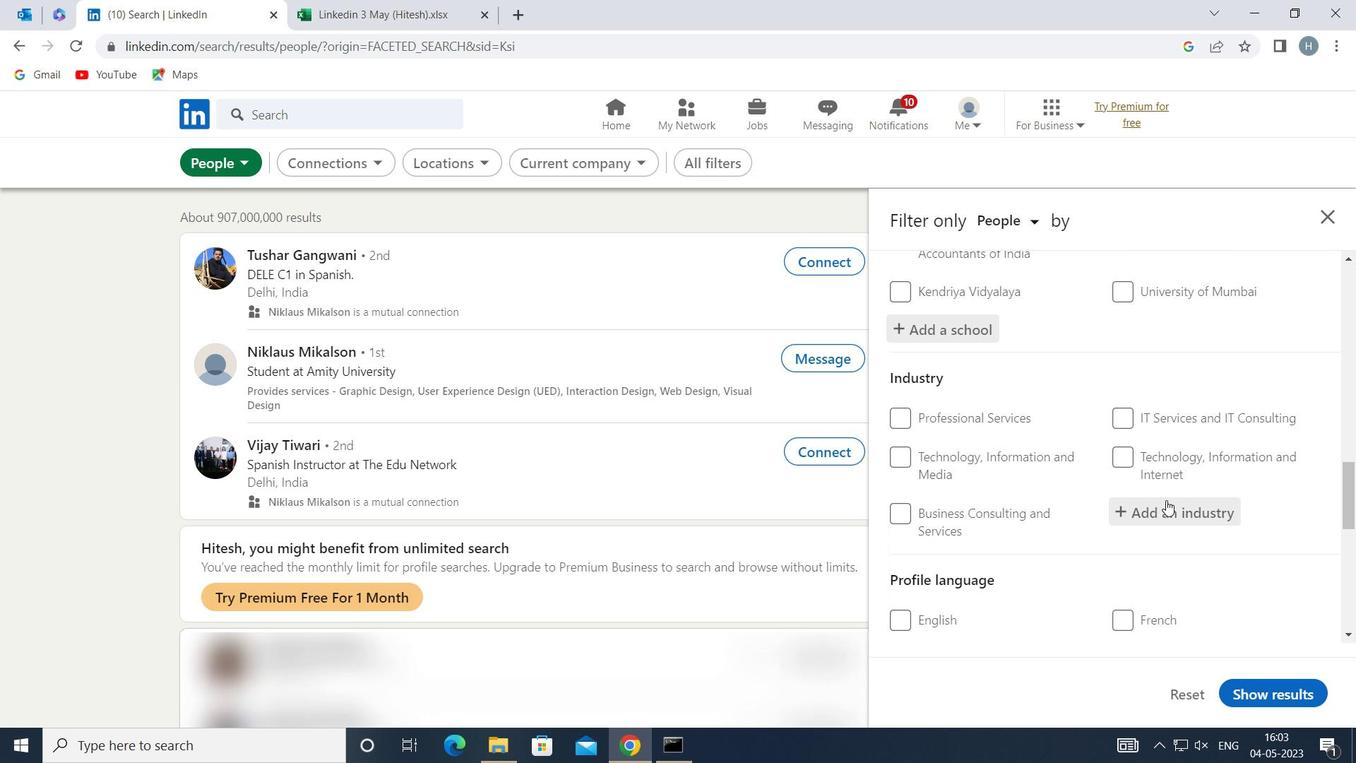 
Action: Key pressed <Key.shift>ADMINISTRATION<Key.space>OF<Key.space><Key.shift>JU
Screenshot: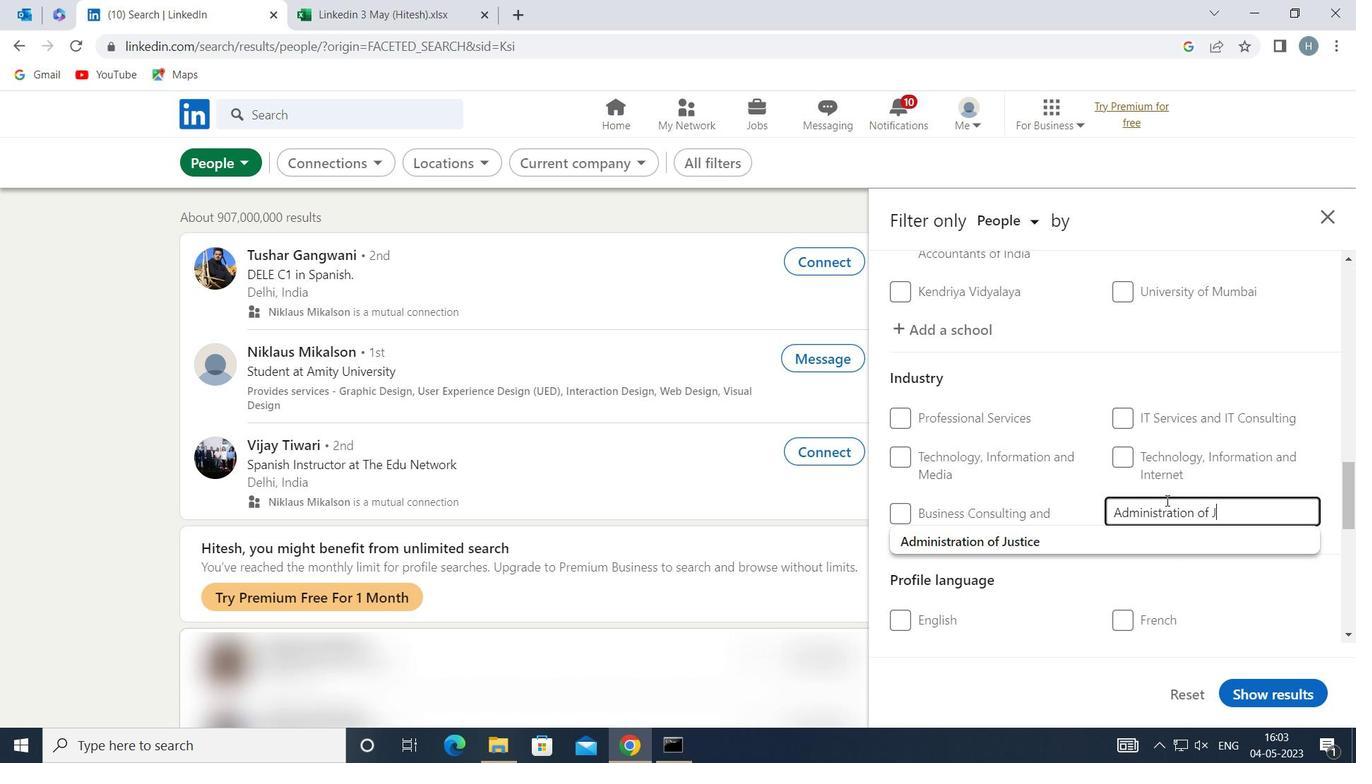 
Action: Mouse moved to (1057, 537)
Screenshot: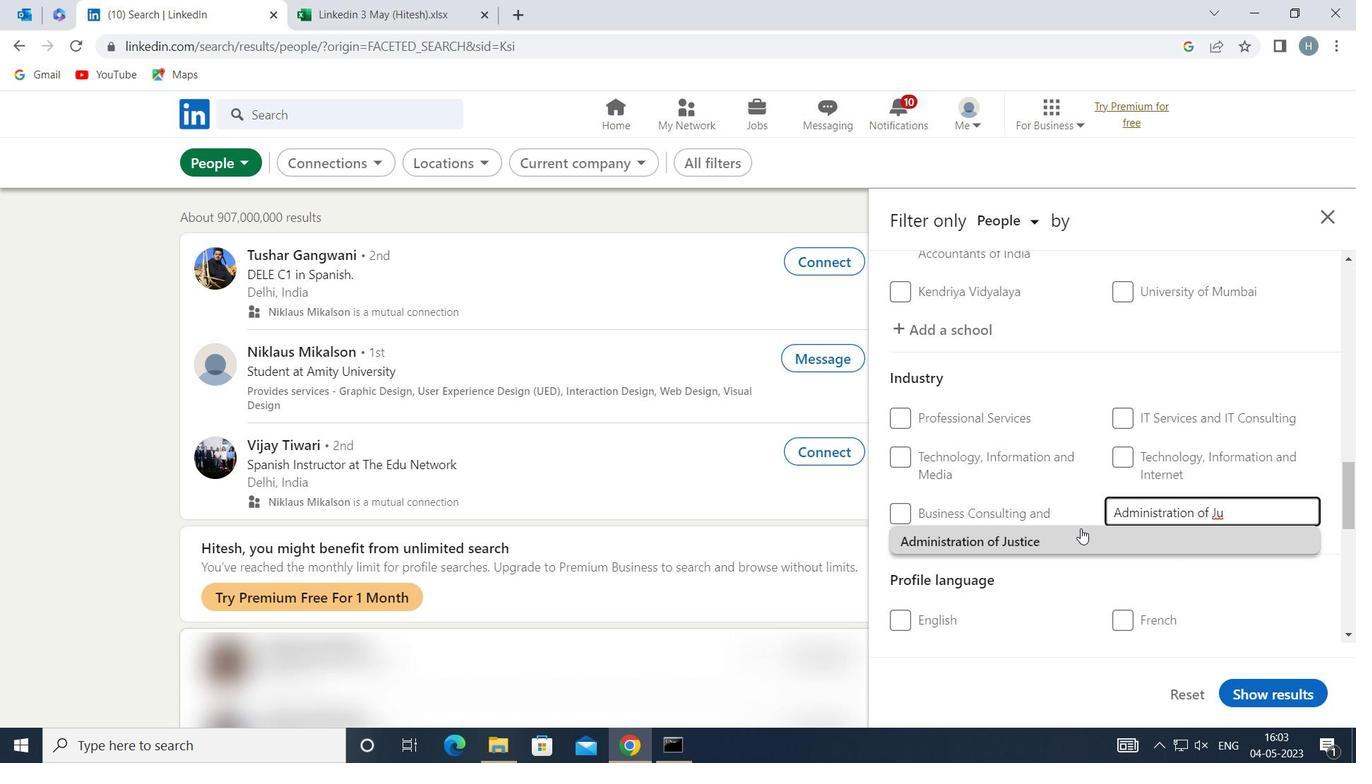 
Action: Mouse pressed left at (1057, 537)
Screenshot: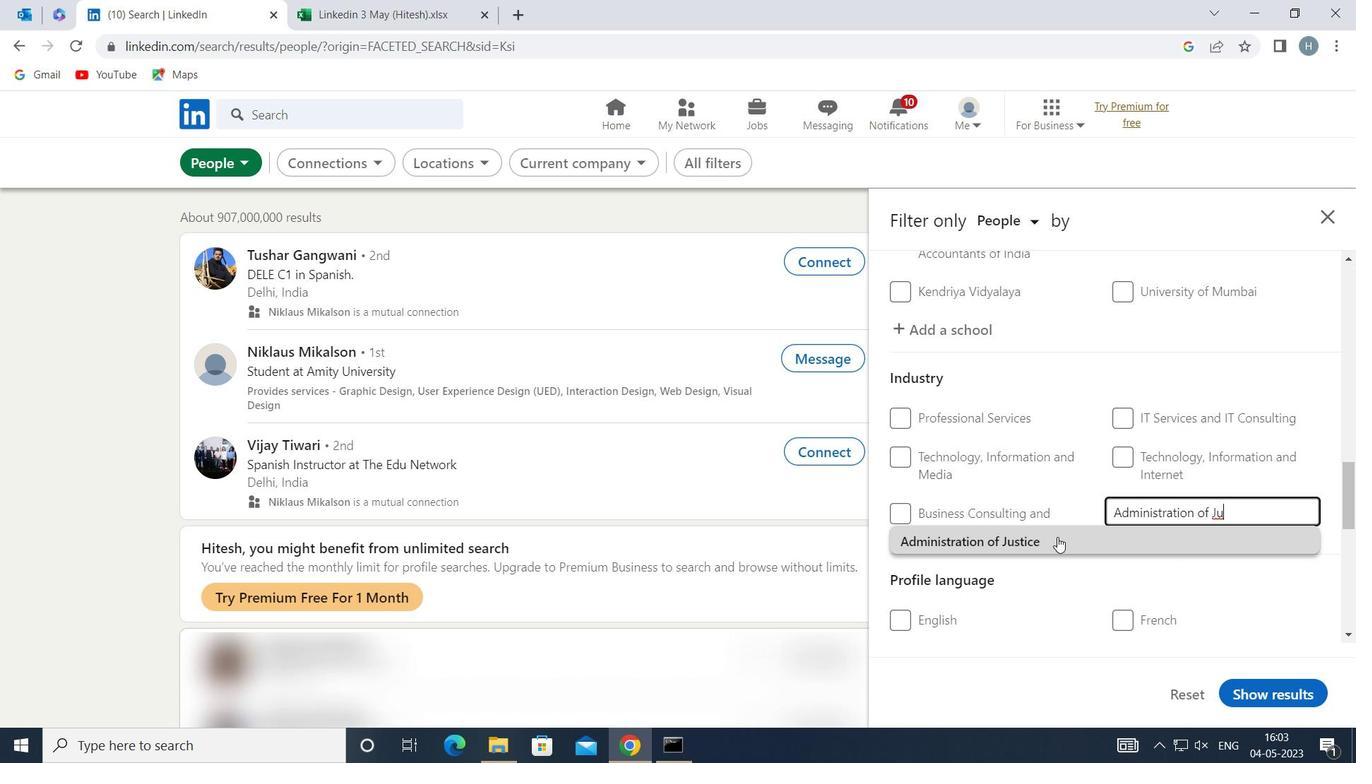 
Action: Mouse moved to (1076, 488)
Screenshot: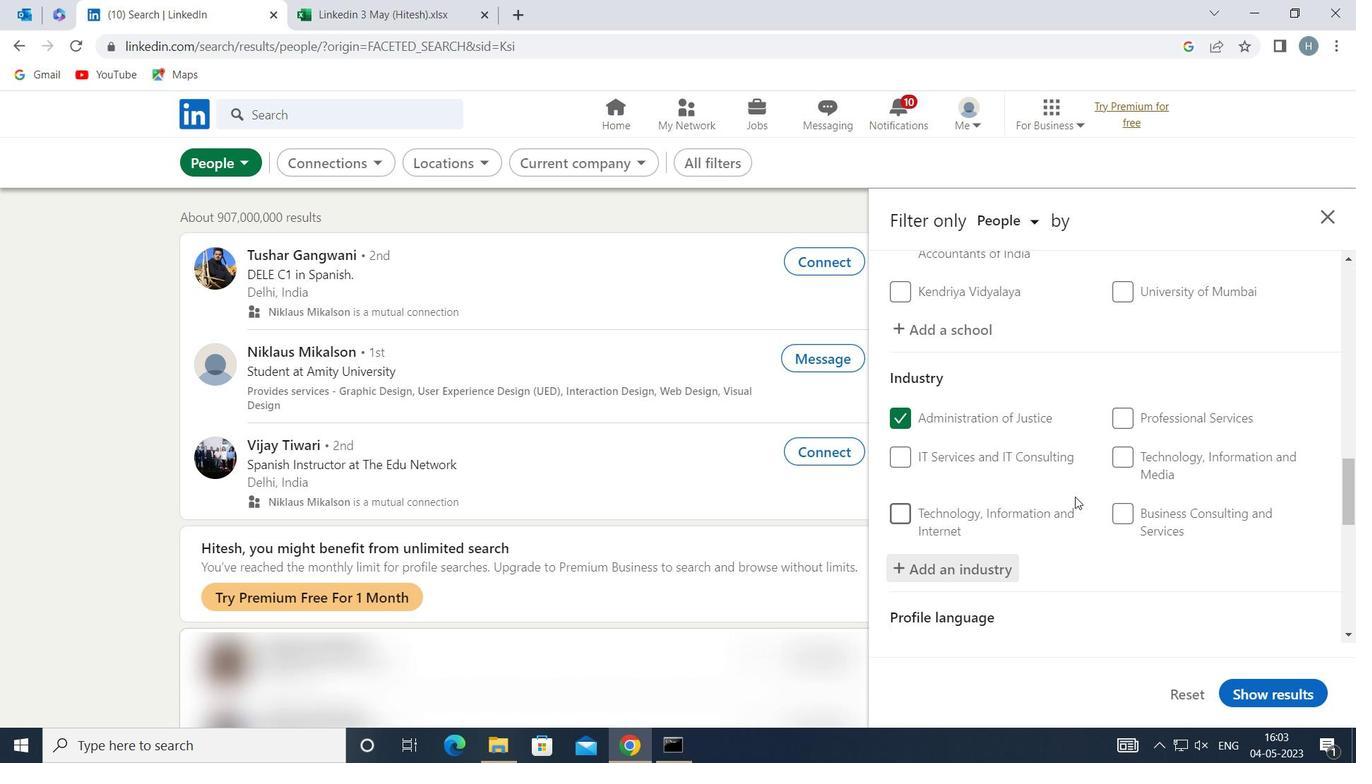 
Action: Mouse scrolled (1076, 487) with delta (0, 0)
Screenshot: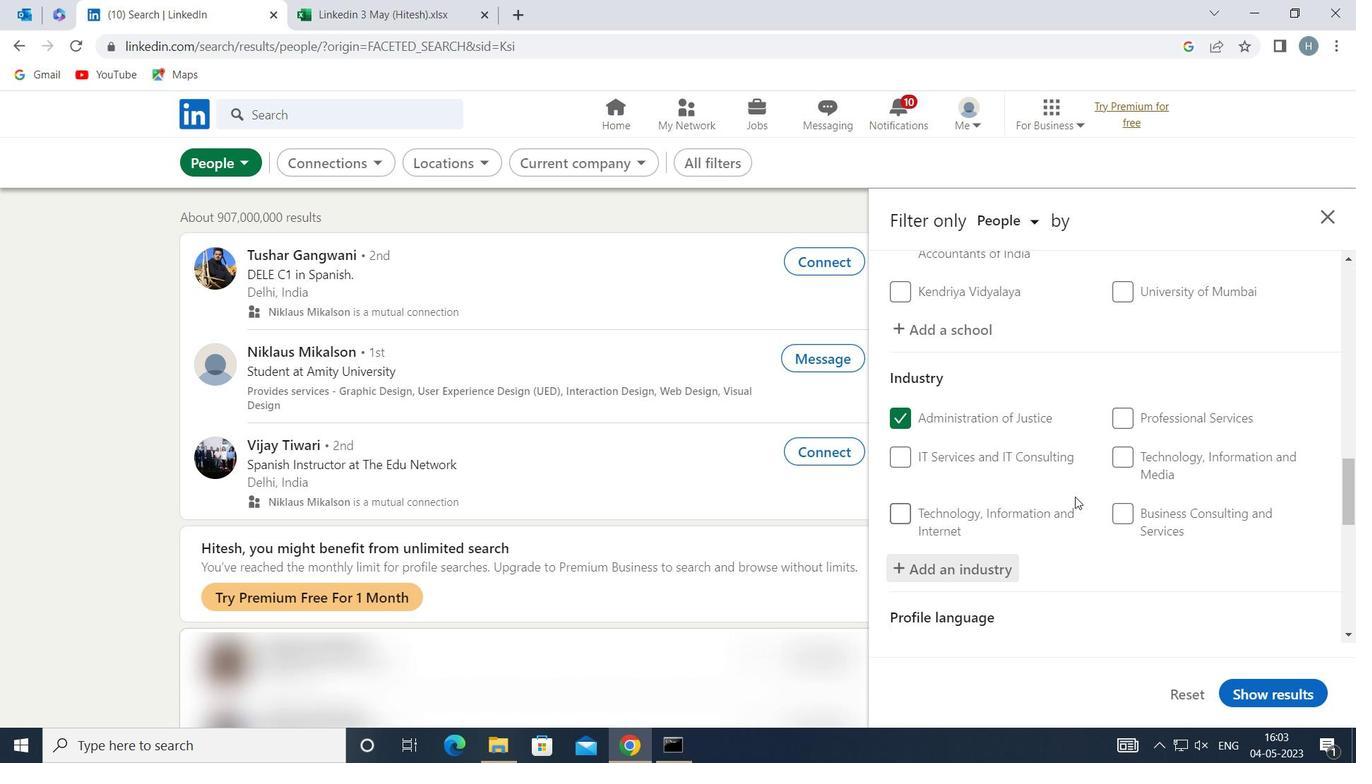 
Action: Mouse moved to (1076, 481)
Screenshot: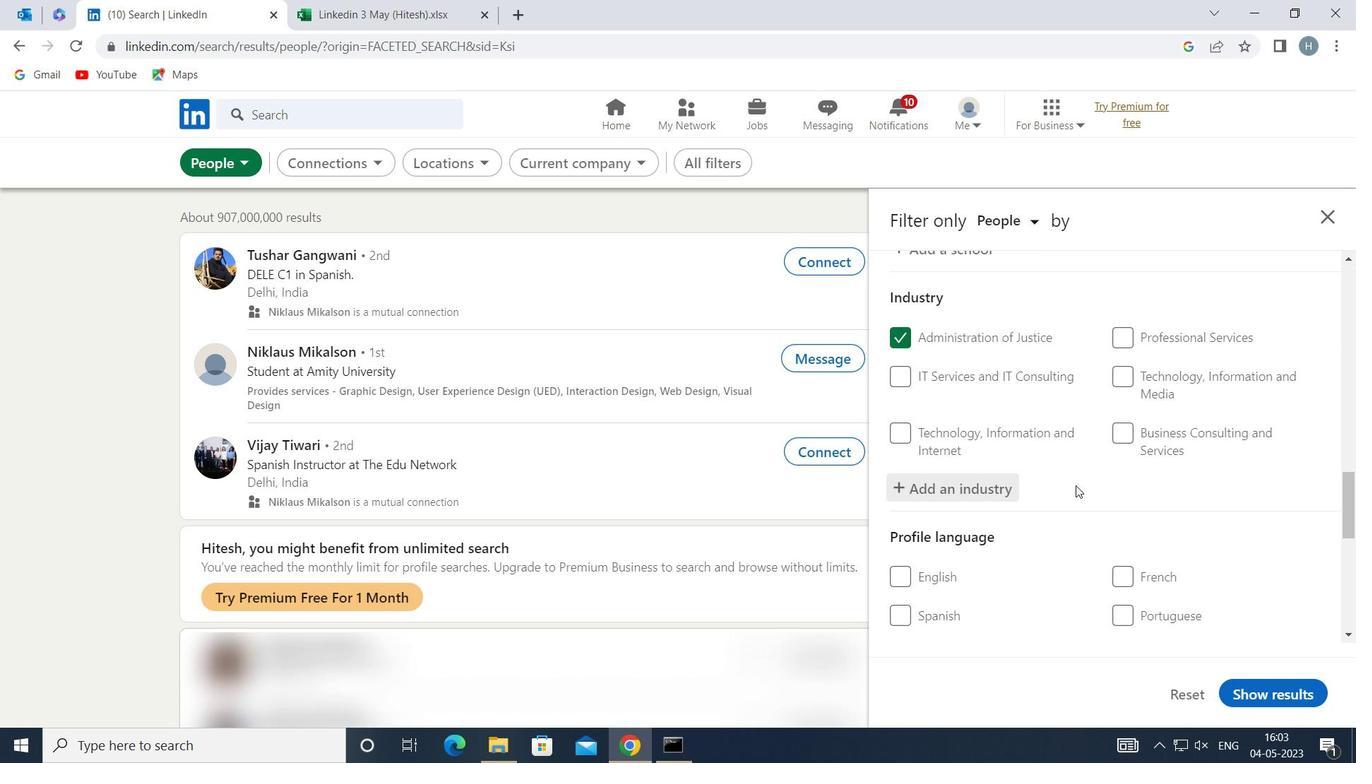 
Action: Mouse scrolled (1076, 480) with delta (0, 0)
Screenshot: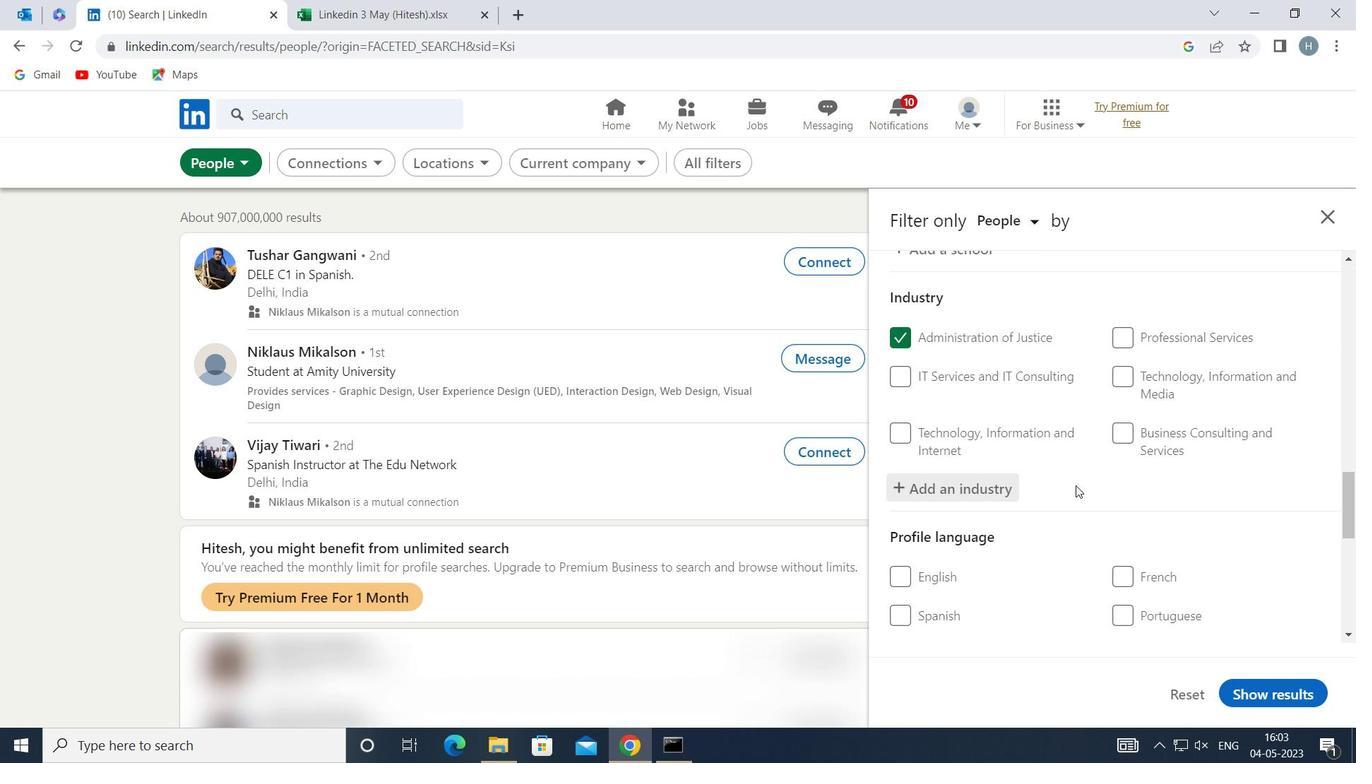 
Action: Mouse scrolled (1076, 480) with delta (0, 0)
Screenshot: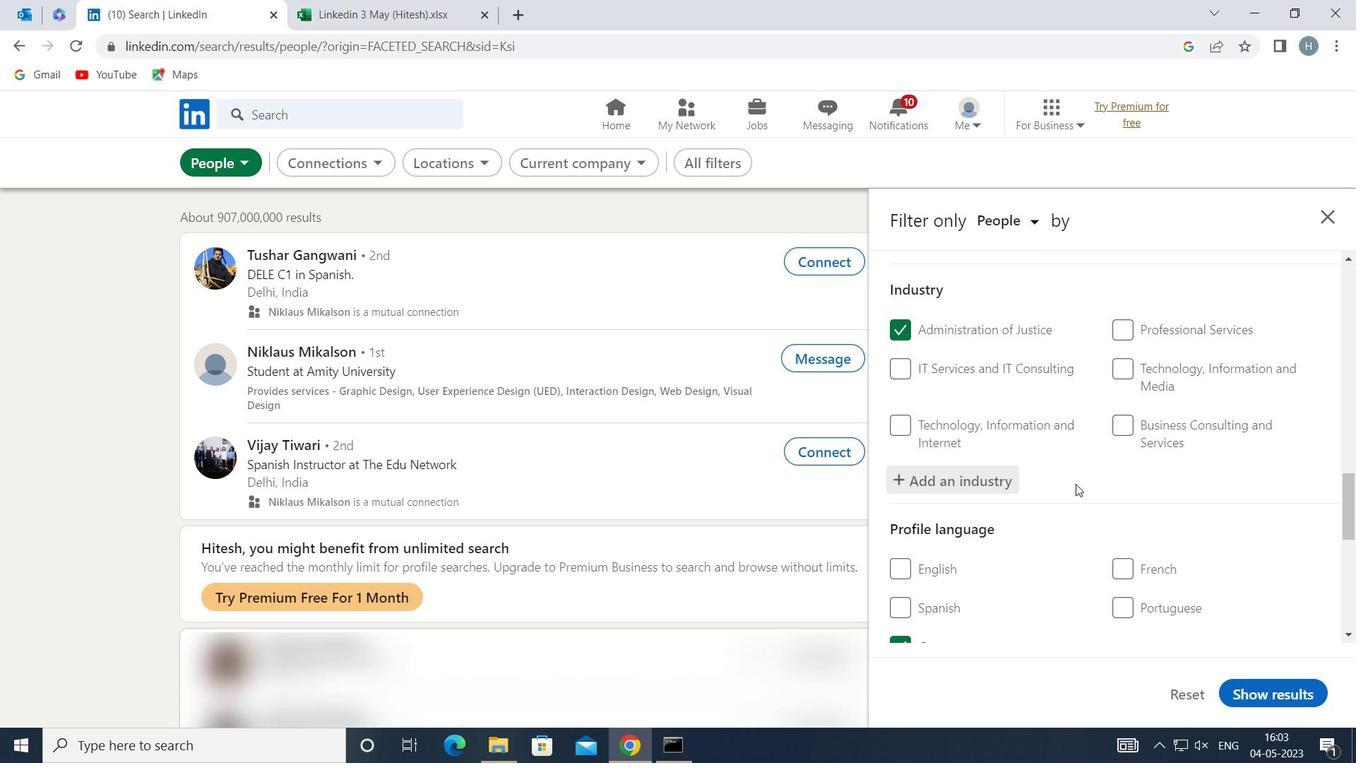 
Action: Mouse moved to (1075, 479)
Screenshot: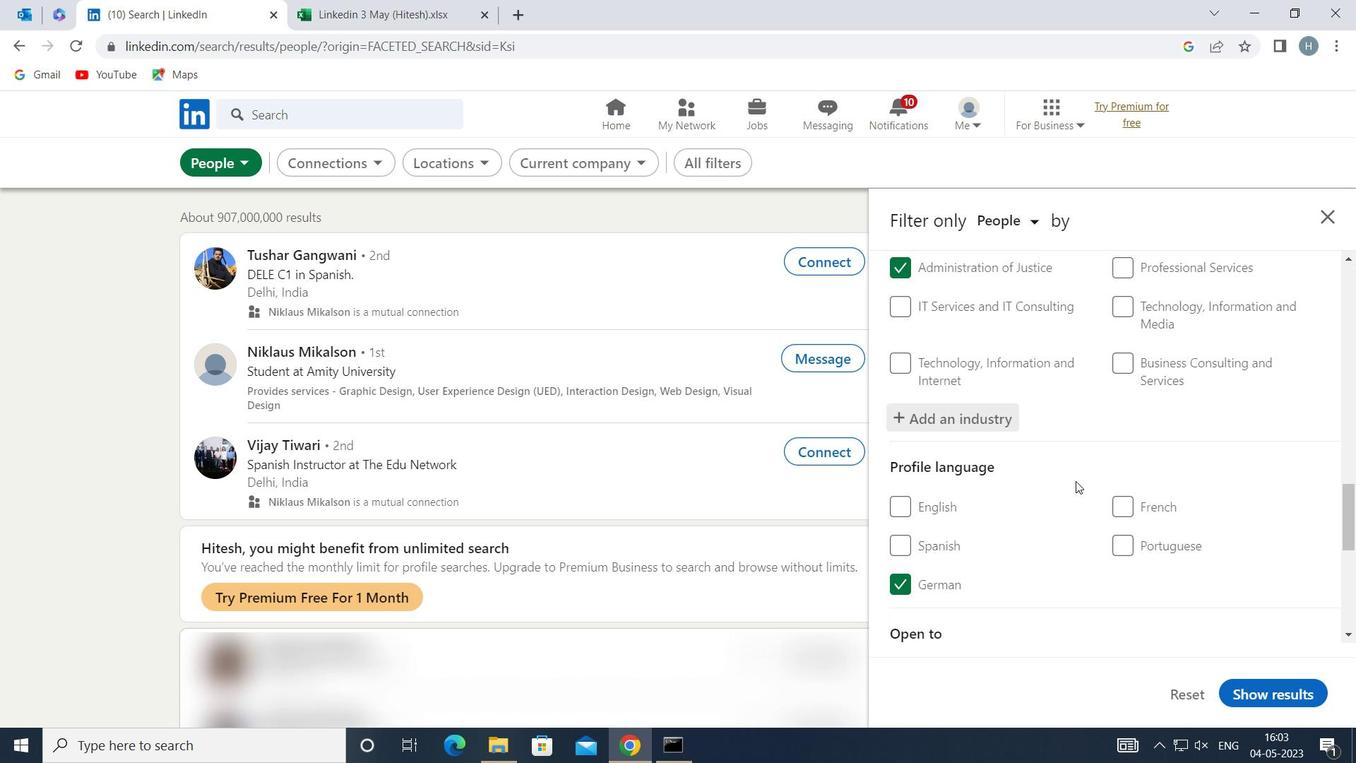 
Action: Mouse scrolled (1075, 478) with delta (0, 0)
Screenshot: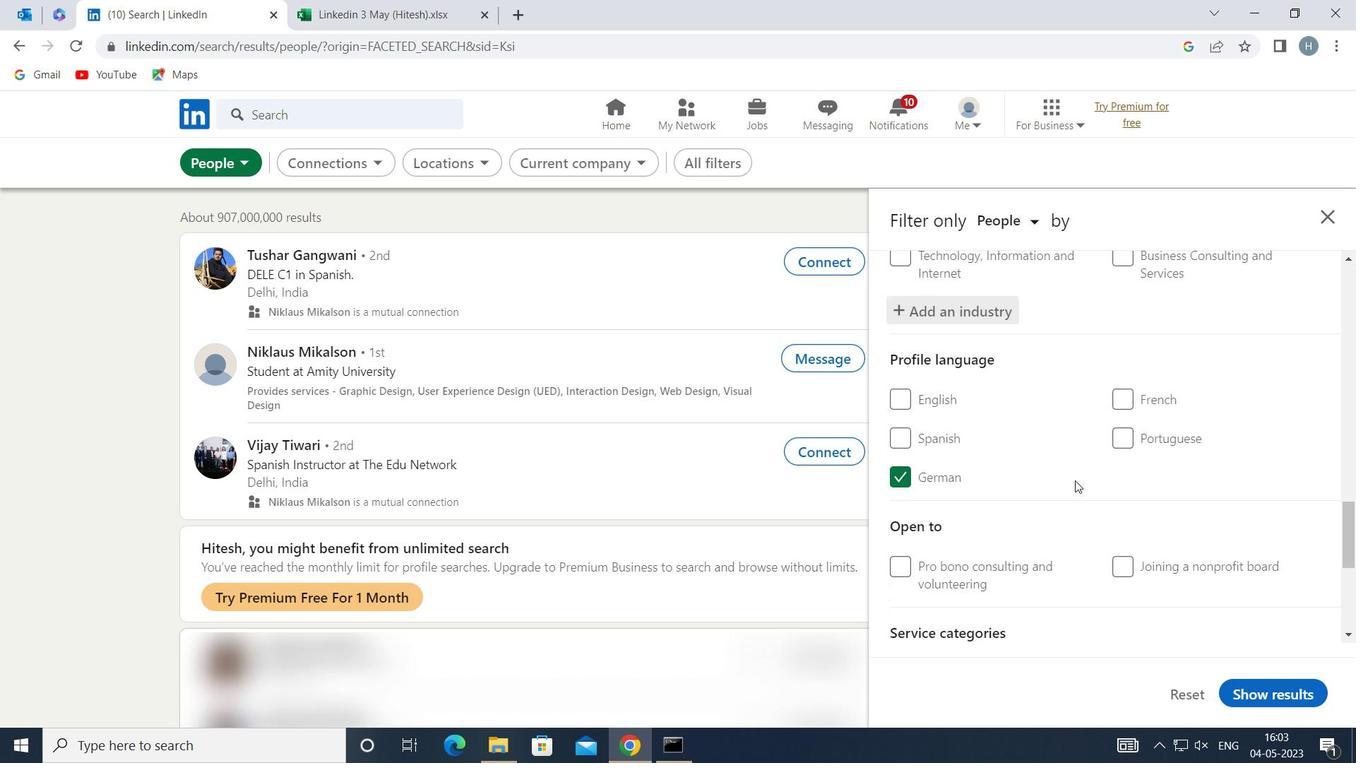 
Action: Mouse moved to (1074, 477)
Screenshot: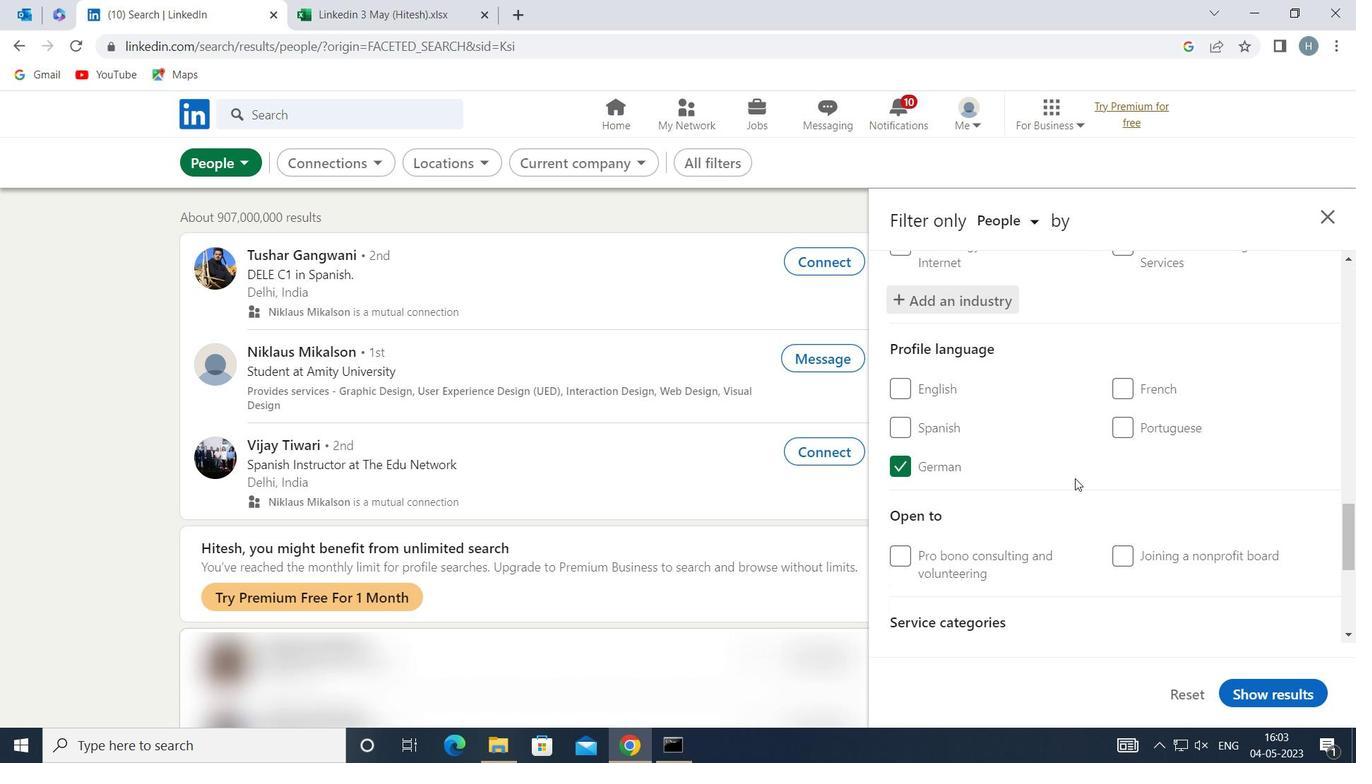 
Action: Mouse scrolled (1074, 476) with delta (0, 0)
Screenshot: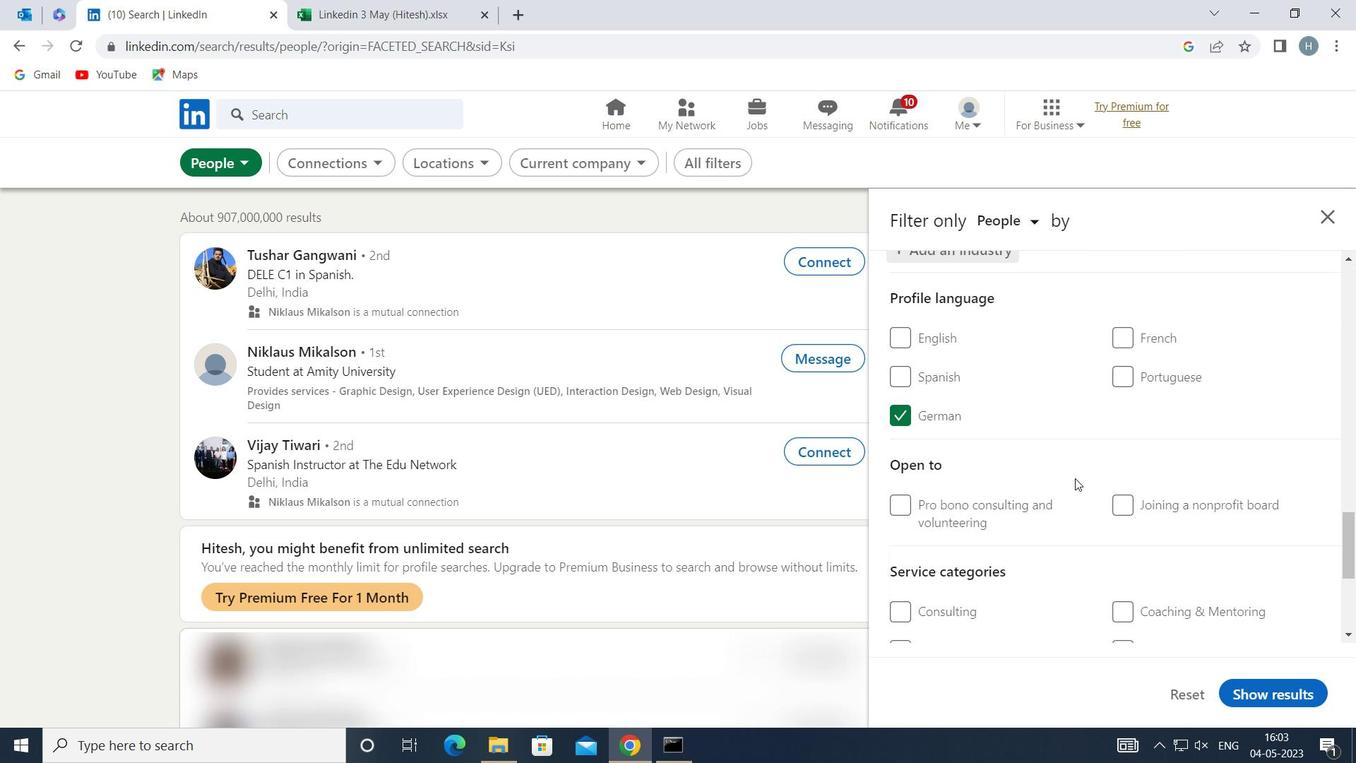 
Action: Mouse scrolled (1074, 476) with delta (0, 0)
Screenshot: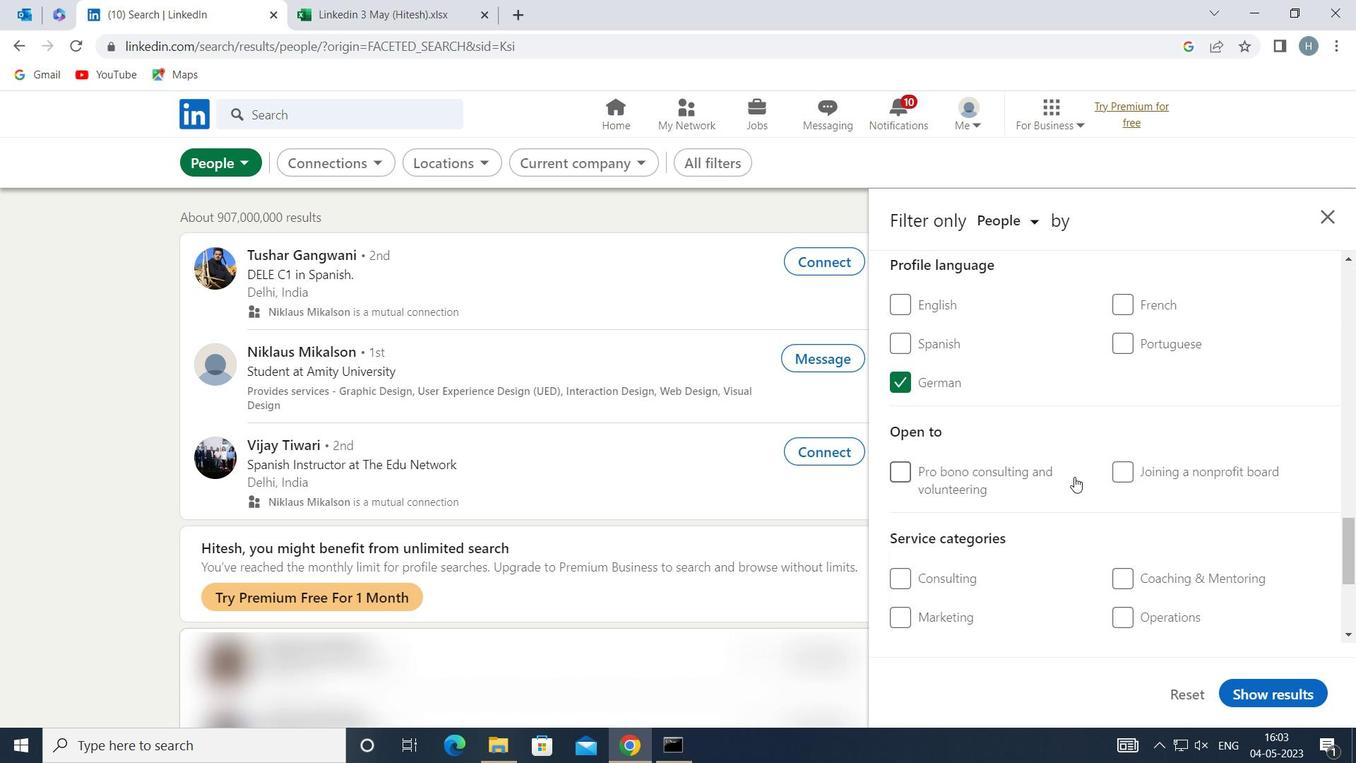 
Action: Mouse scrolled (1074, 476) with delta (0, 0)
Screenshot: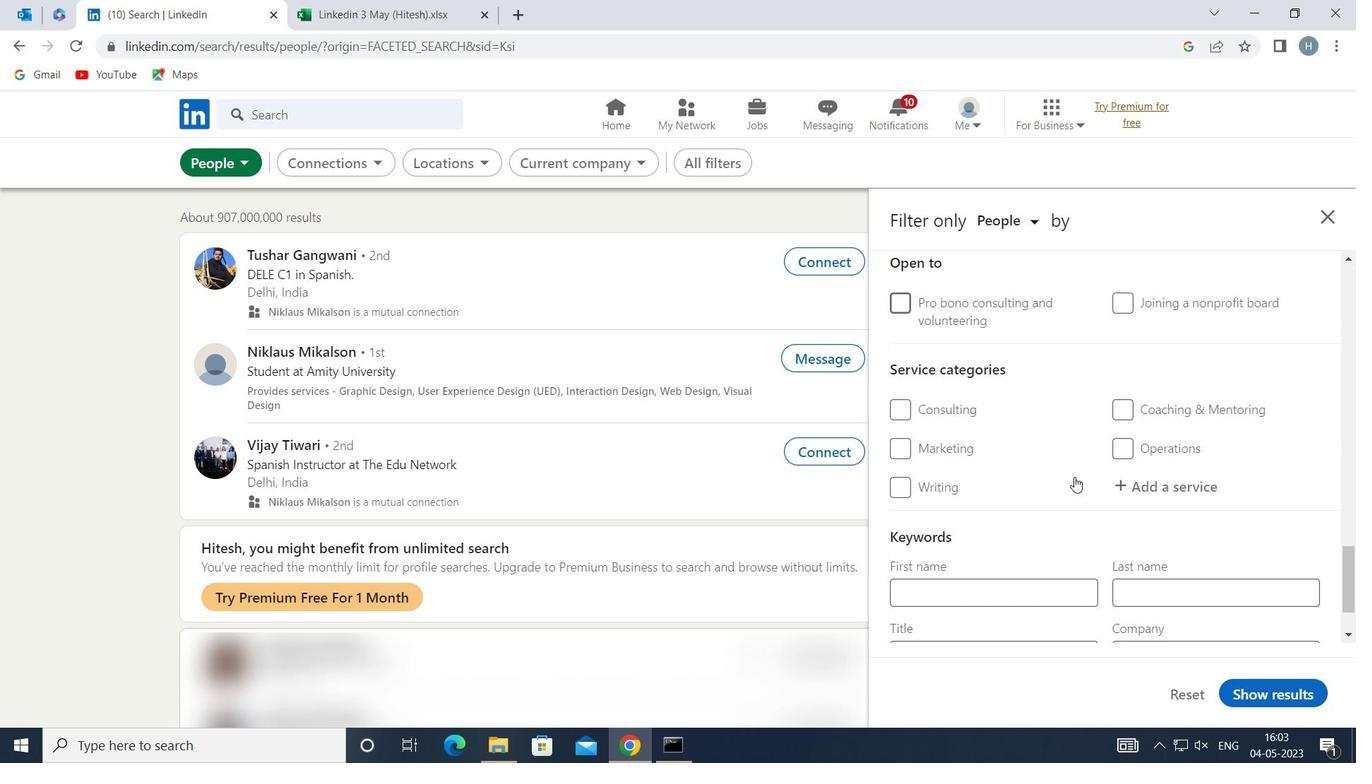 
Action: Mouse moved to (1166, 400)
Screenshot: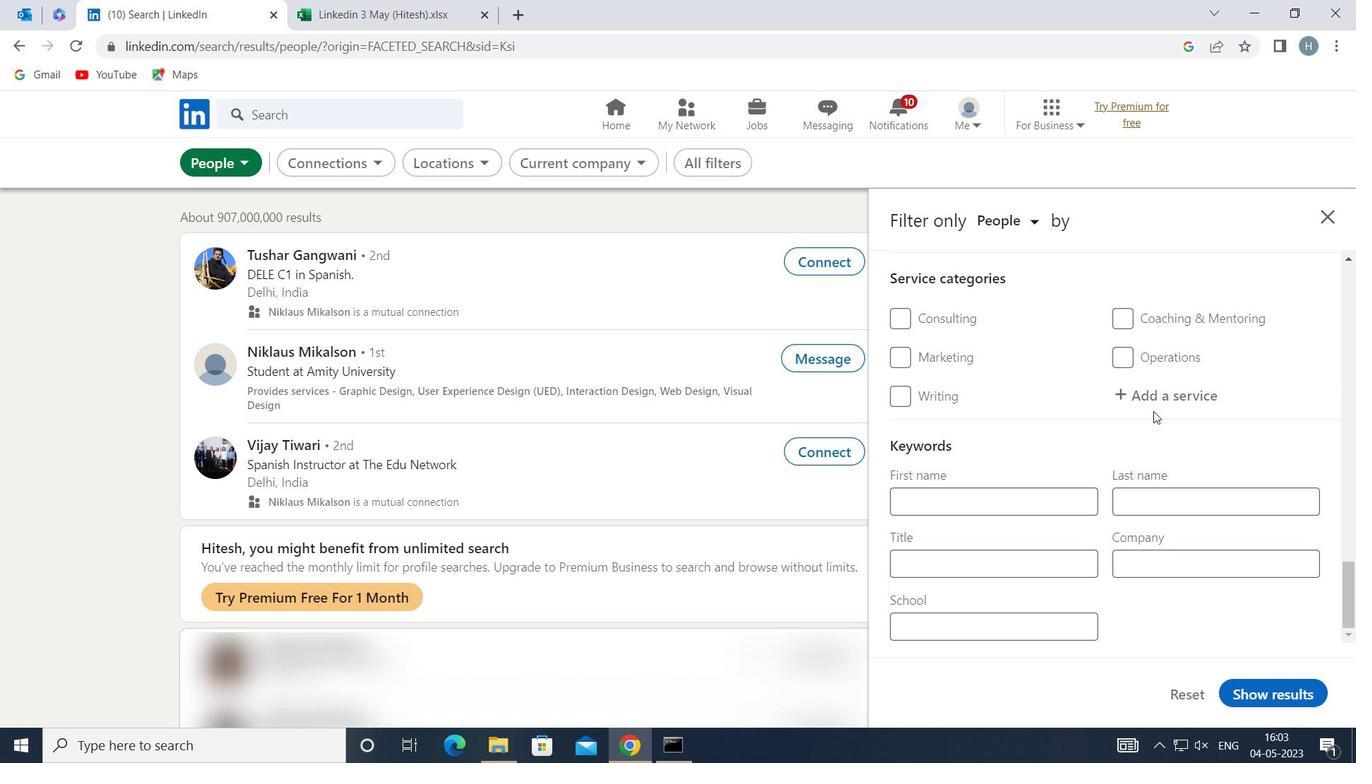 
Action: Mouse pressed left at (1166, 400)
Screenshot: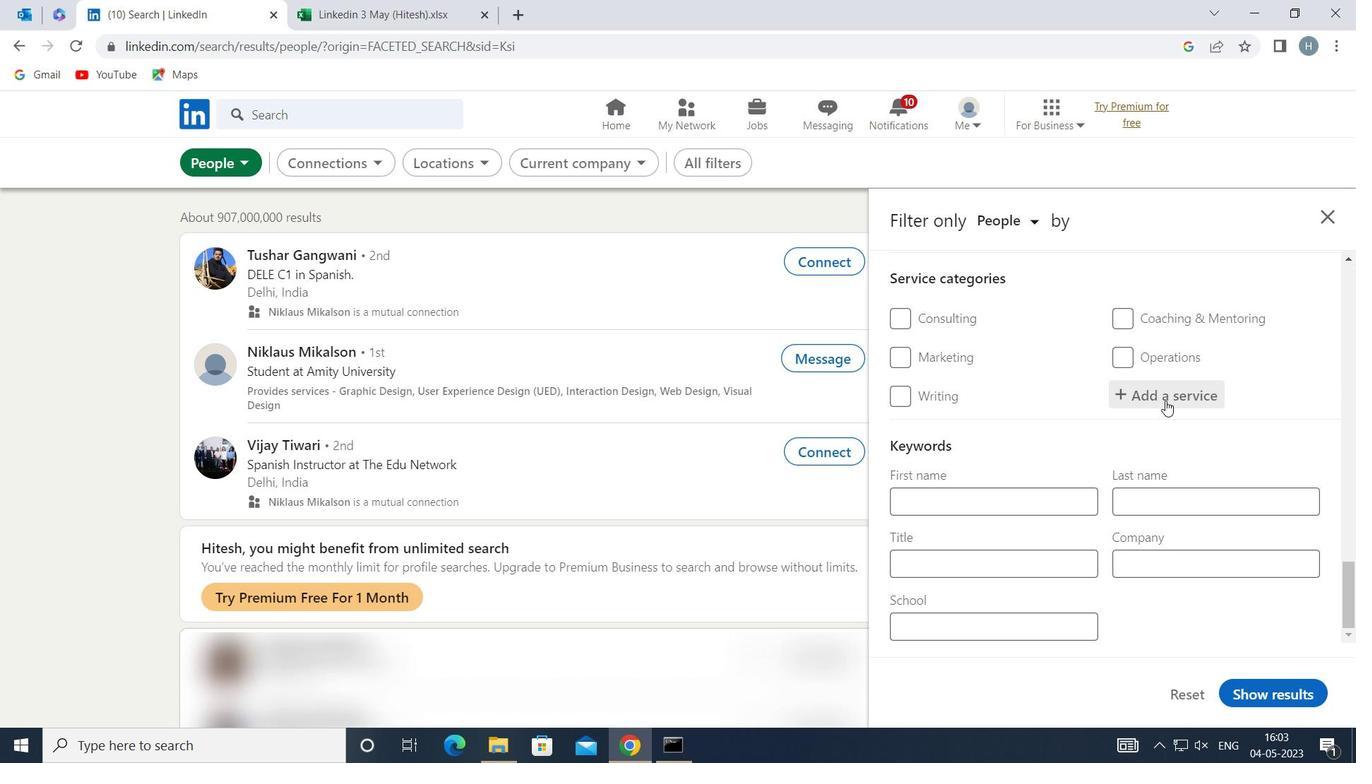 
Action: Key pressed <Key.shift>NOTARY<Key.space><Key.shift>ONLINE<Key.space><Key.shift>R<Key.backspace><Key.shift>RESEARCH
Screenshot: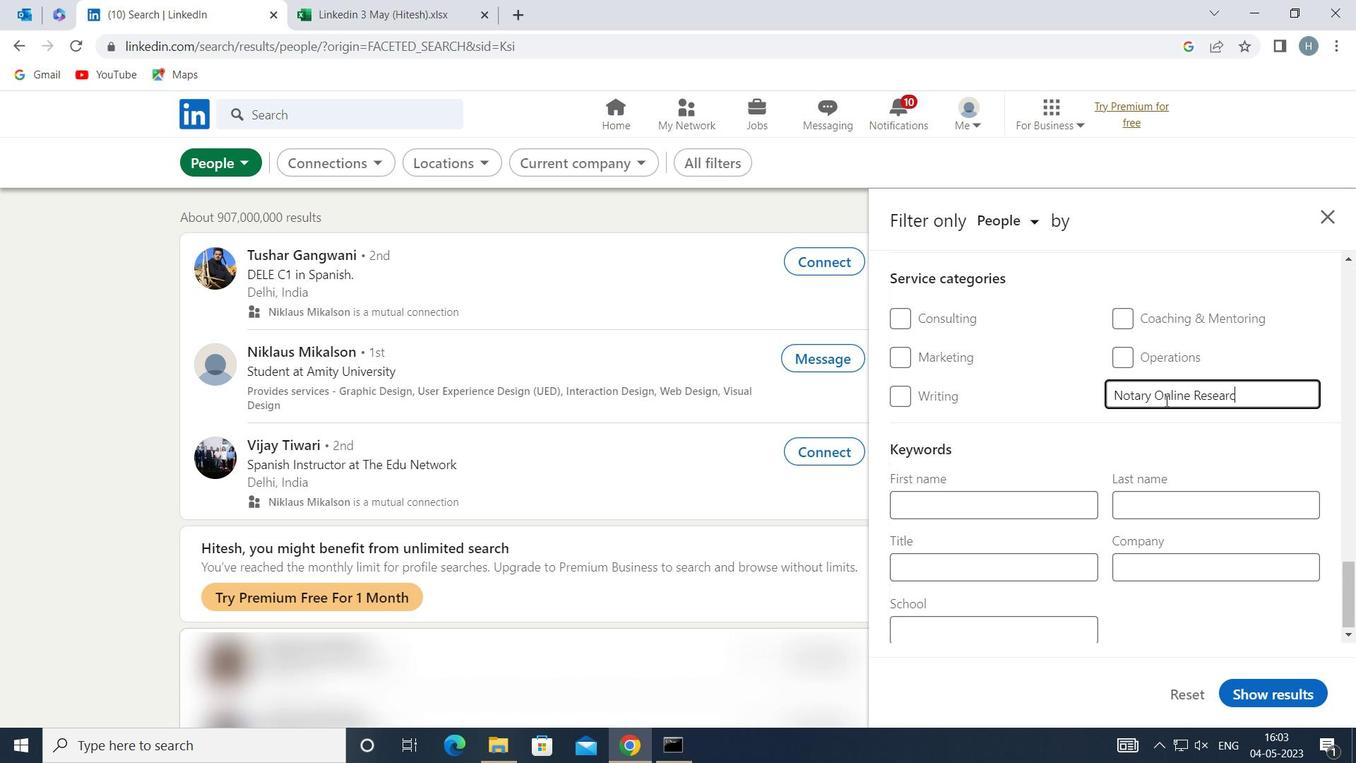 
Action: Mouse moved to (1122, 426)
Screenshot: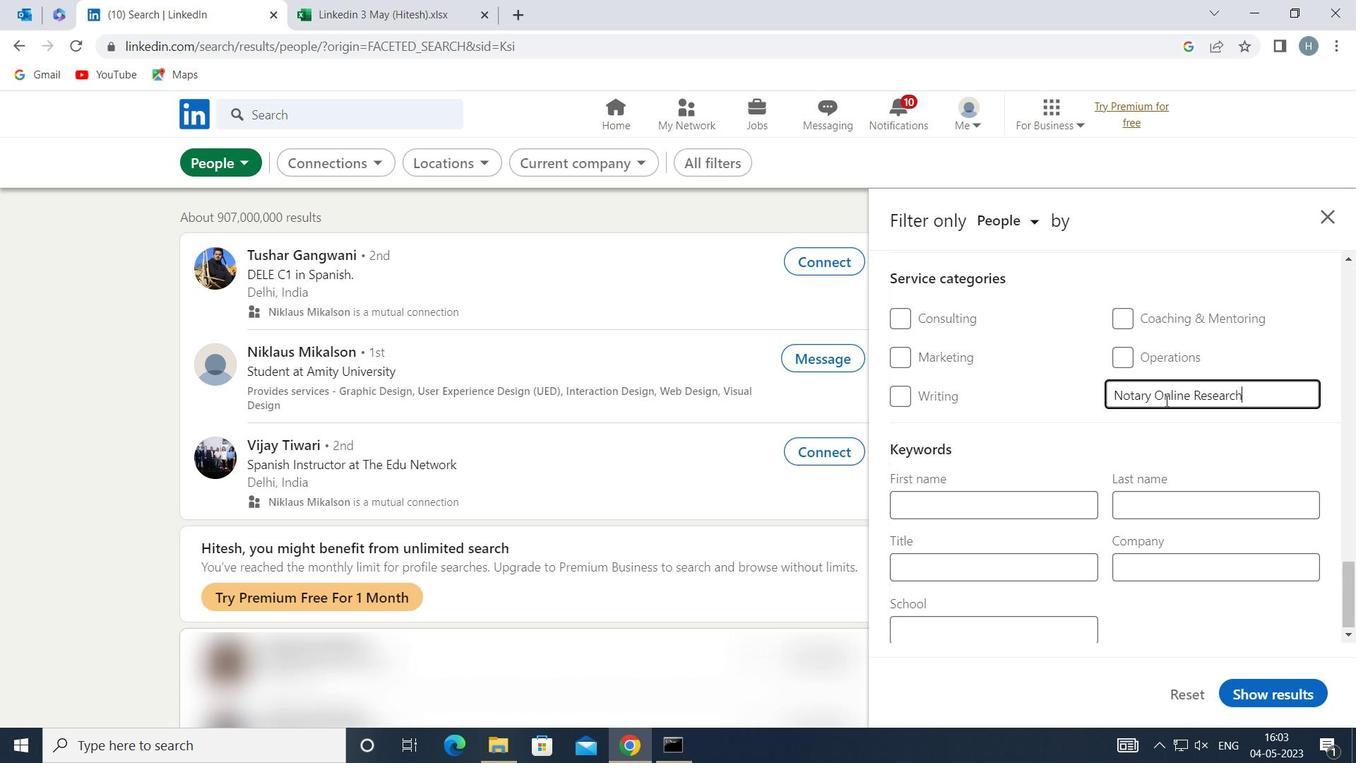 
Action: Mouse scrolled (1122, 425) with delta (0, 0)
Screenshot: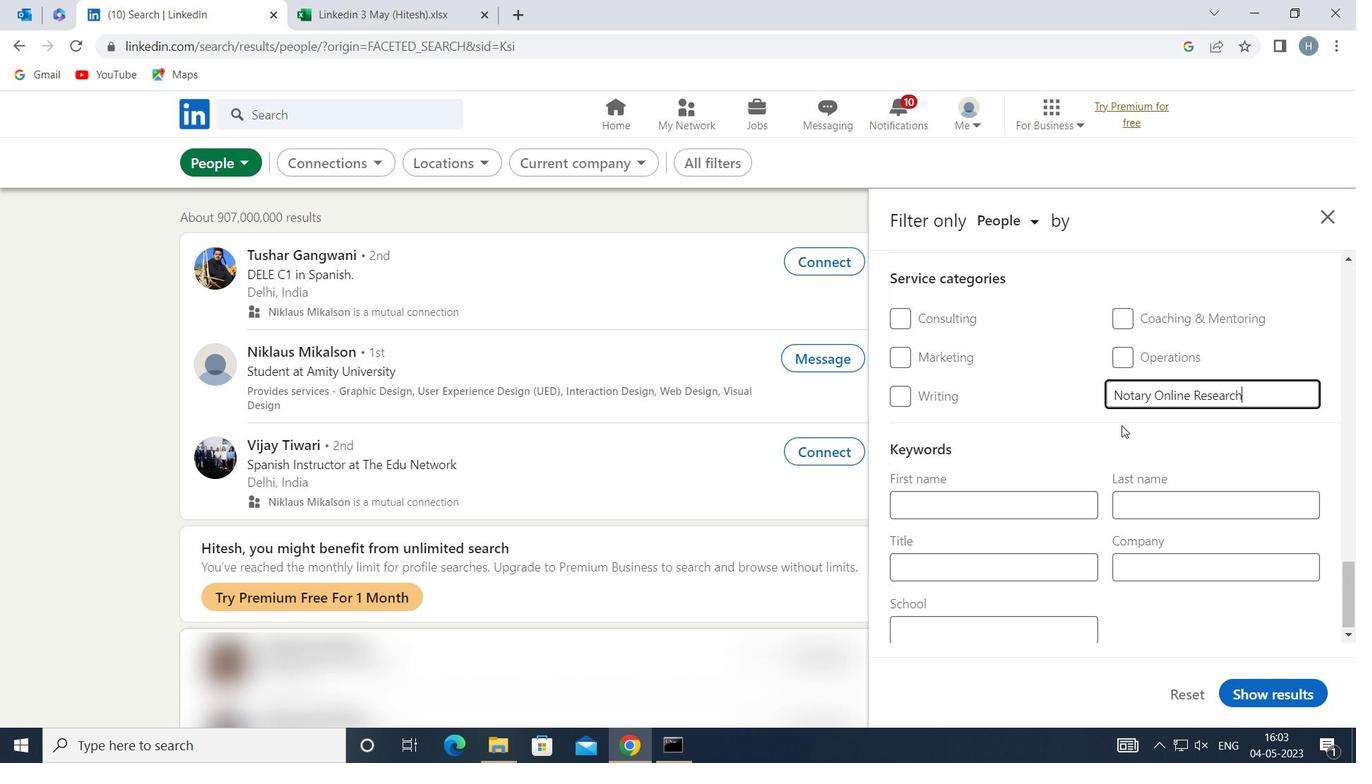 
Action: Mouse moved to (1024, 557)
Screenshot: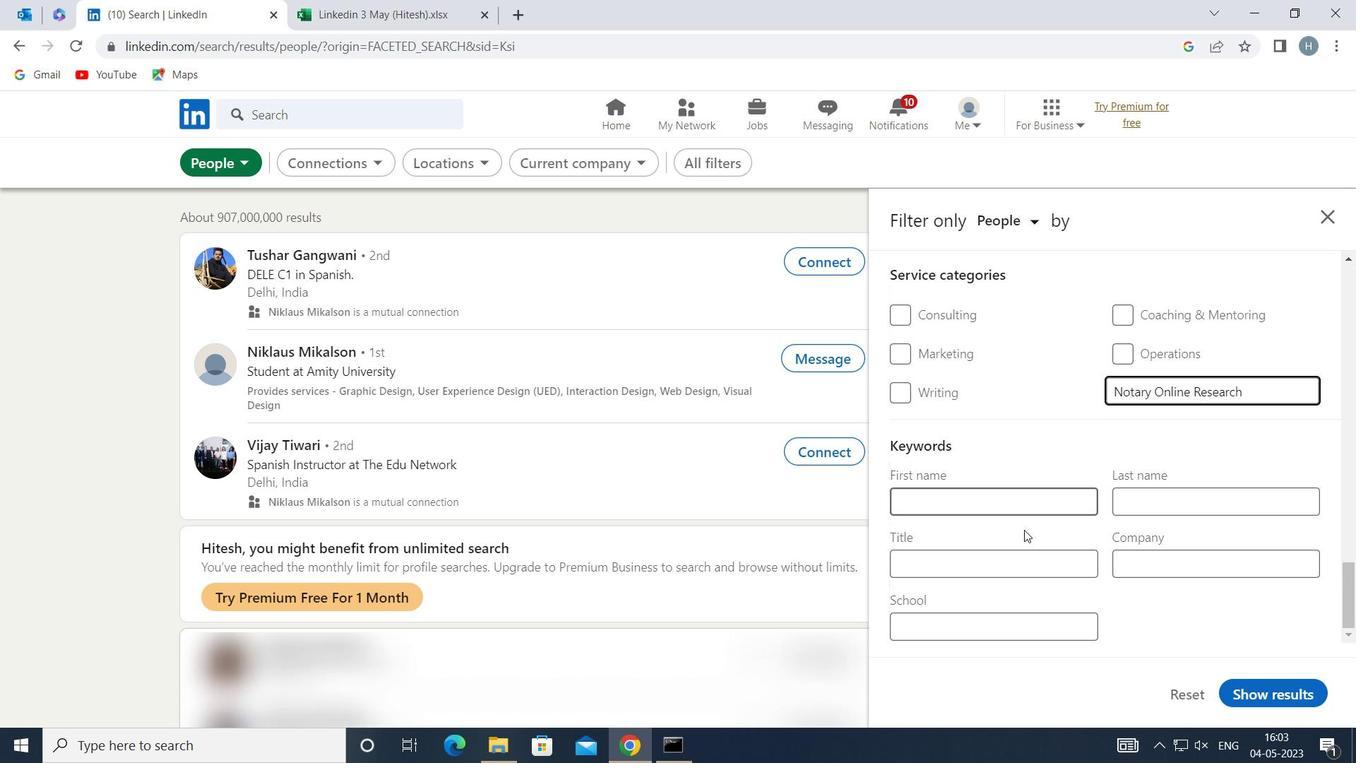 
Action: Mouse pressed left at (1024, 557)
Screenshot: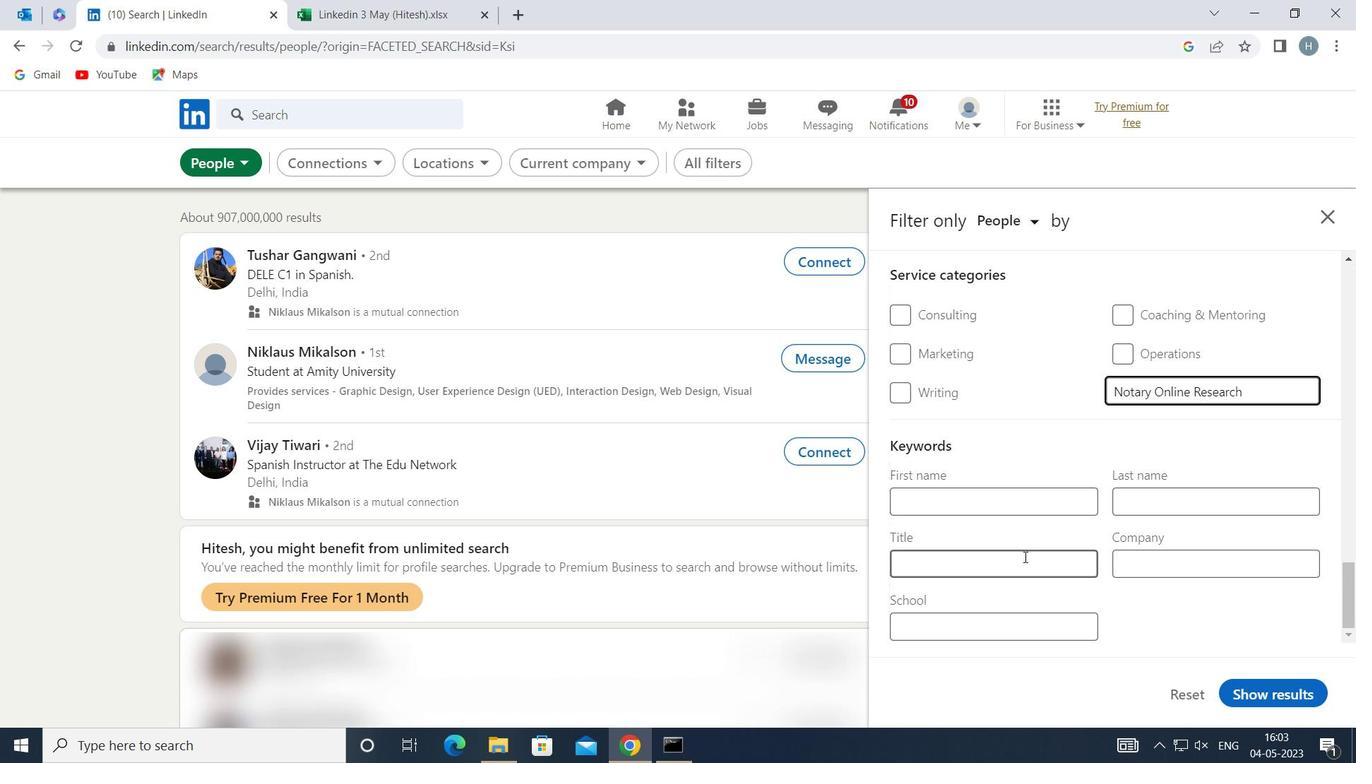 
Action: Key pressed <Key.shift>TA<Key.backspace>EAX<Key.backspace>CHING<Key.space><Key.shift>ASSISTANT
Screenshot: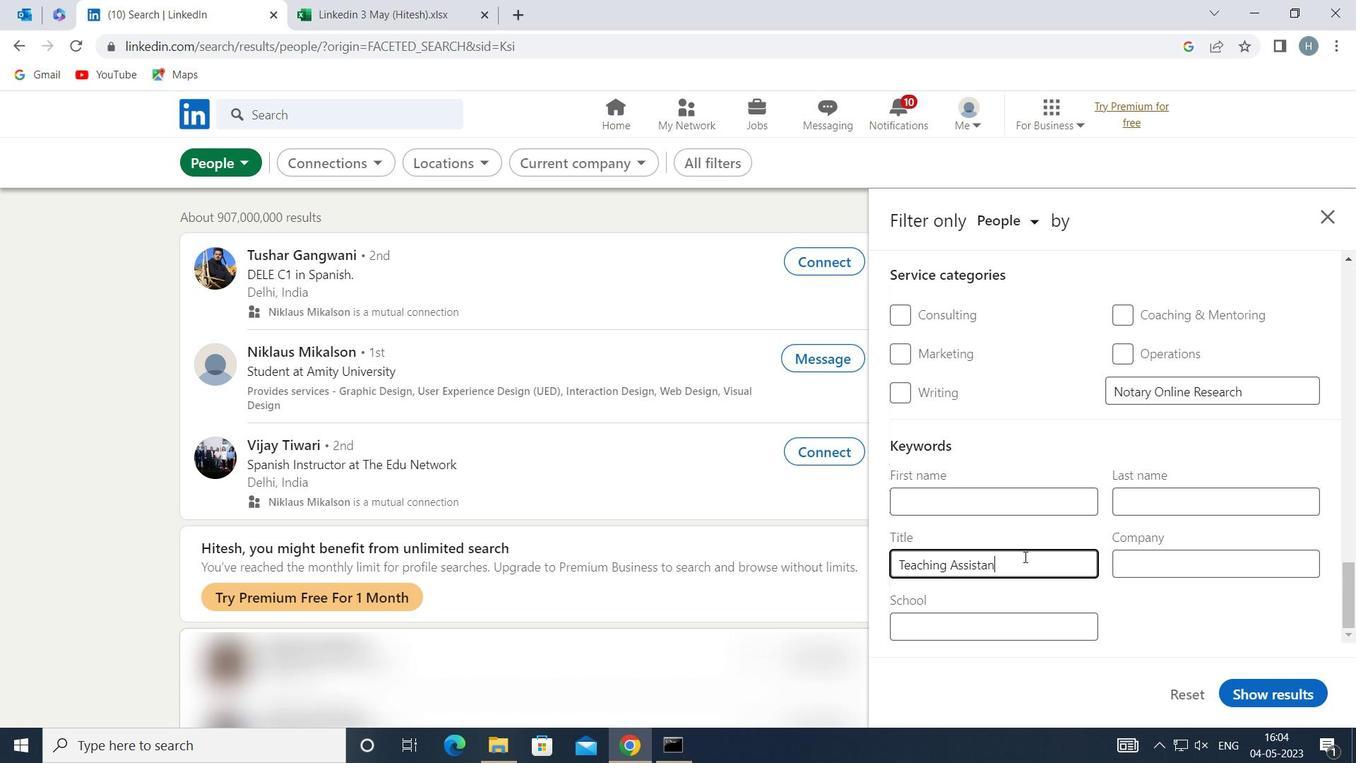 
Action: Mouse moved to (1287, 685)
Screenshot: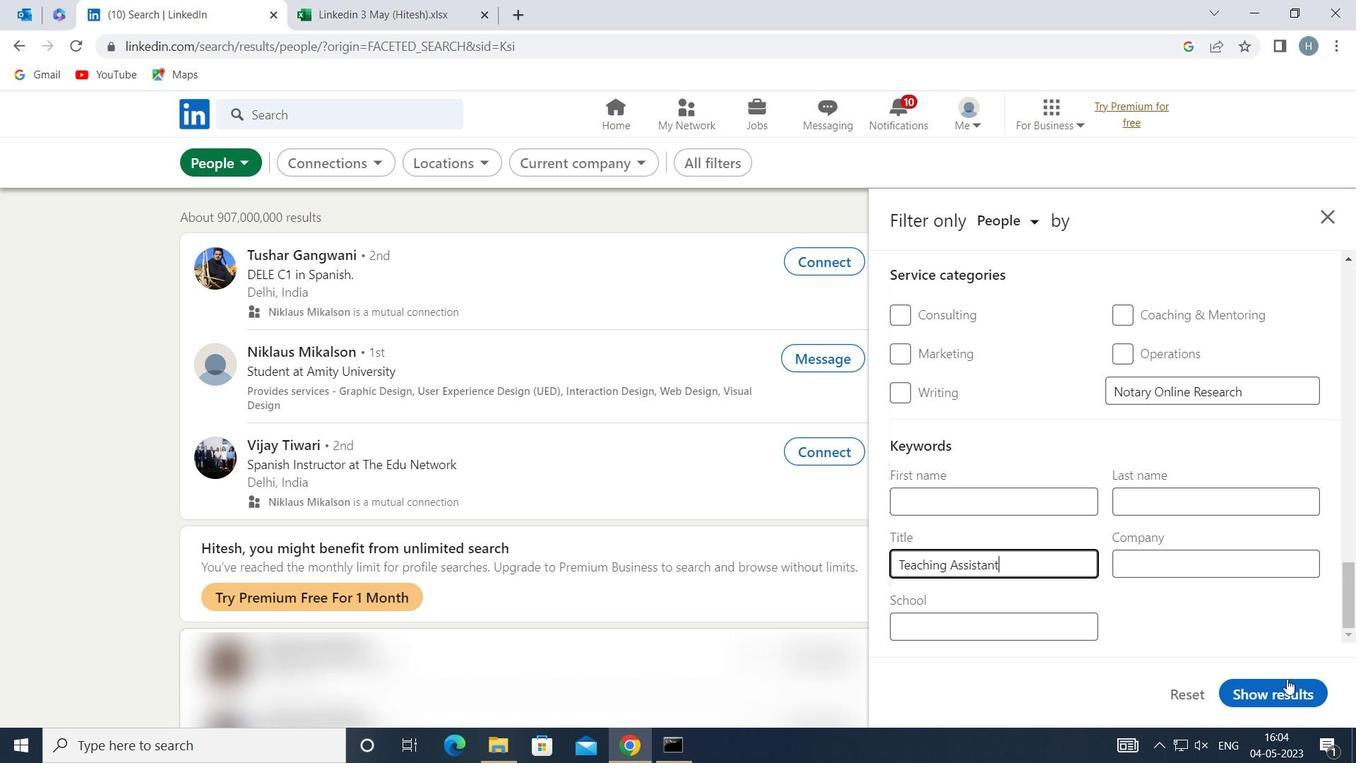 
Action: Mouse pressed left at (1287, 685)
Screenshot: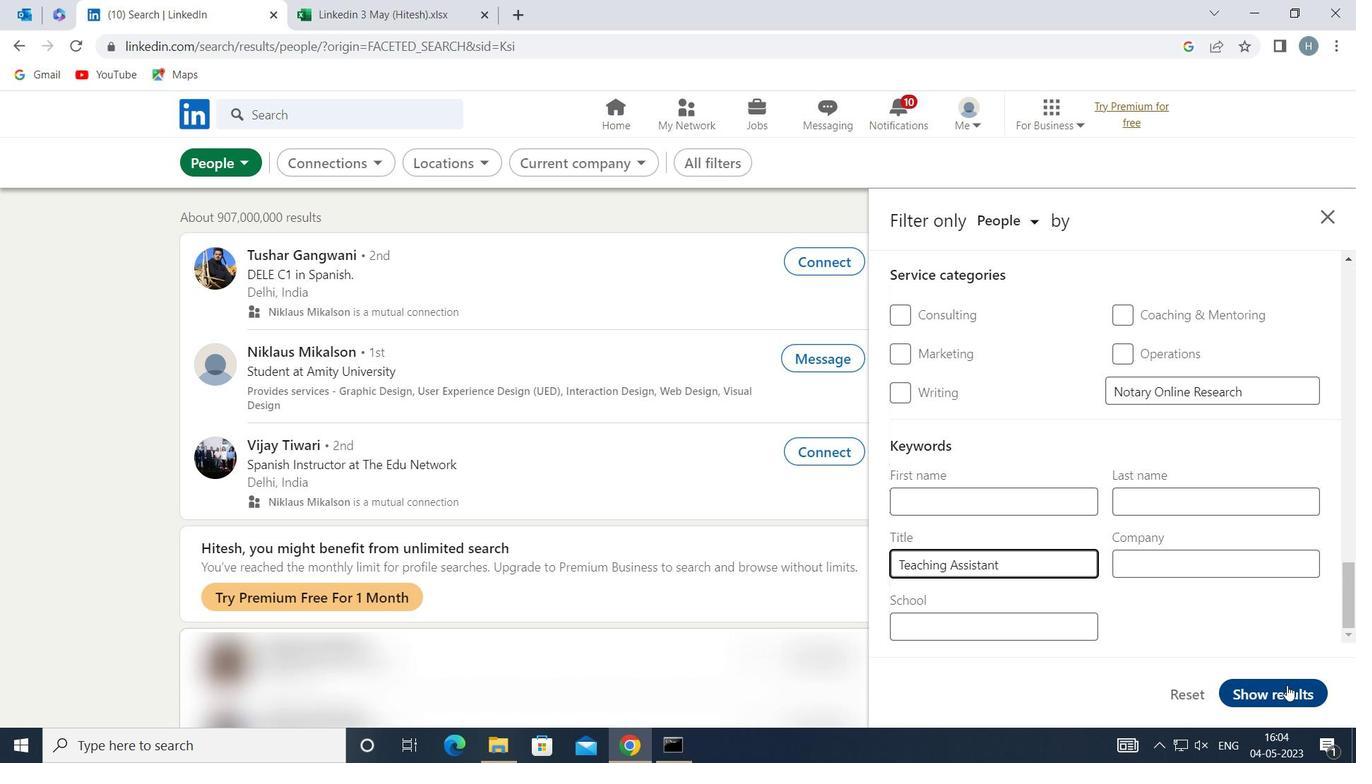 
Action: Mouse moved to (1081, 560)
Screenshot: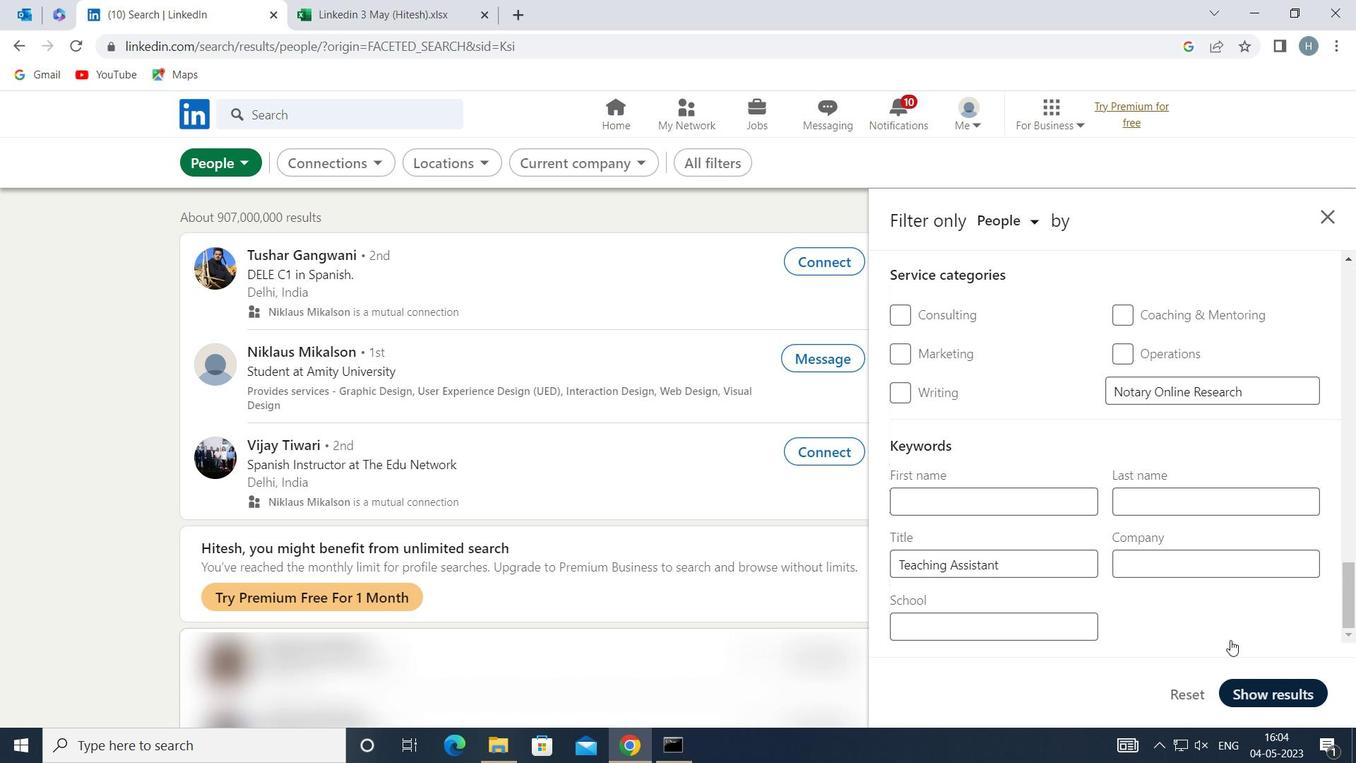 
